 Task: Find connections with filter location Osny with filter topic #communitywith filter profile language French with filter current company TIBCO with filter school Dr. Virendra Swarup Institute of Computer Studies, Kanpur with filter industry Airlines and Aviation with filter service category Financial Advisory with filter keywords title Controller
Action: Mouse moved to (521, 93)
Screenshot: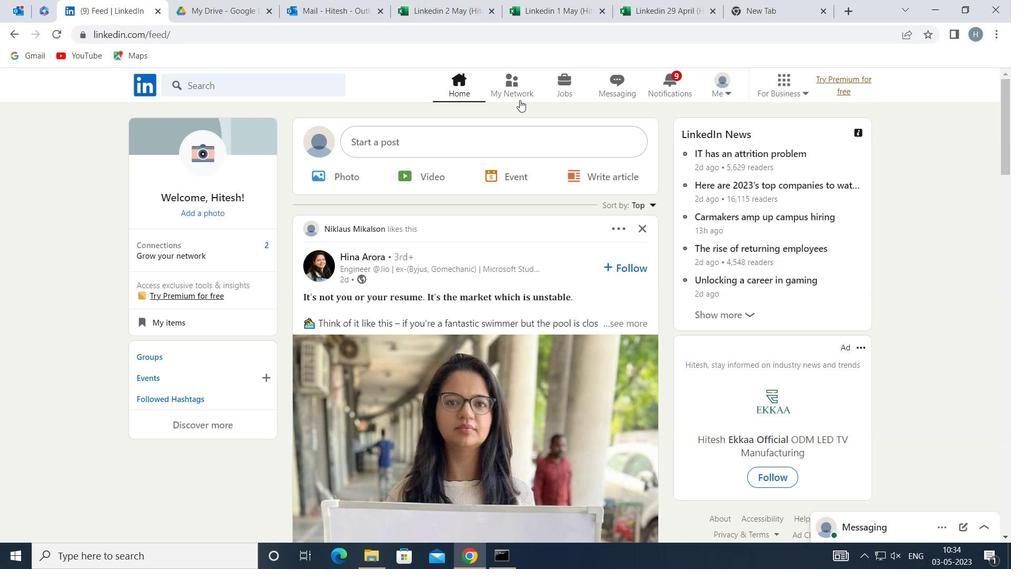 
Action: Mouse pressed left at (521, 93)
Screenshot: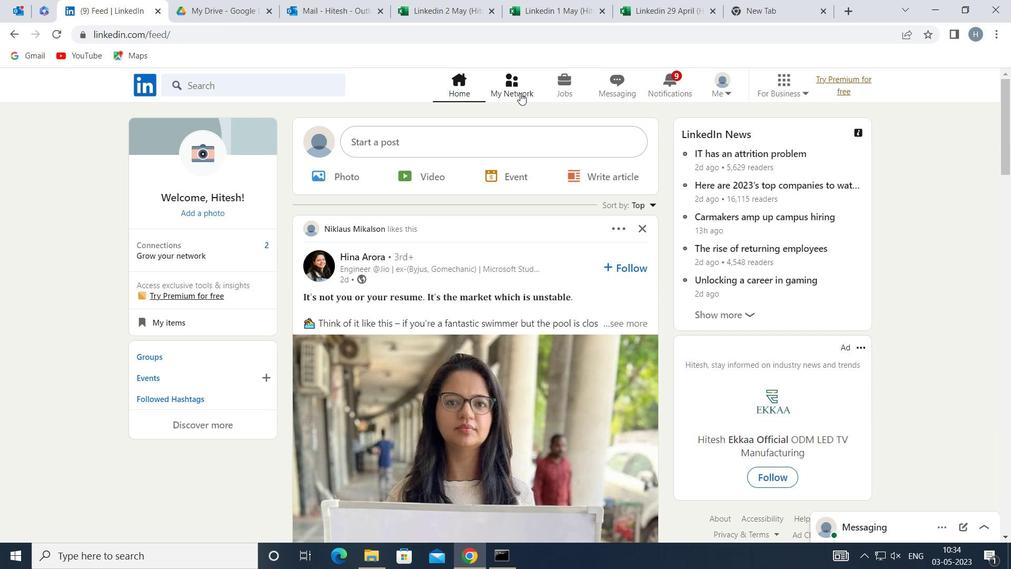 
Action: Mouse moved to (290, 154)
Screenshot: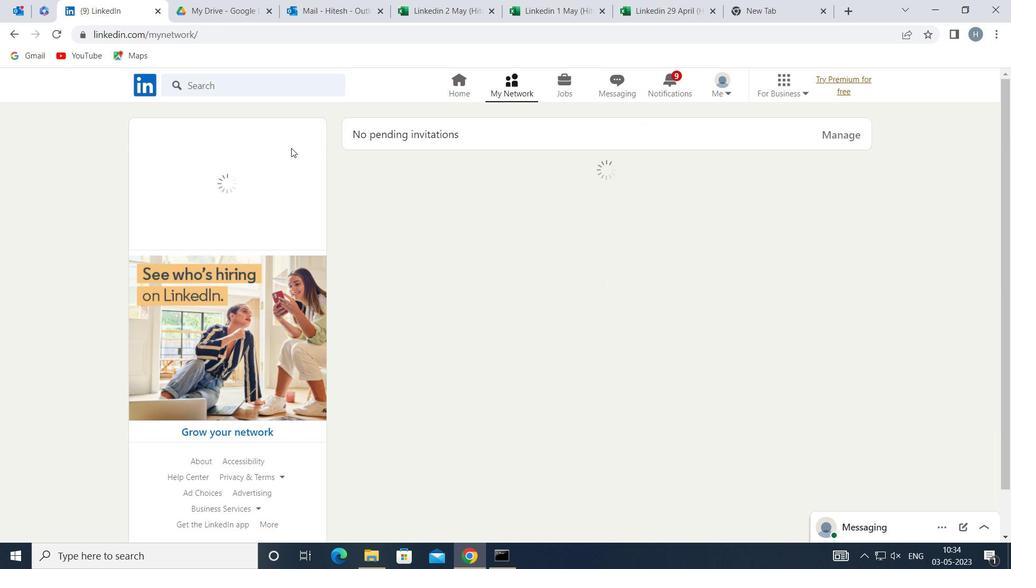 
Action: Mouse pressed left at (290, 154)
Screenshot: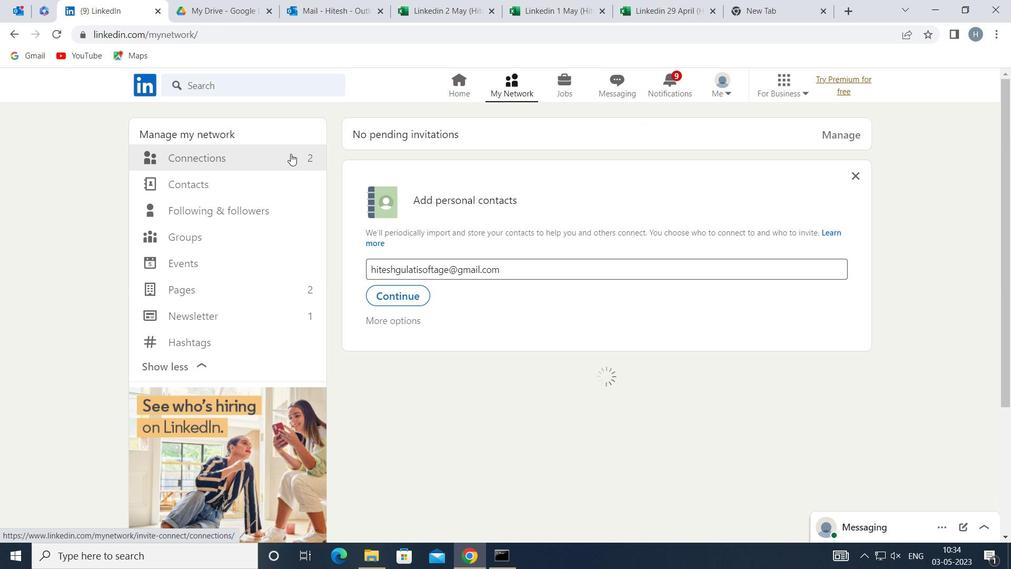 
Action: Mouse moved to (595, 155)
Screenshot: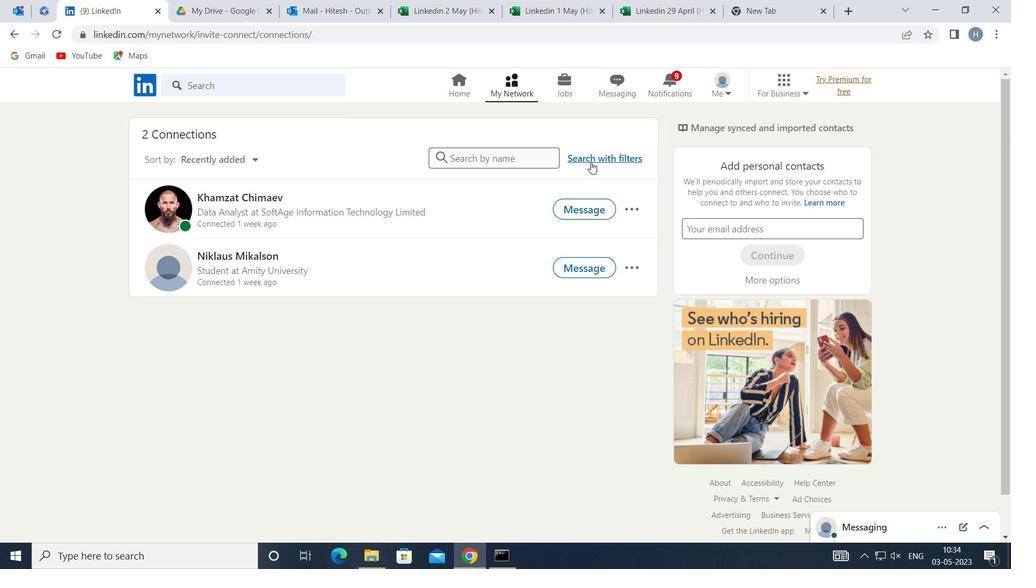 
Action: Mouse pressed left at (595, 155)
Screenshot: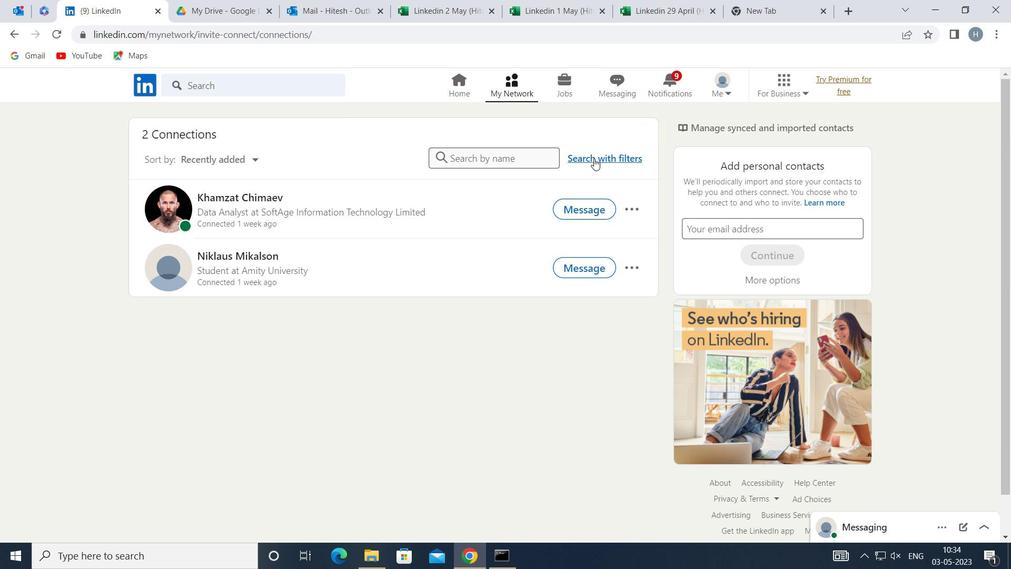 
Action: Mouse moved to (555, 123)
Screenshot: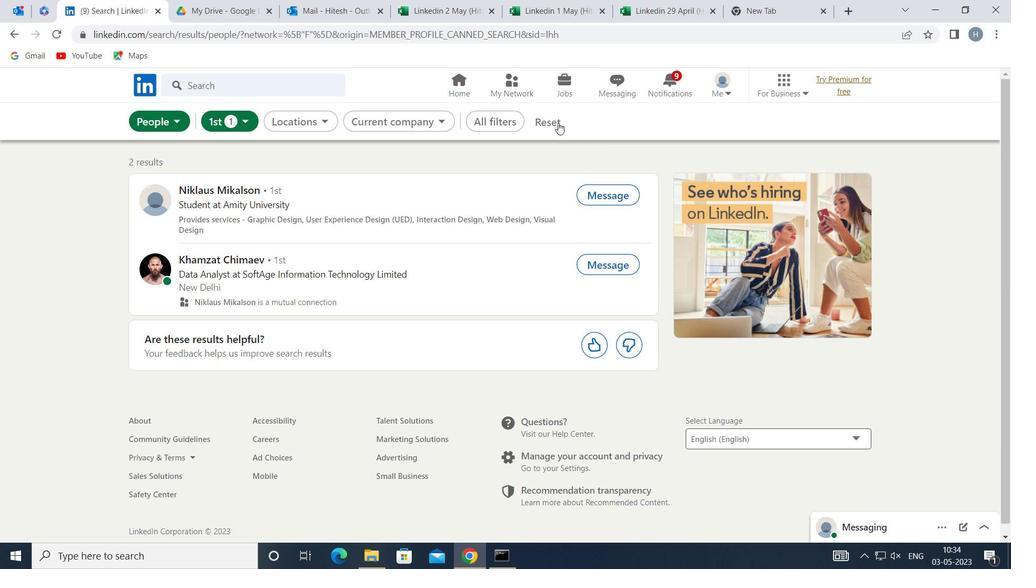 
Action: Mouse pressed left at (555, 123)
Screenshot: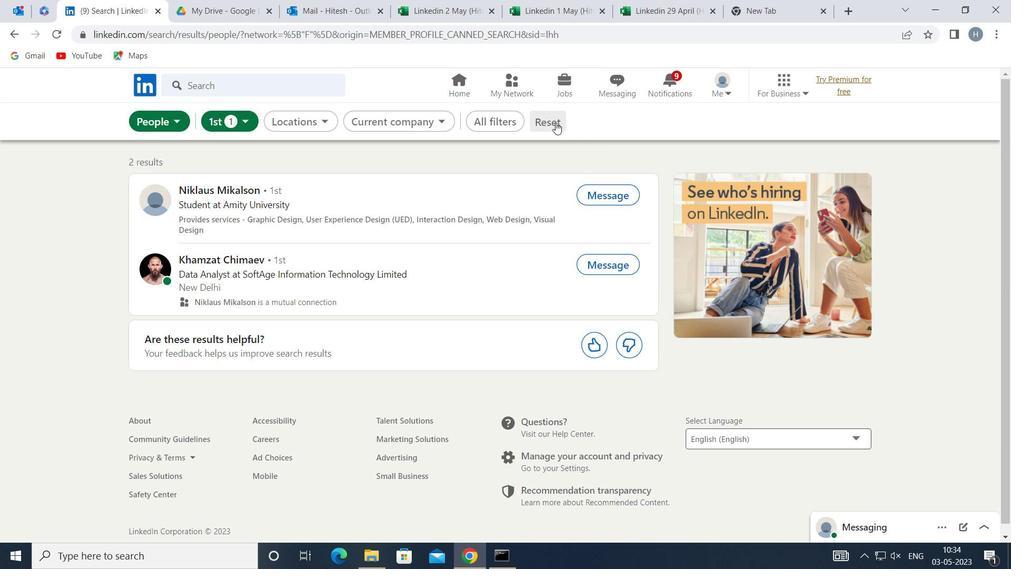 
Action: Mouse moved to (544, 121)
Screenshot: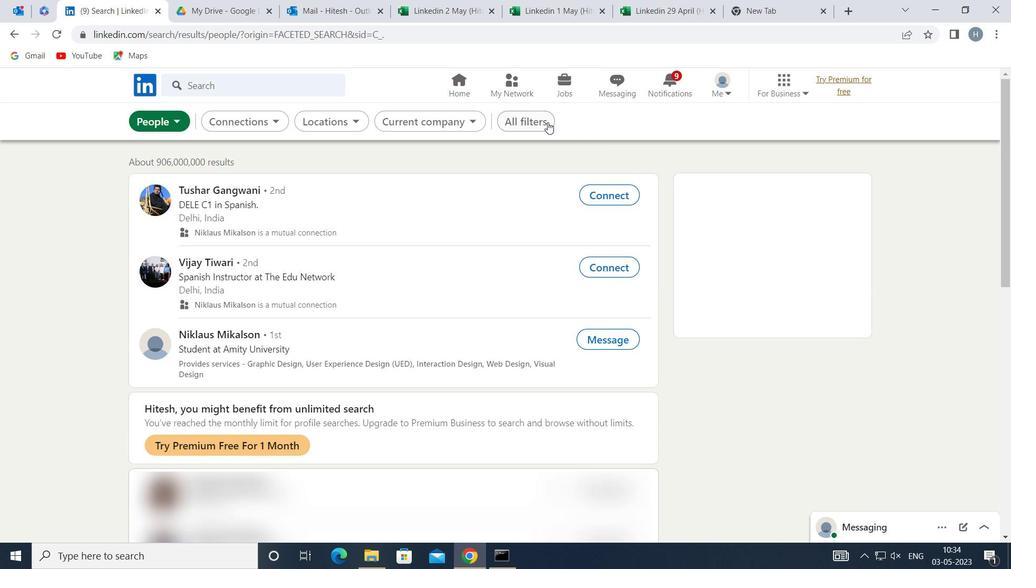 
Action: Mouse pressed left at (544, 121)
Screenshot: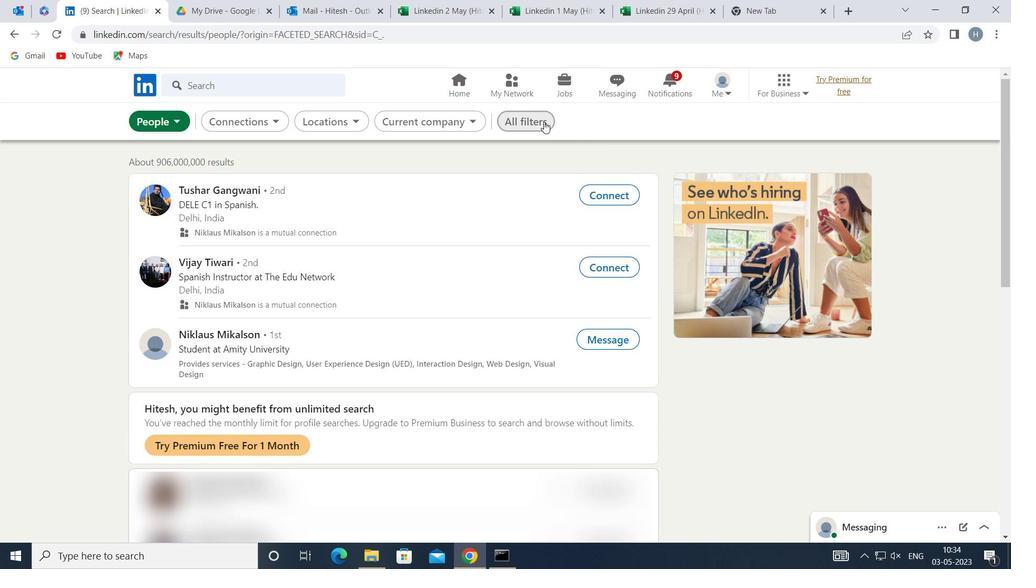 
Action: Mouse moved to (770, 274)
Screenshot: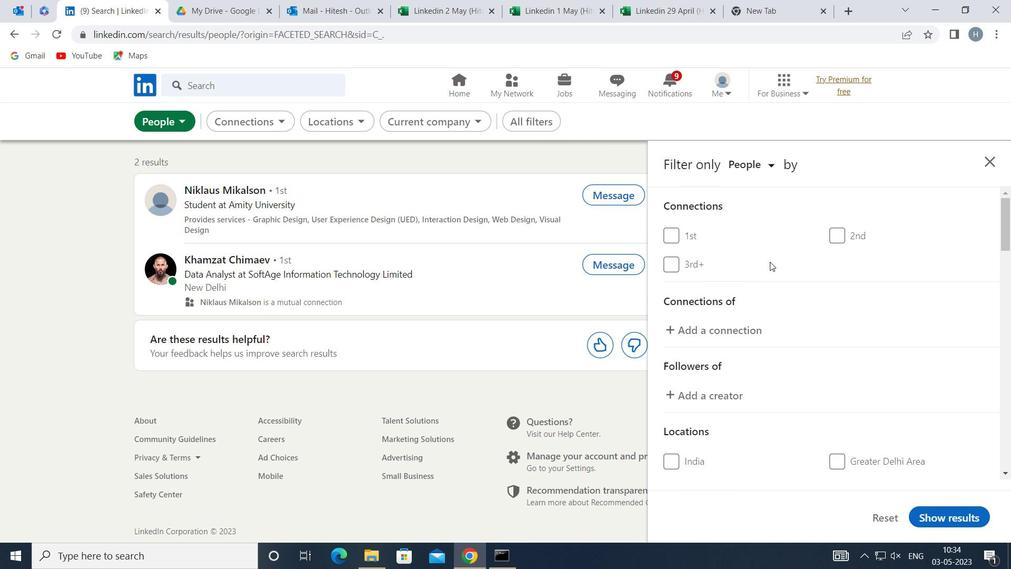 
Action: Mouse scrolled (770, 273) with delta (0, 0)
Screenshot: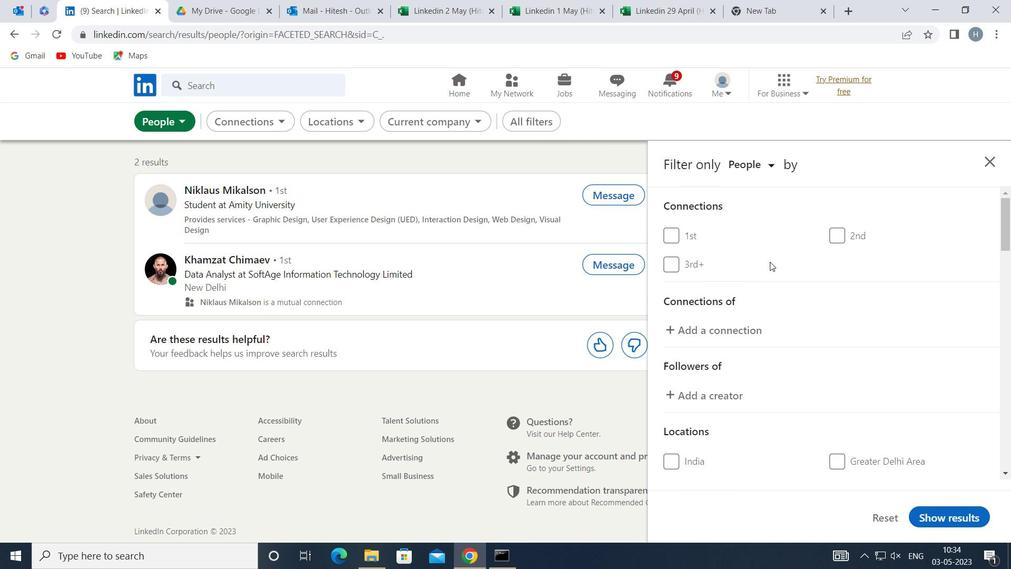 
Action: Mouse moved to (771, 276)
Screenshot: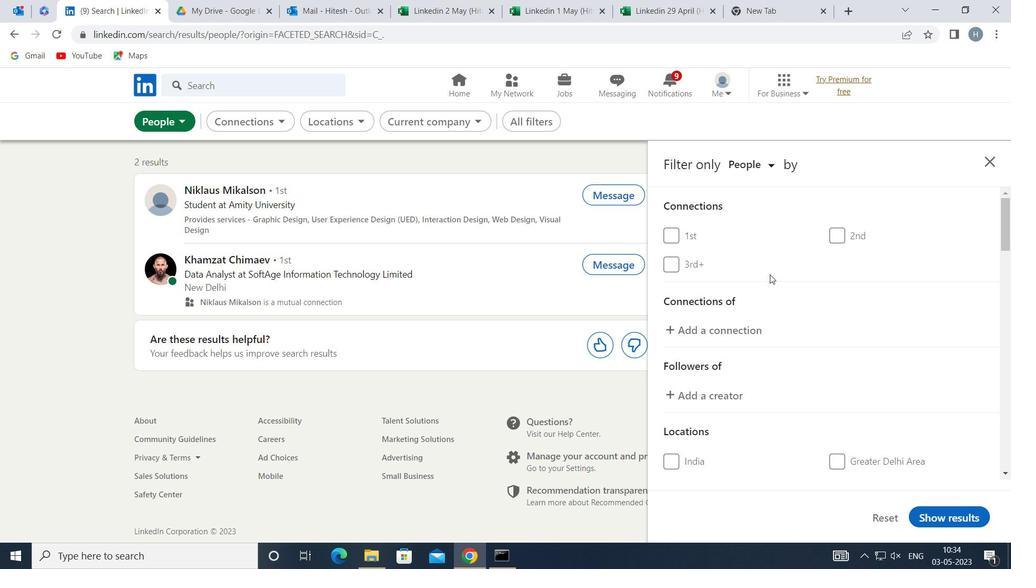 
Action: Mouse scrolled (771, 276) with delta (0, 0)
Screenshot: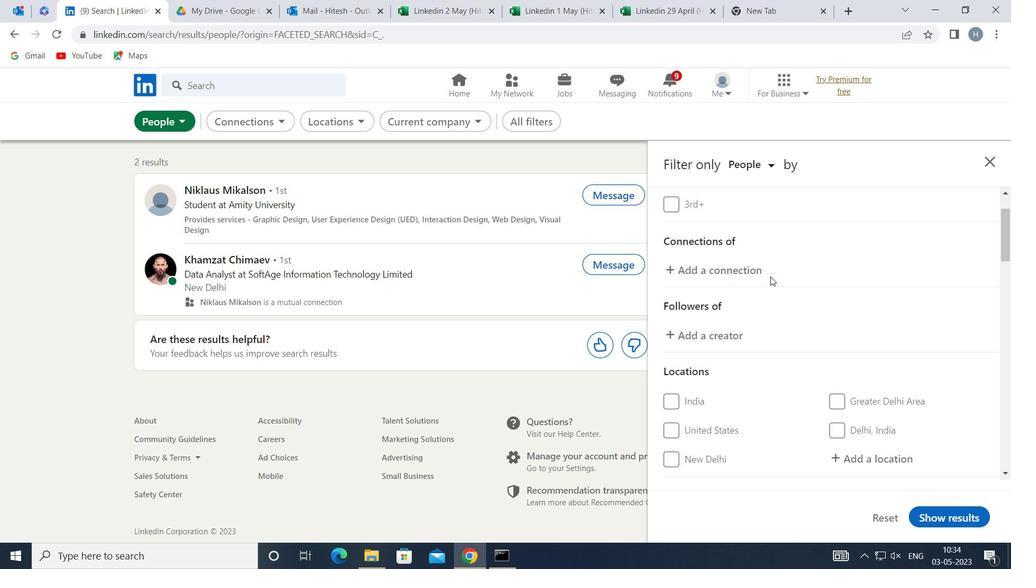 
Action: Mouse moved to (864, 390)
Screenshot: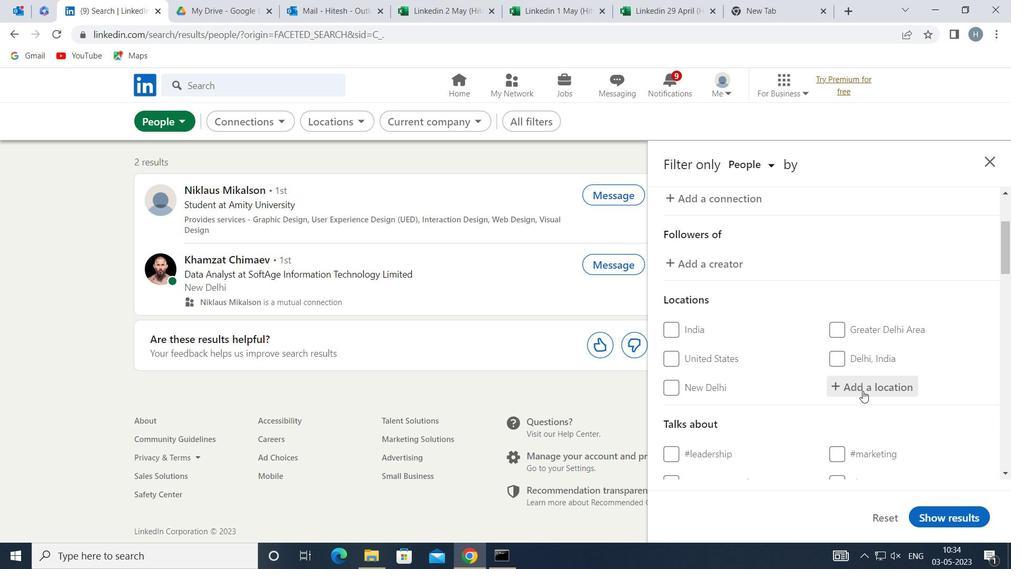 
Action: Mouse pressed left at (864, 390)
Screenshot: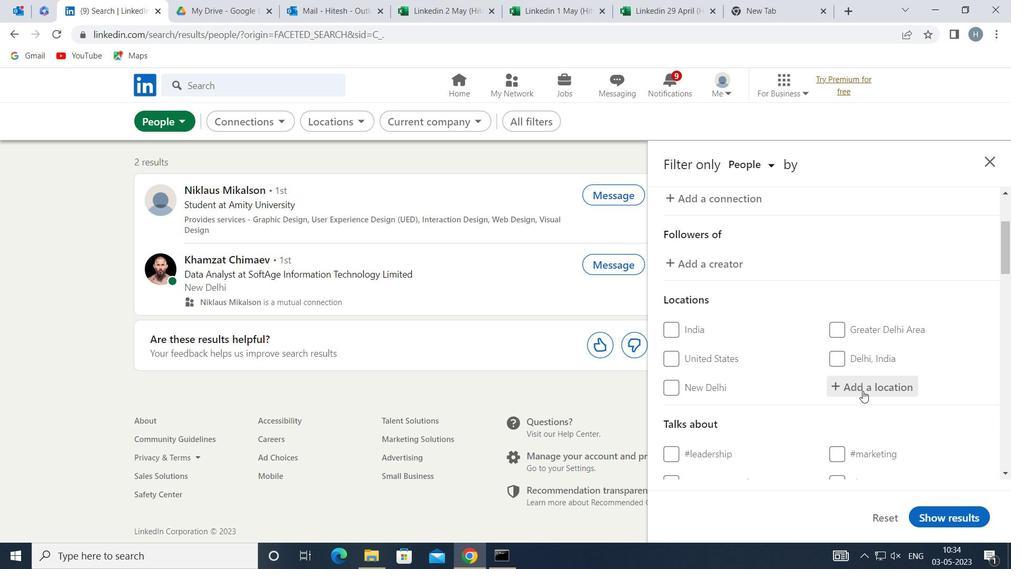 
Action: Mouse moved to (857, 388)
Screenshot: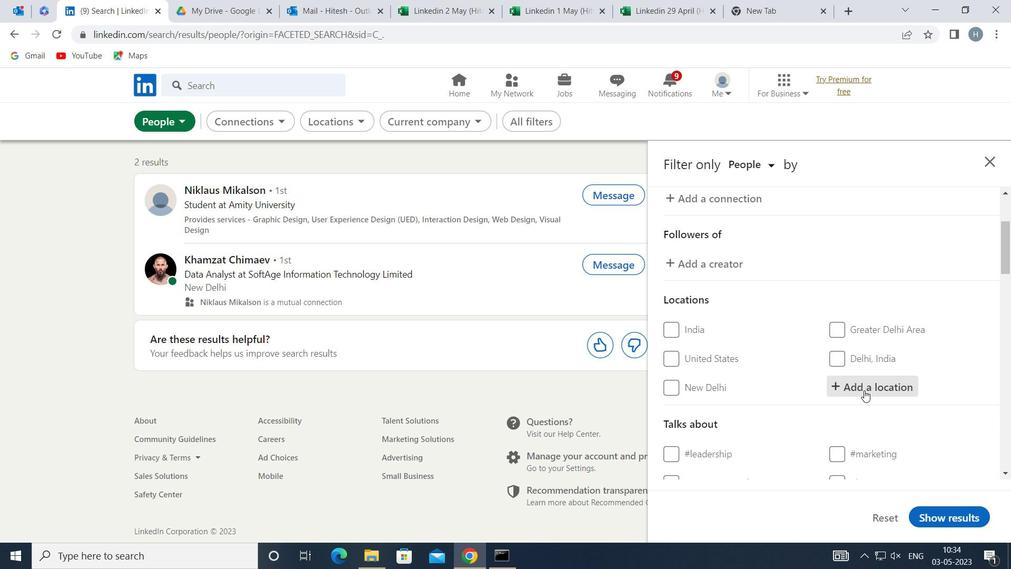 
Action: Key pressed <Key.shift>OSNY
Screenshot: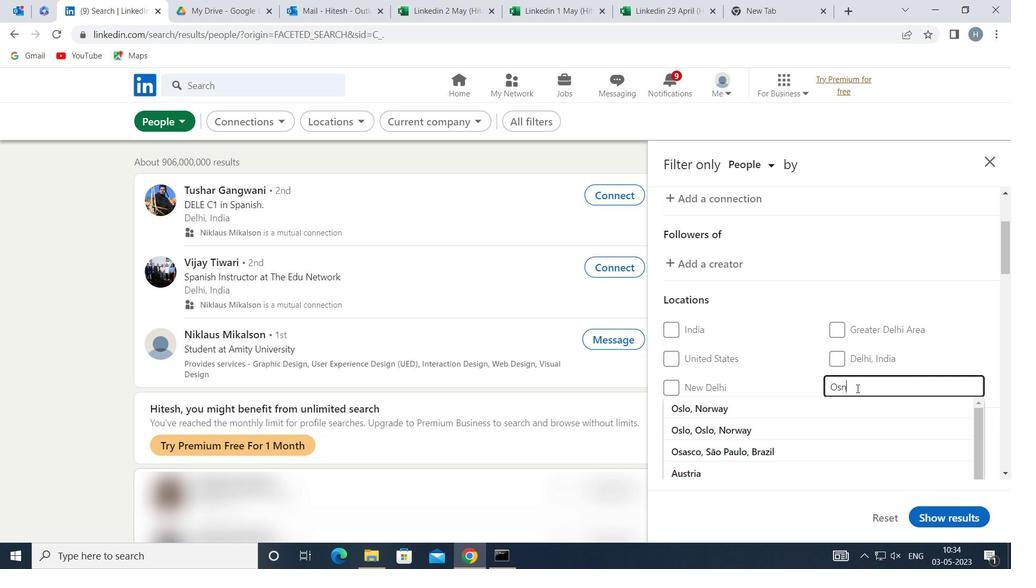 
Action: Mouse moved to (847, 401)
Screenshot: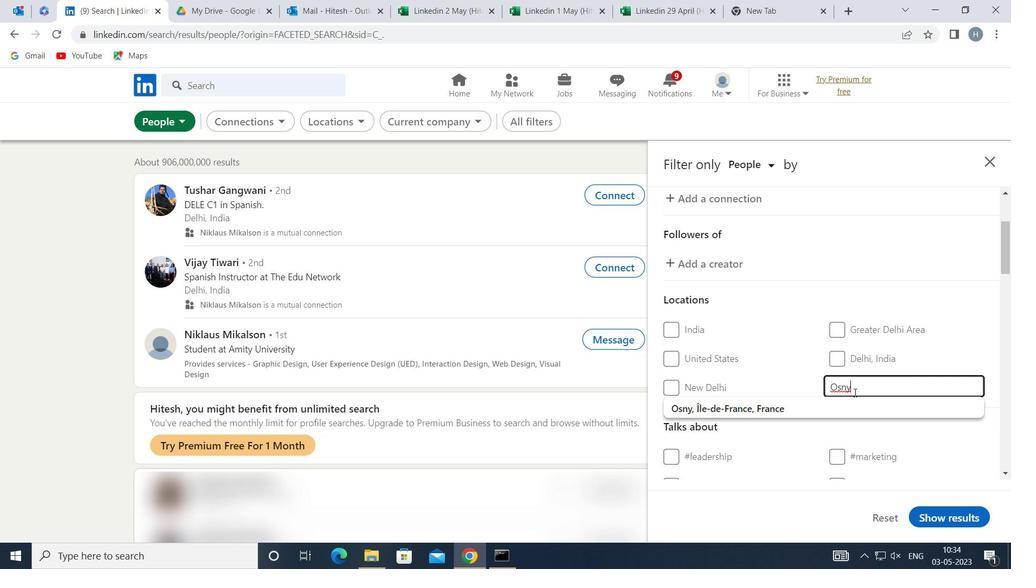 
Action: Mouse pressed left at (847, 401)
Screenshot: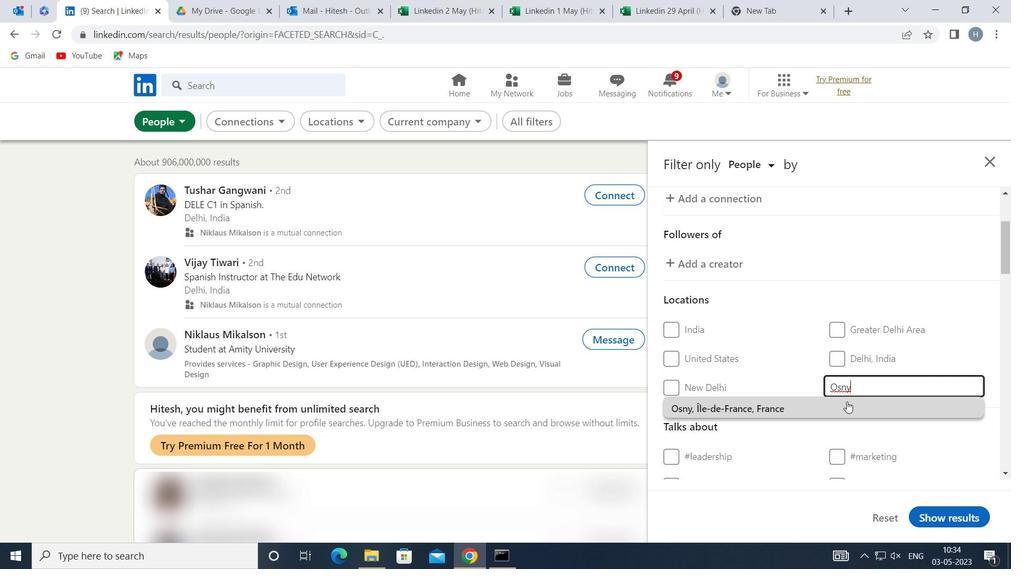 
Action: Mouse moved to (843, 387)
Screenshot: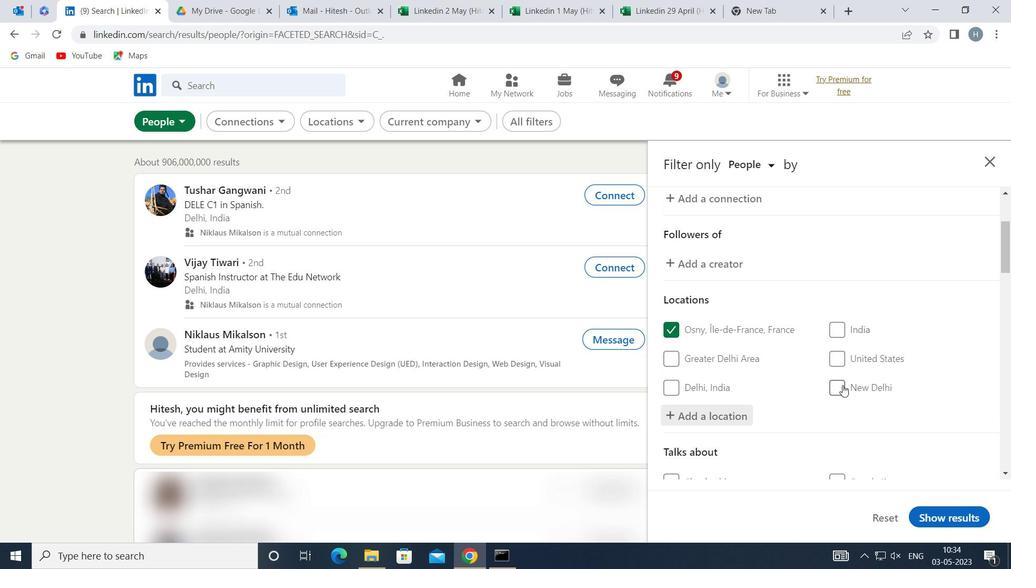 
Action: Mouse scrolled (843, 386) with delta (0, 0)
Screenshot: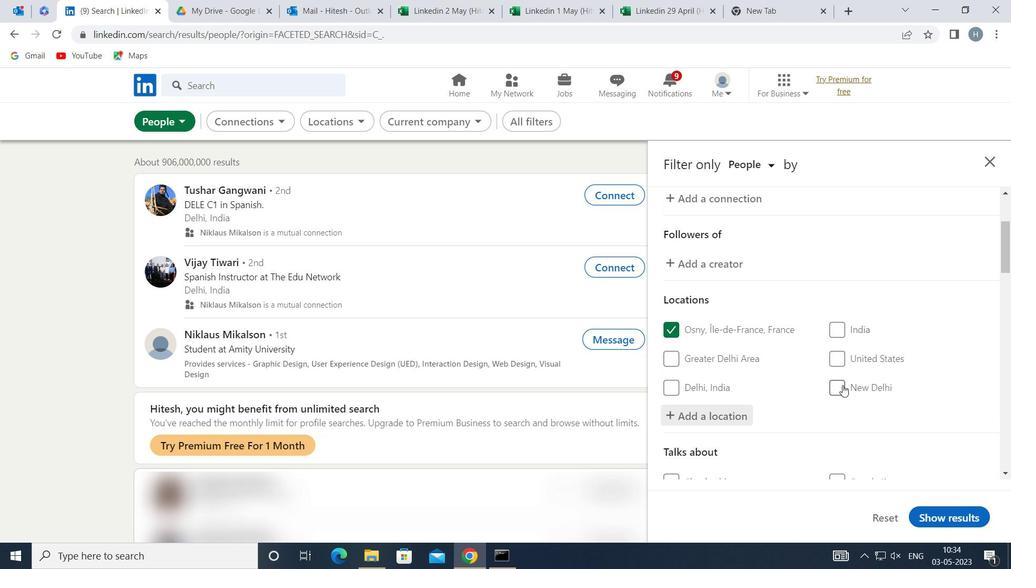 
Action: Mouse moved to (843, 387)
Screenshot: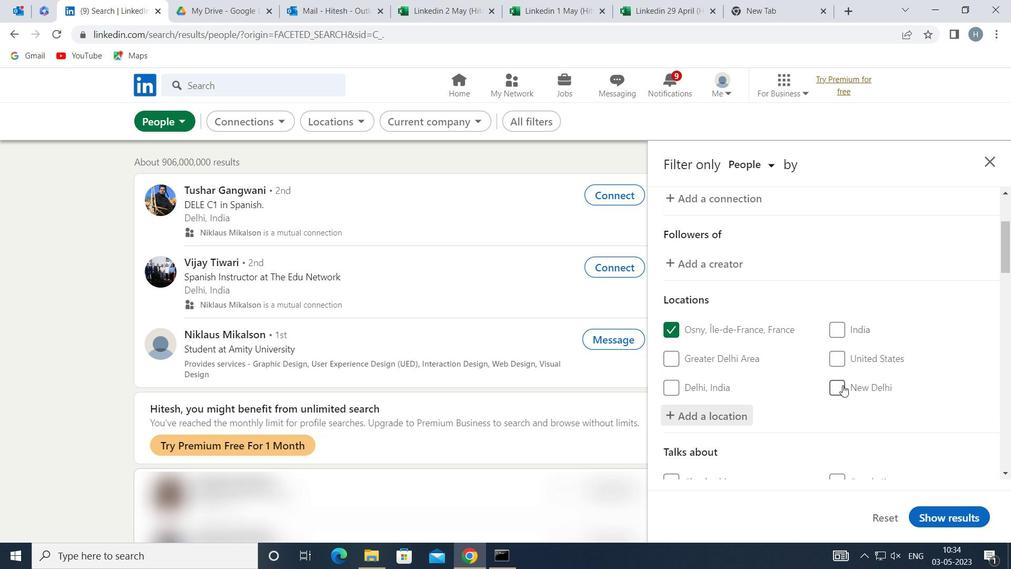 
Action: Mouse scrolled (843, 387) with delta (0, 0)
Screenshot: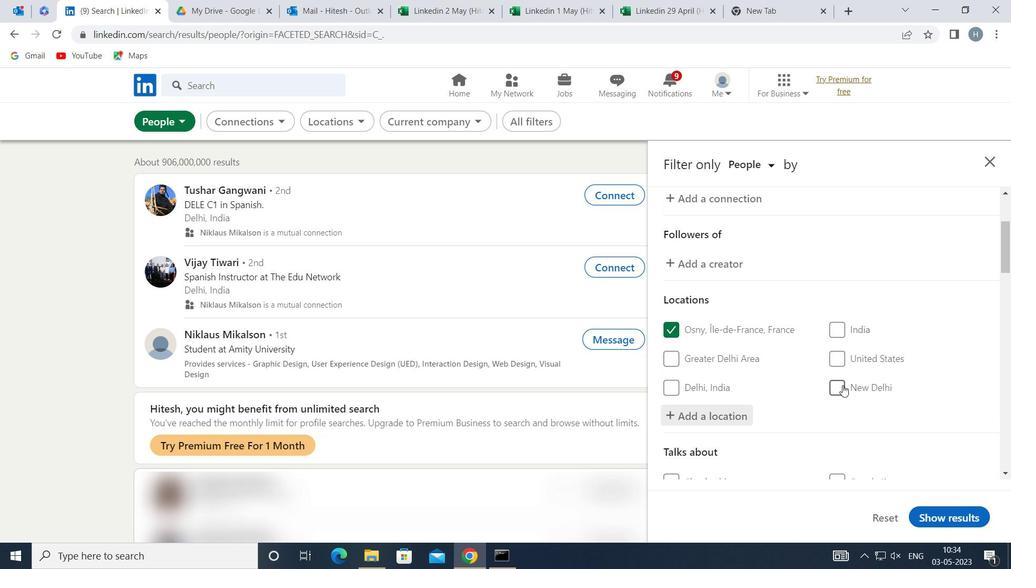 
Action: Mouse moved to (874, 404)
Screenshot: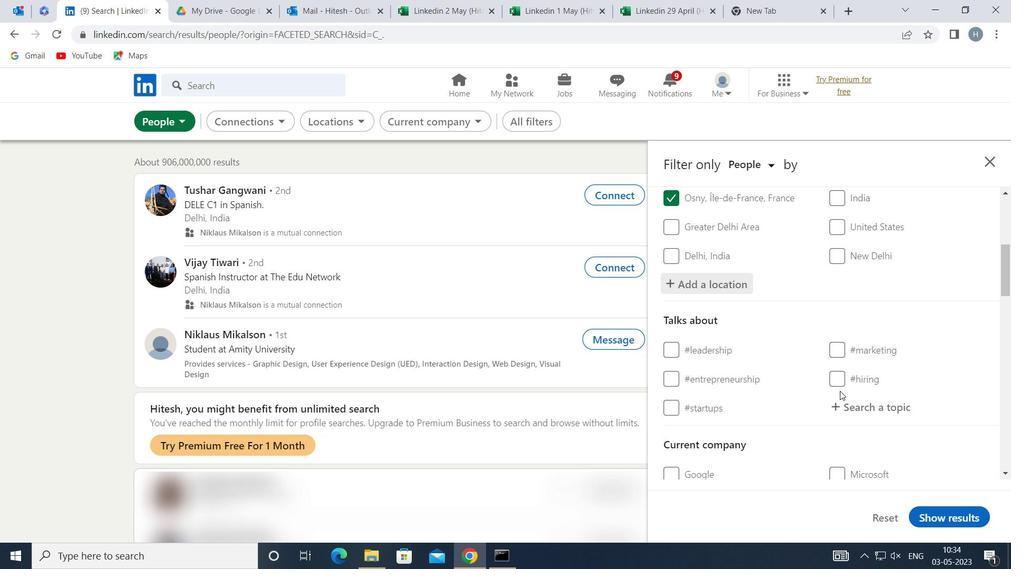 
Action: Mouse pressed left at (874, 404)
Screenshot: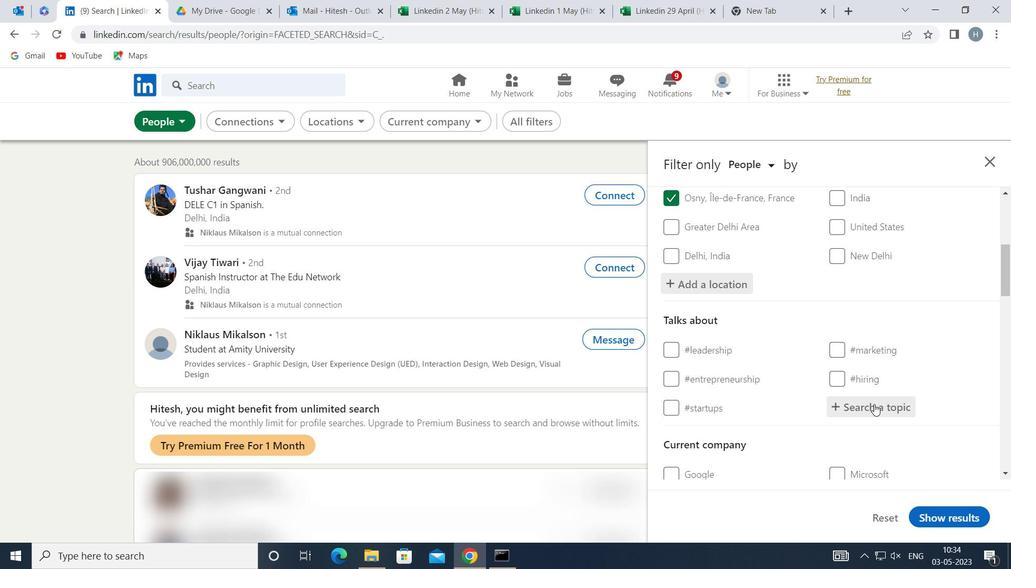 
Action: Mouse moved to (874, 399)
Screenshot: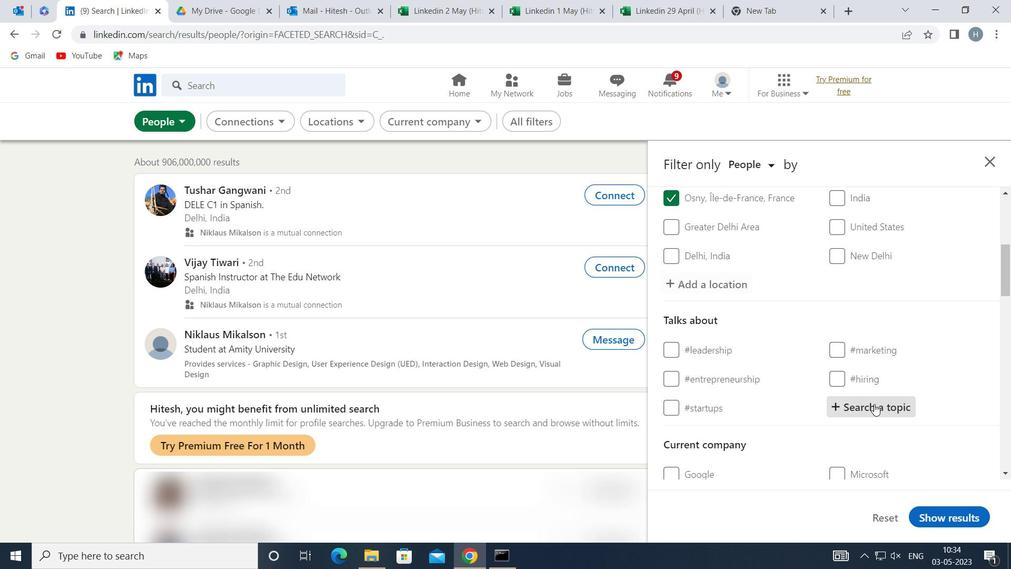 
Action: Key pressed <Key.shift>COMMUNITY
Screenshot: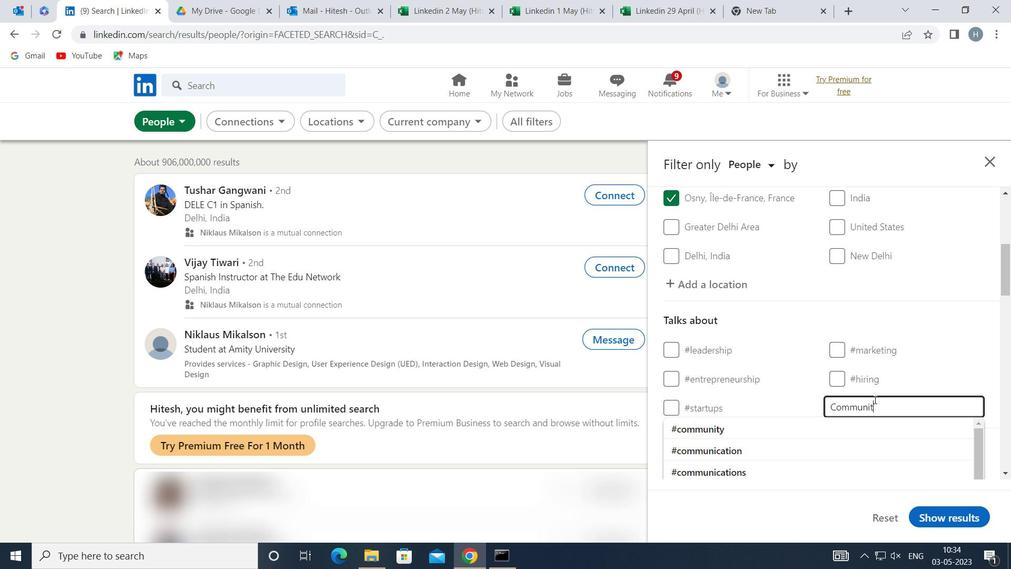
Action: Mouse moved to (854, 421)
Screenshot: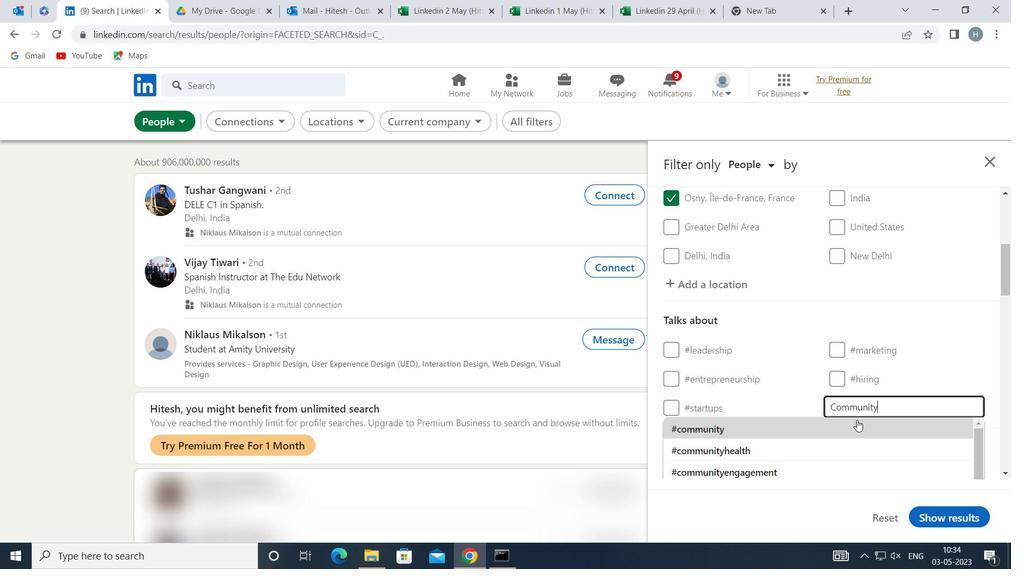 
Action: Mouse pressed left at (854, 421)
Screenshot: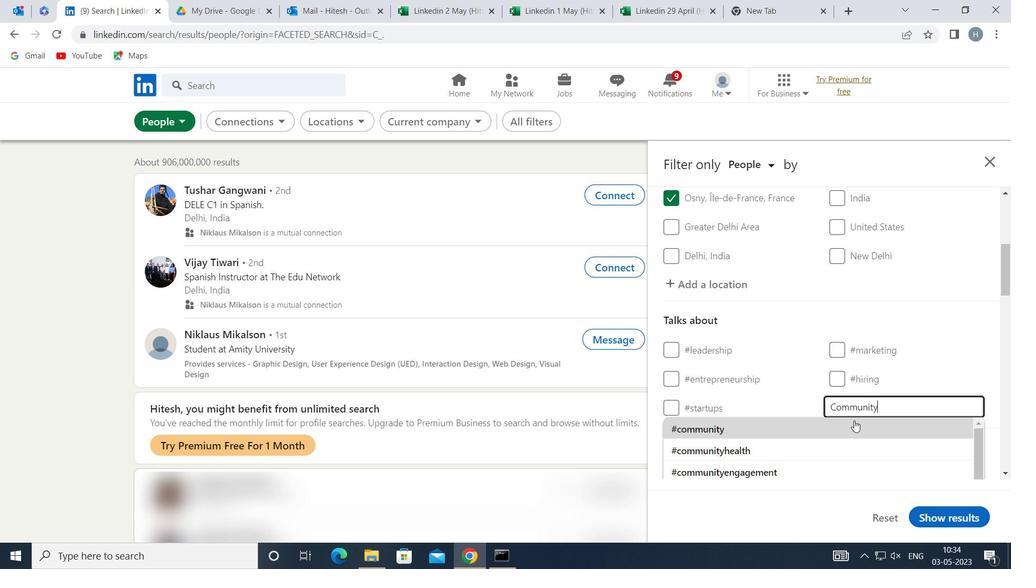 
Action: Mouse moved to (800, 390)
Screenshot: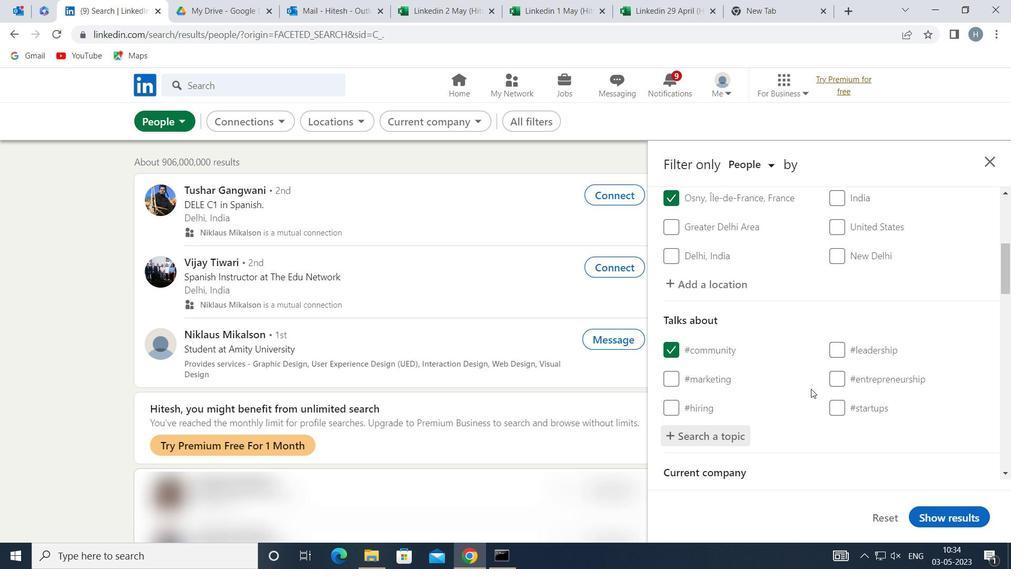 
Action: Mouse scrolled (800, 390) with delta (0, 0)
Screenshot: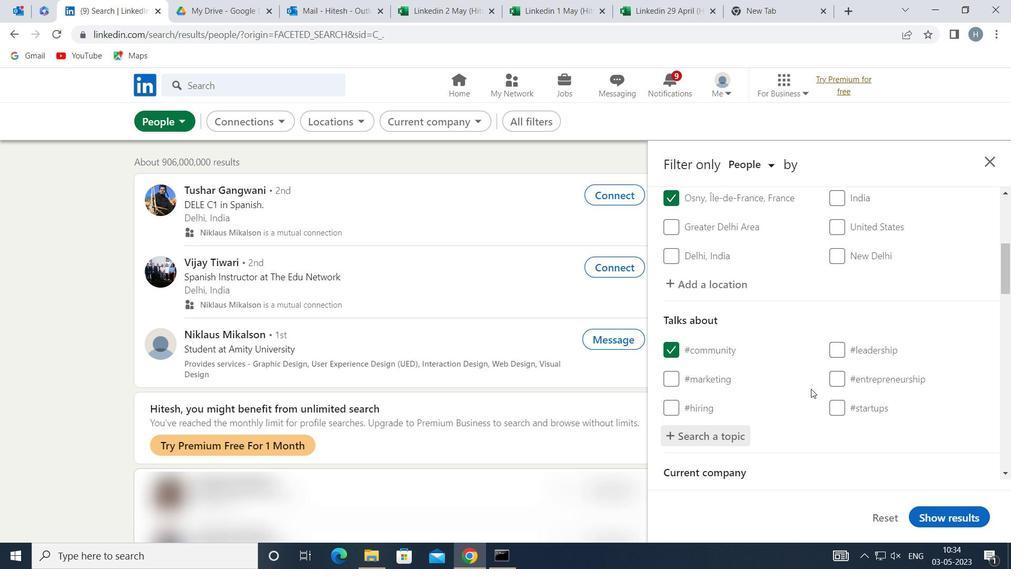 
Action: Mouse moved to (799, 392)
Screenshot: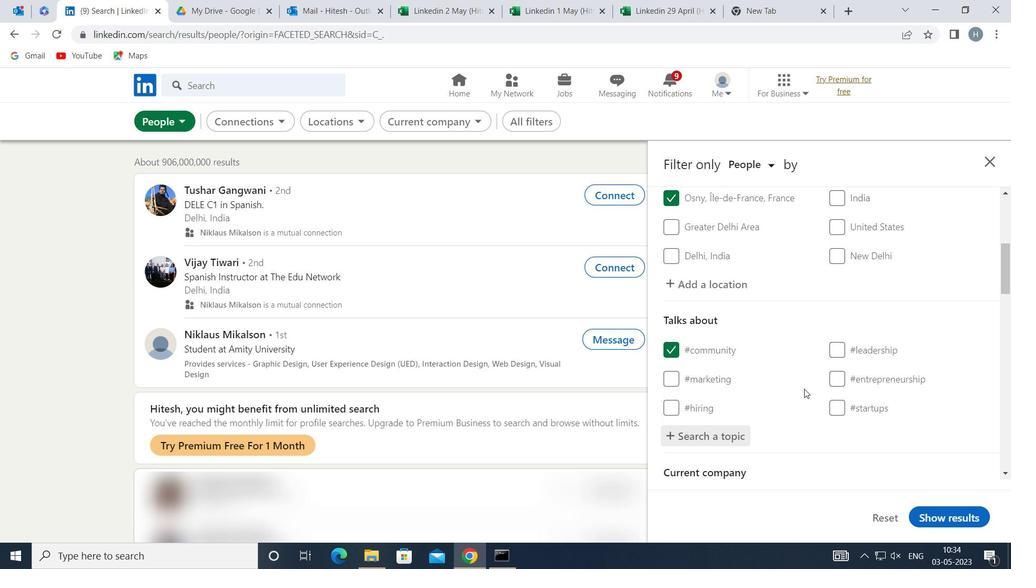 
Action: Mouse scrolled (799, 391) with delta (0, 0)
Screenshot: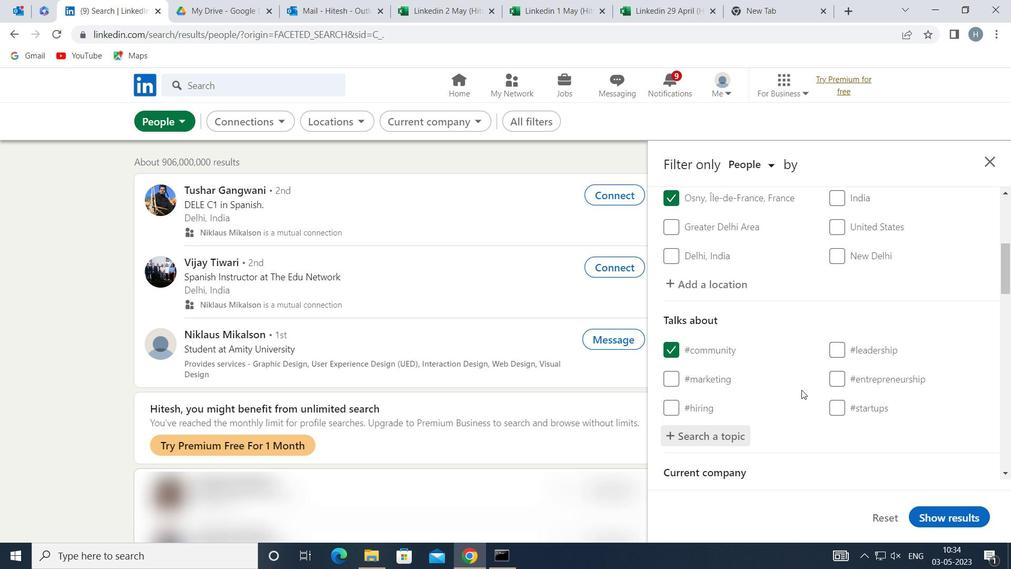 
Action: Mouse moved to (799, 390)
Screenshot: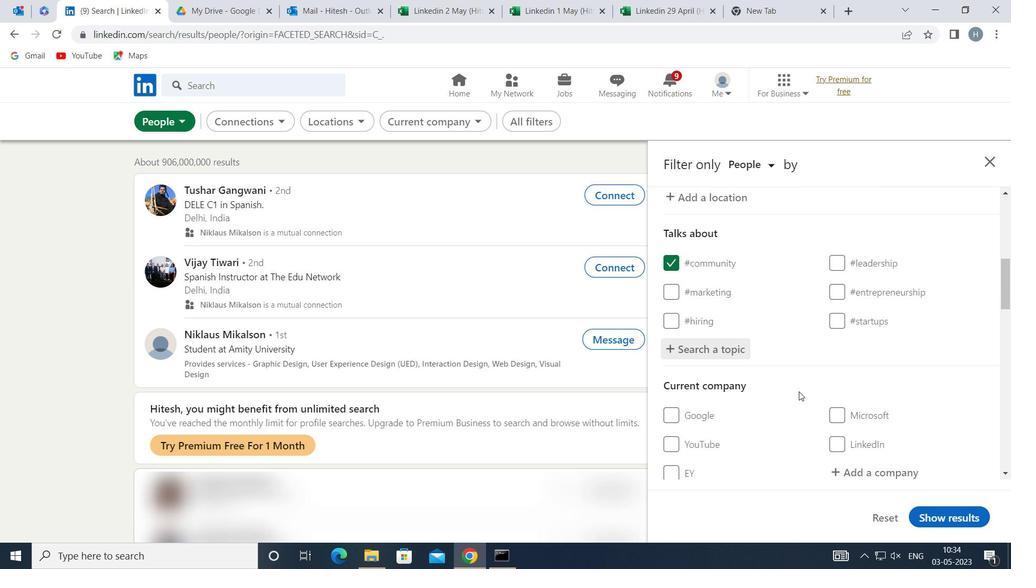 
Action: Mouse scrolled (799, 390) with delta (0, 0)
Screenshot: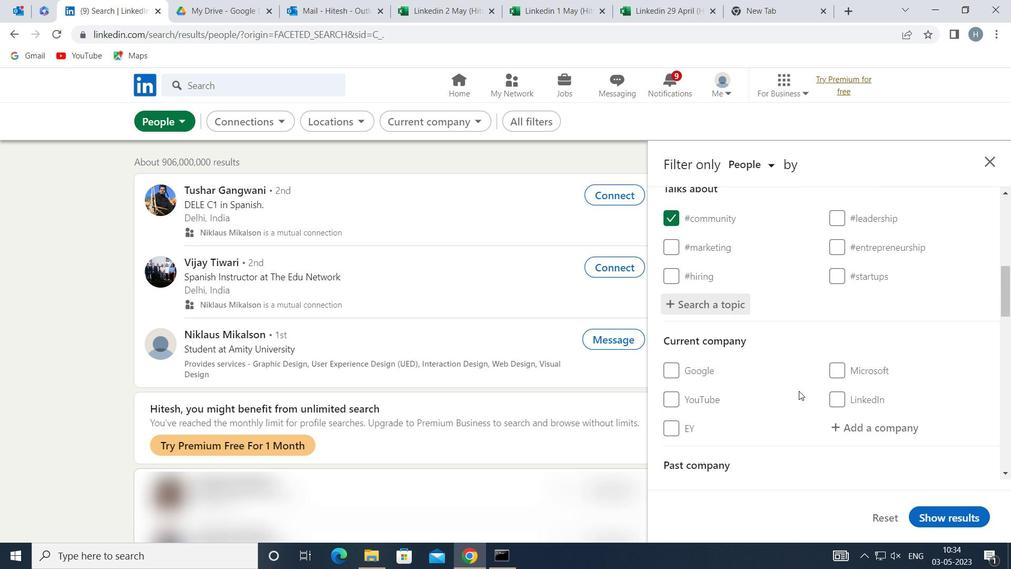 
Action: Mouse scrolled (799, 390) with delta (0, 0)
Screenshot: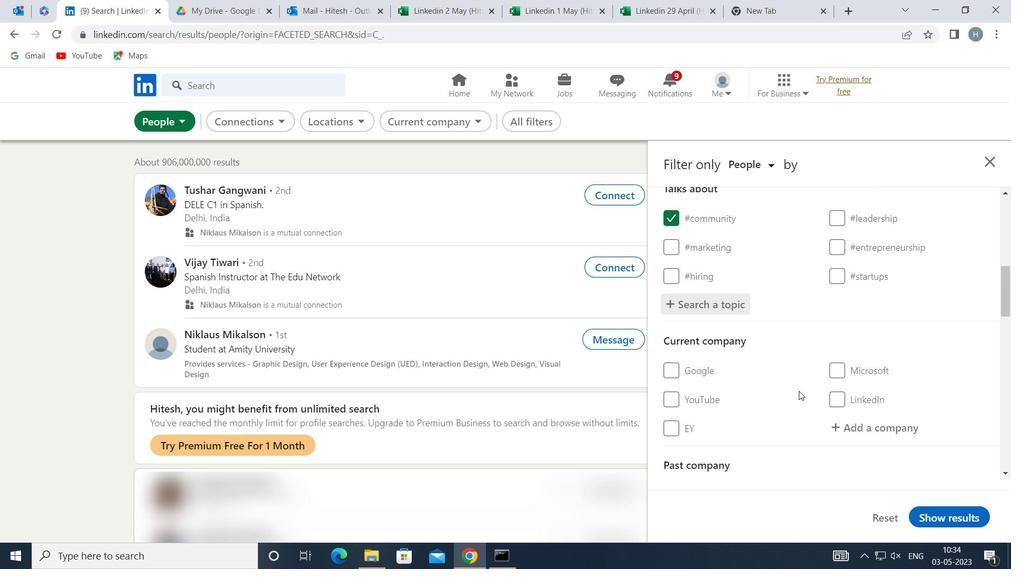
Action: Mouse scrolled (799, 390) with delta (0, 0)
Screenshot: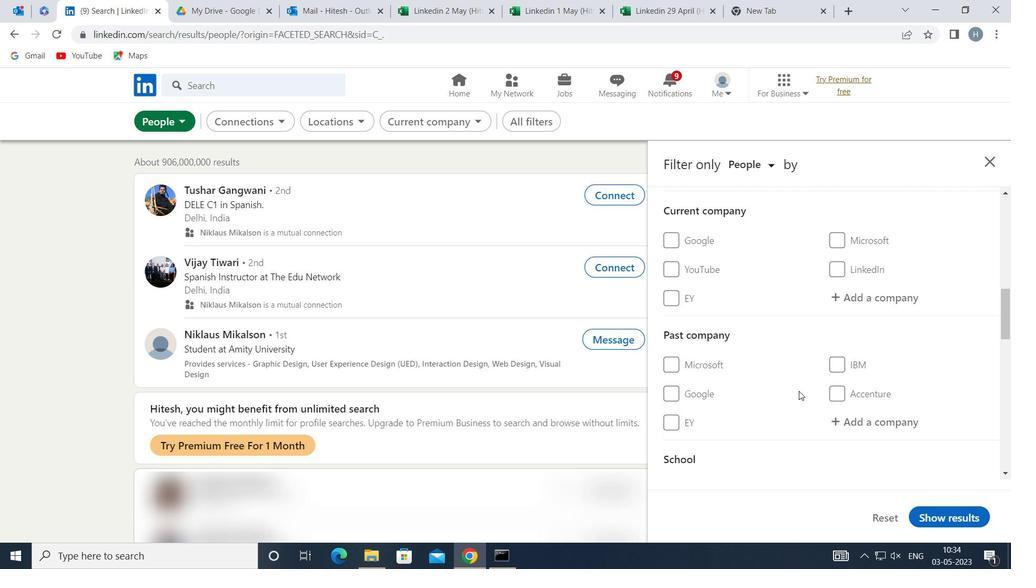 
Action: Mouse scrolled (799, 390) with delta (0, 0)
Screenshot: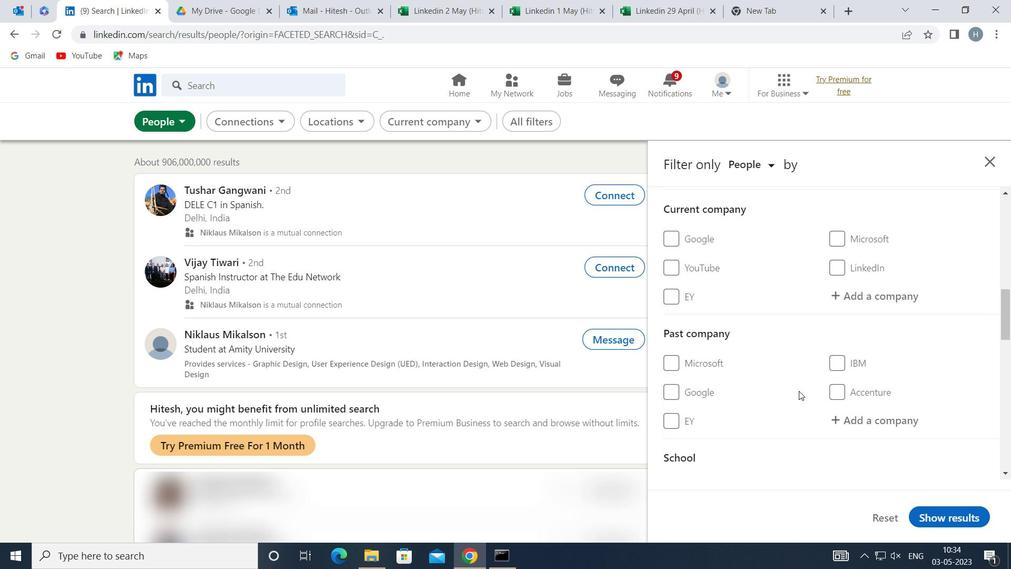 
Action: Mouse scrolled (799, 390) with delta (0, 0)
Screenshot: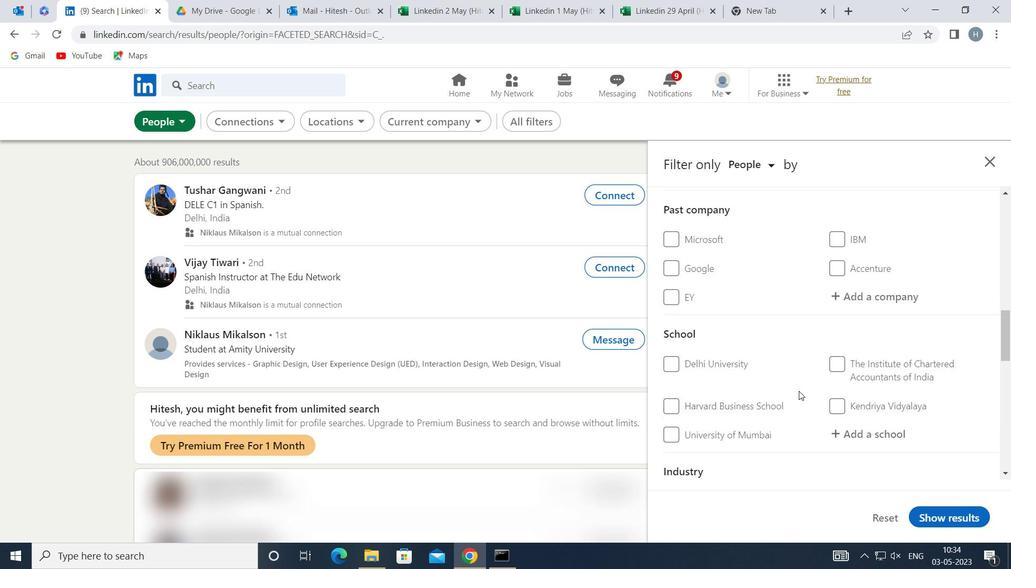 
Action: Mouse scrolled (799, 390) with delta (0, 0)
Screenshot: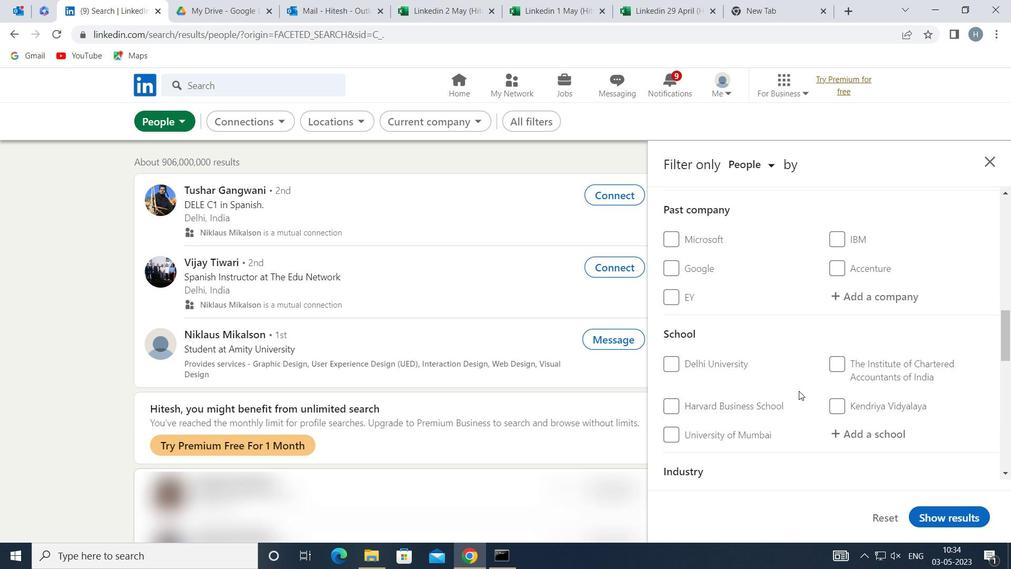 
Action: Mouse scrolled (799, 390) with delta (0, 0)
Screenshot: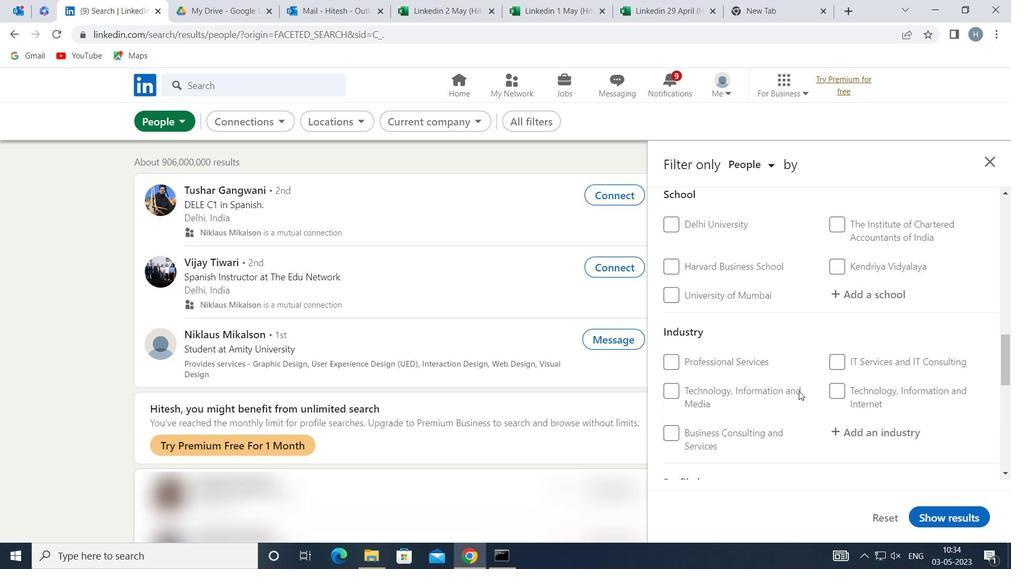 
Action: Mouse scrolled (799, 390) with delta (0, 0)
Screenshot: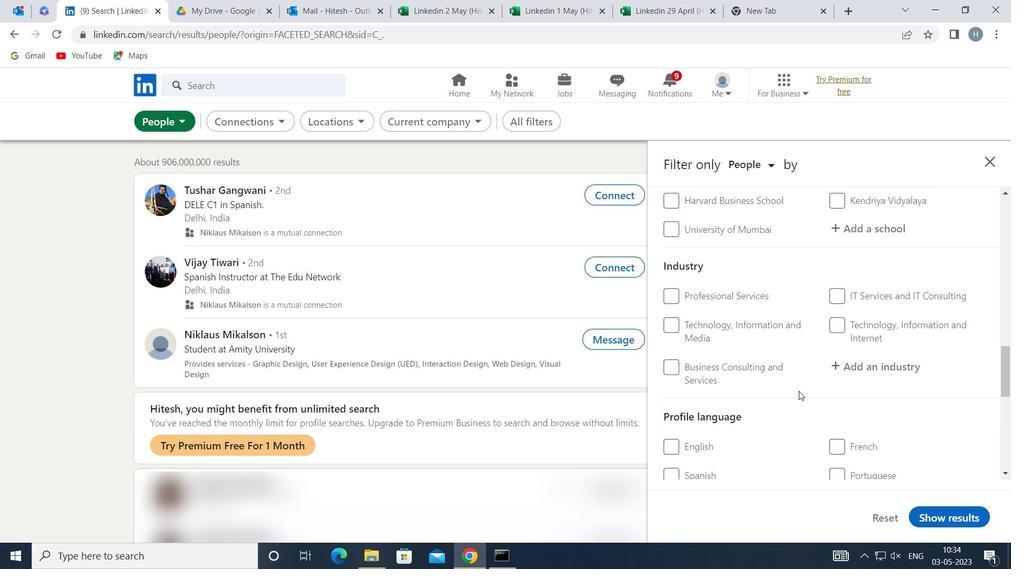 
Action: Mouse moved to (837, 381)
Screenshot: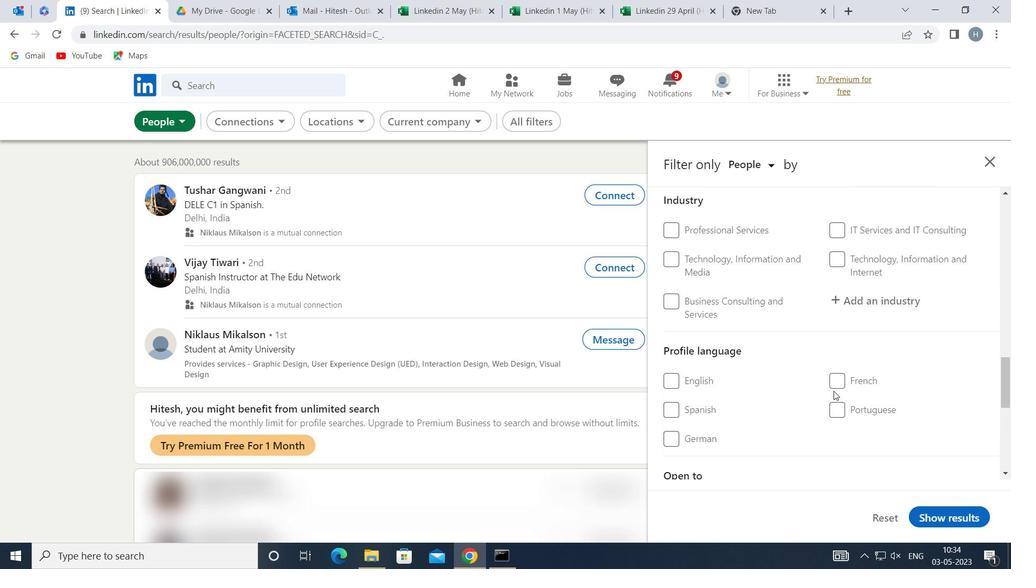 
Action: Mouse pressed left at (837, 381)
Screenshot: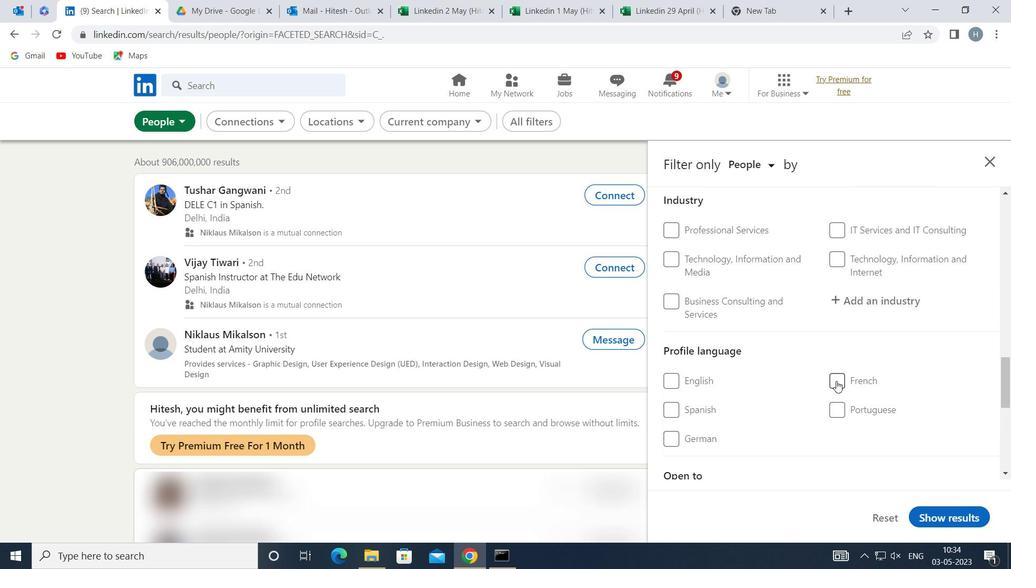 
Action: Mouse moved to (804, 396)
Screenshot: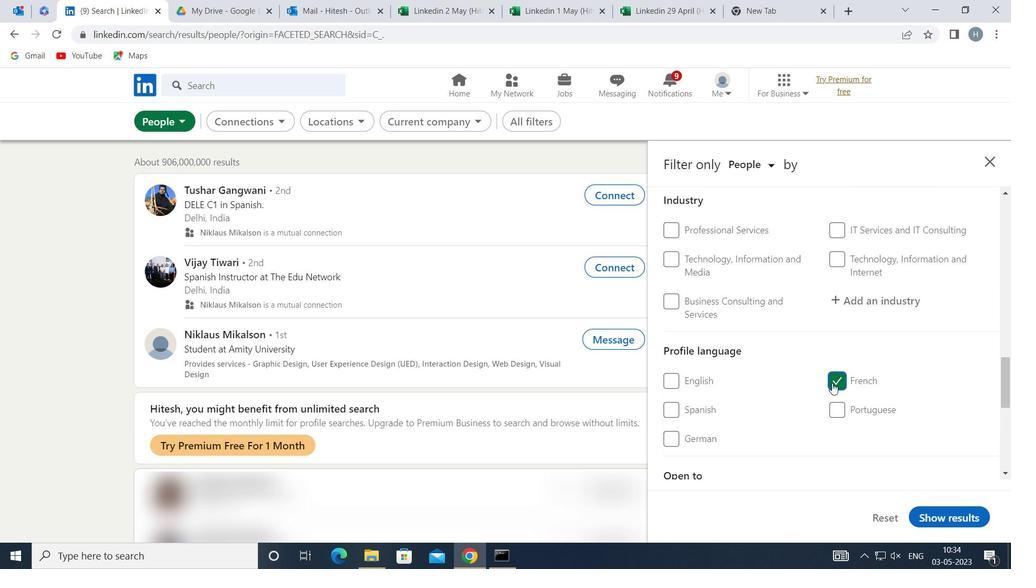 
Action: Mouse scrolled (804, 397) with delta (0, 0)
Screenshot: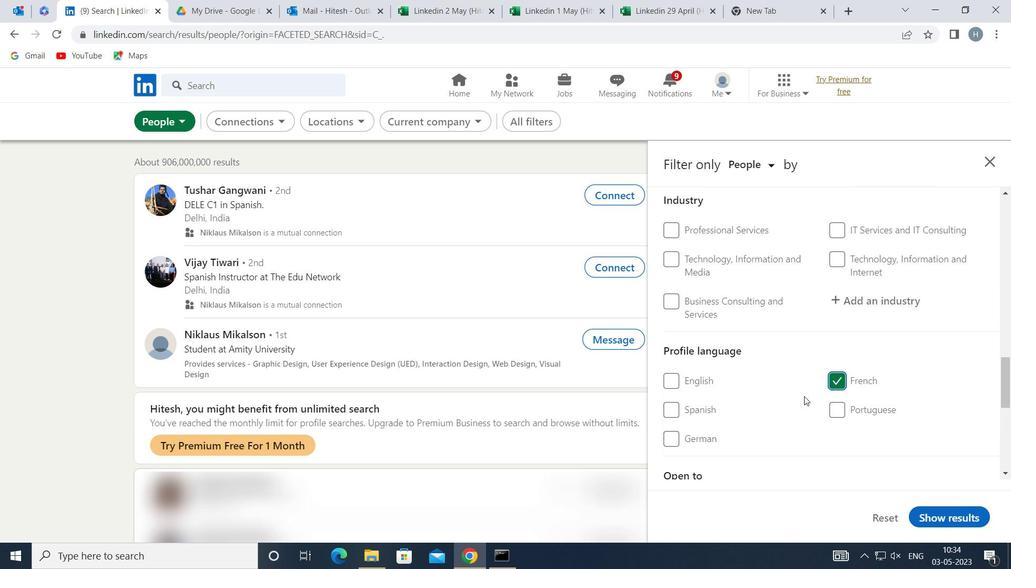 
Action: Mouse moved to (803, 395)
Screenshot: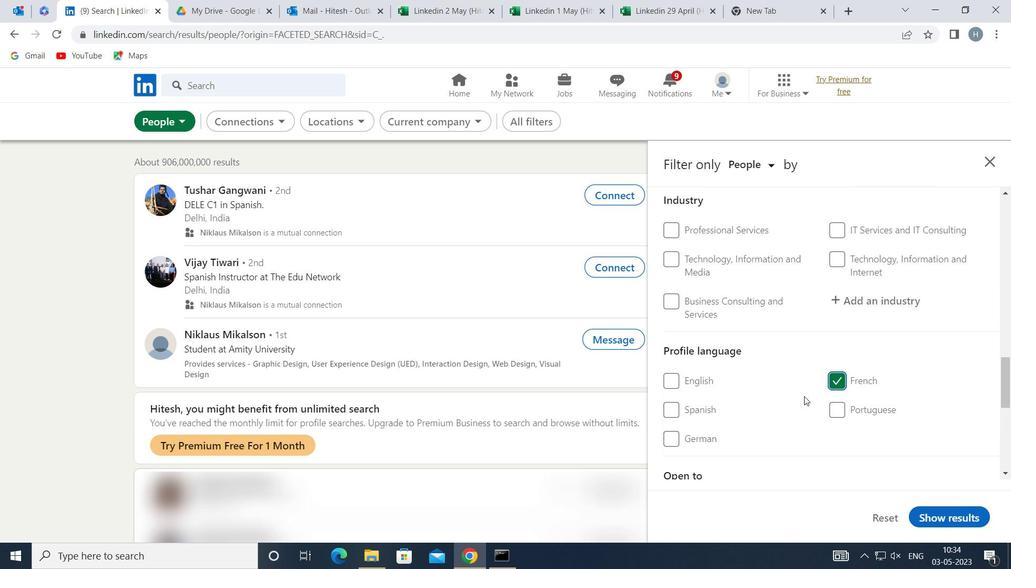 
Action: Mouse scrolled (803, 396) with delta (0, 0)
Screenshot: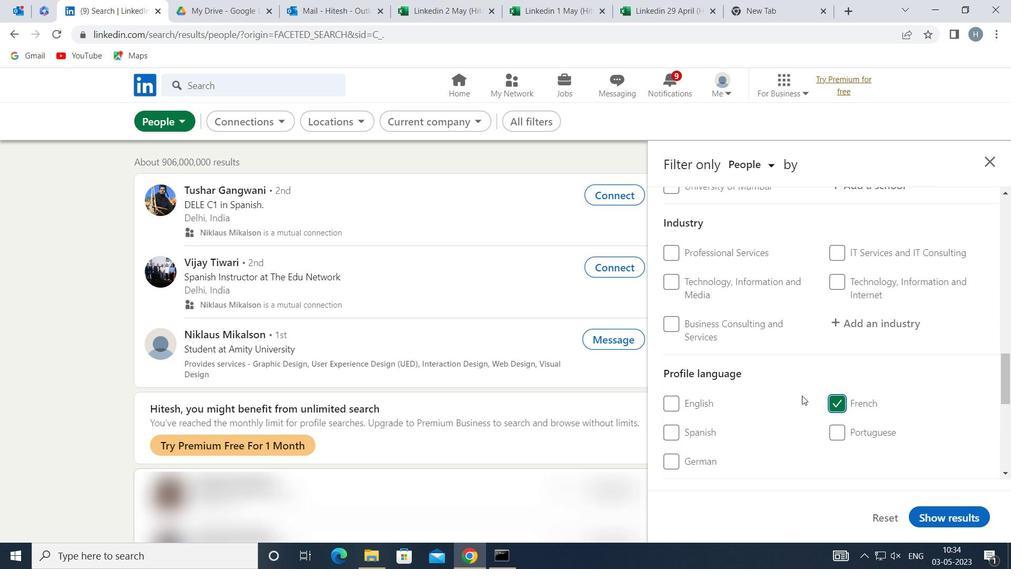 
Action: Mouse scrolled (803, 396) with delta (0, 0)
Screenshot: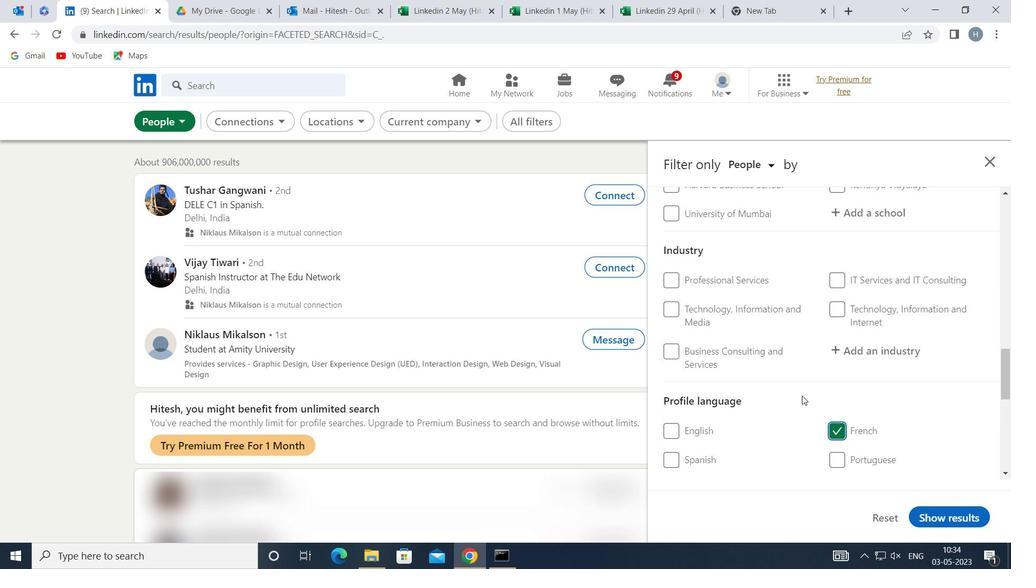 
Action: Mouse moved to (800, 395)
Screenshot: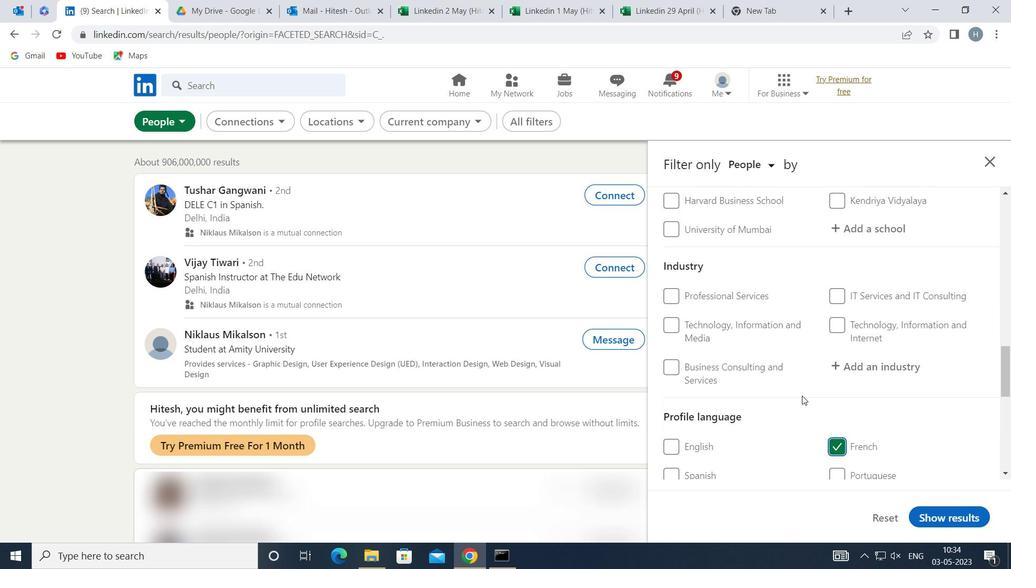 
Action: Mouse scrolled (800, 396) with delta (0, 0)
Screenshot: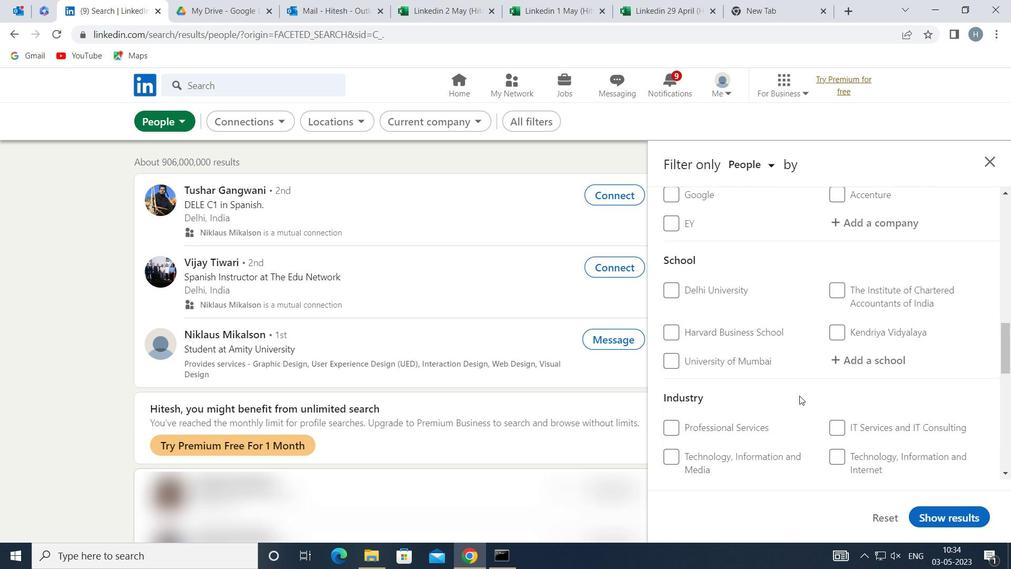 
Action: Mouse scrolled (800, 396) with delta (0, 0)
Screenshot: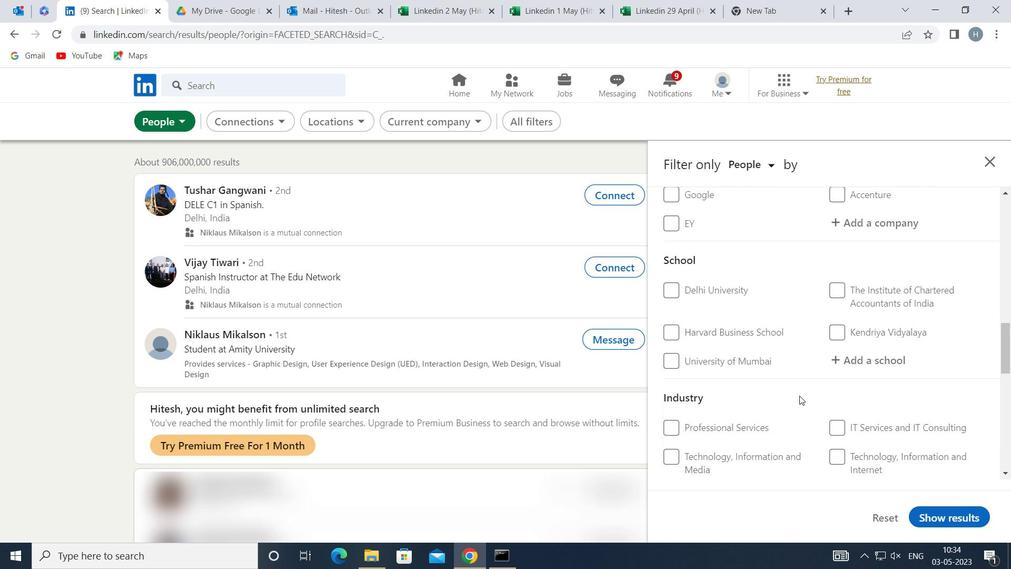 
Action: Mouse scrolled (800, 396) with delta (0, 0)
Screenshot: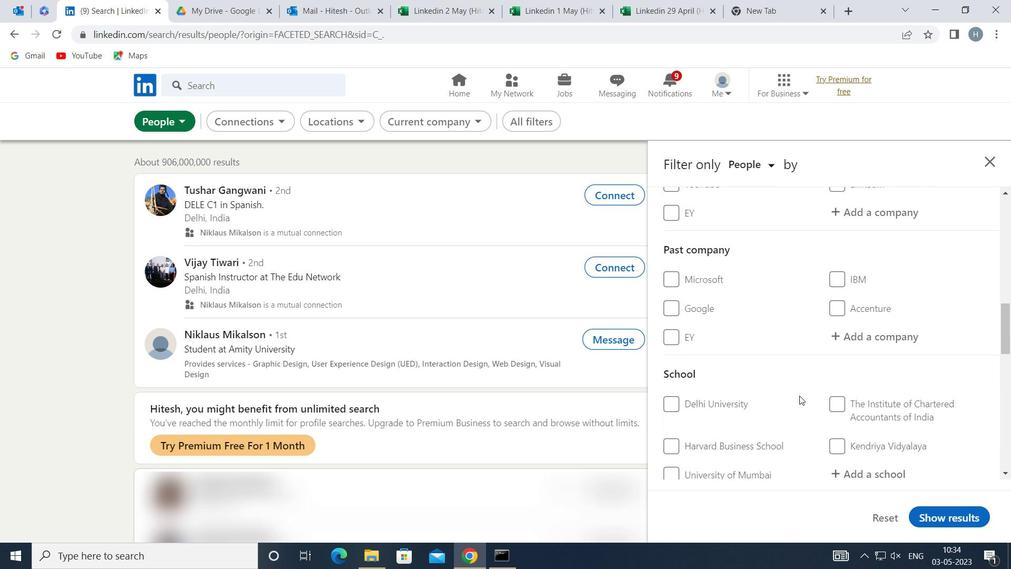 
Action: Mouse scrolled (800, 396) with delta (0, 0)
Screenshot: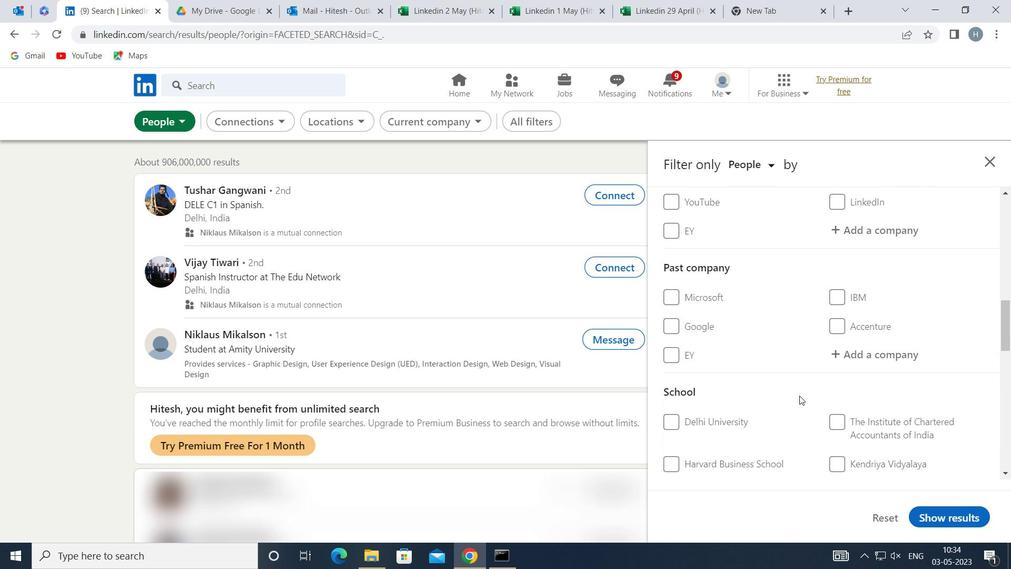 
Action: Mouse scrolled (800, 396) with delta (0, 0)
Screenshot: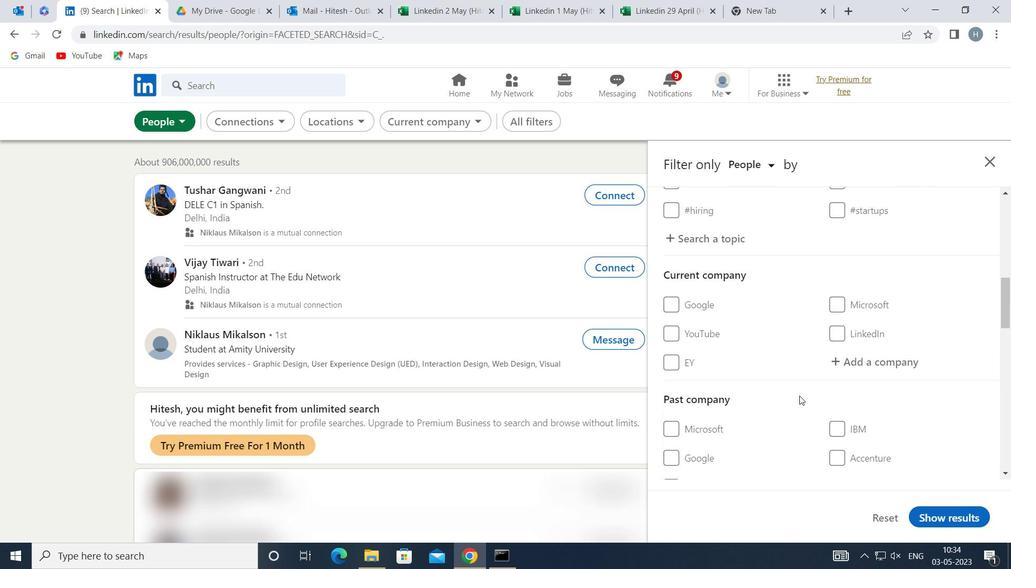
Action: Mouse scrolled (800, 396) with delta (0, 0)
Screenshot: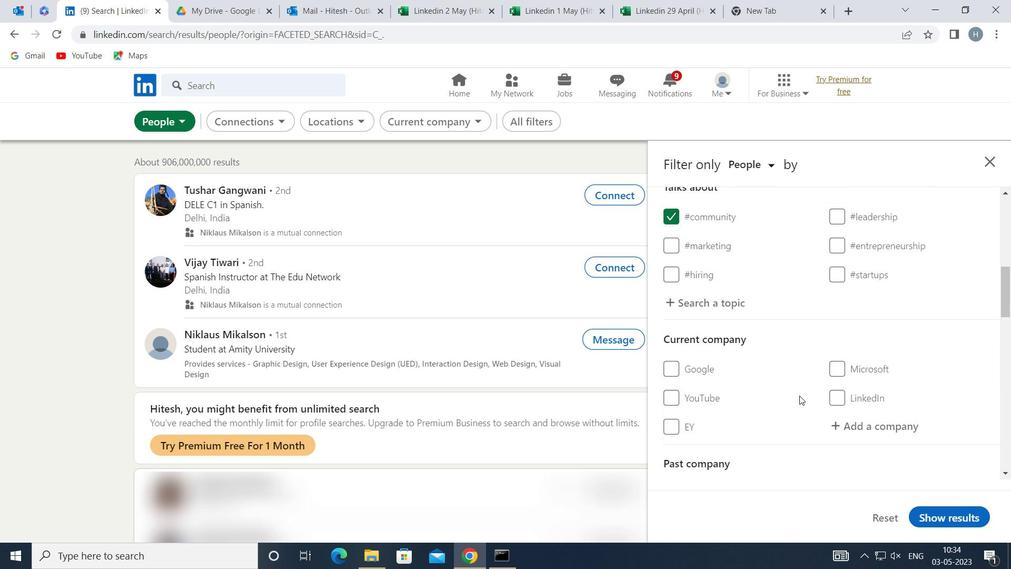 
Action: Mouse scrolled (800, 396) with delta (0, 0)
Screenshot: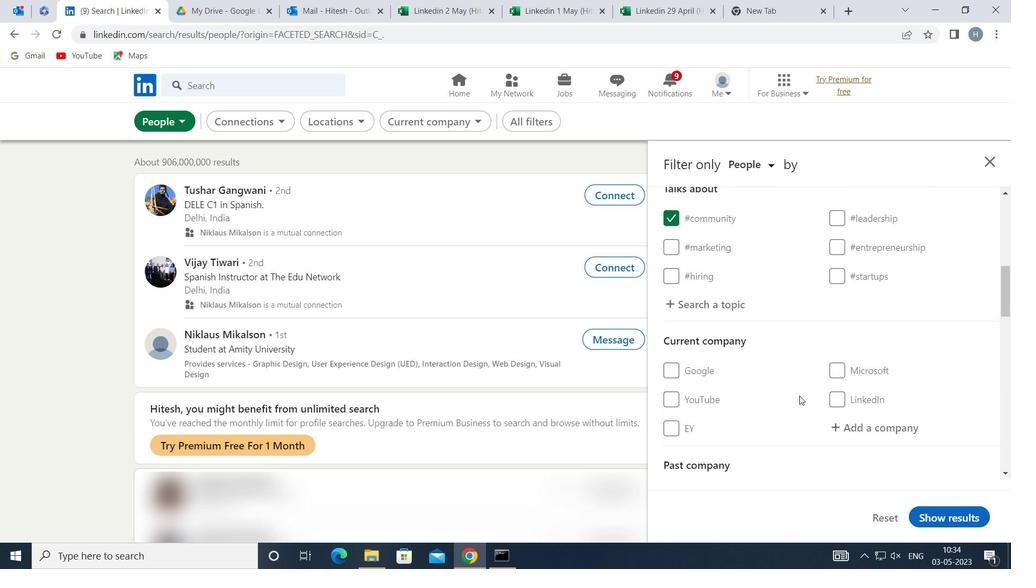 
Action: Mouse scrolled (800, 395) with delta (0, 0)
Screenshot: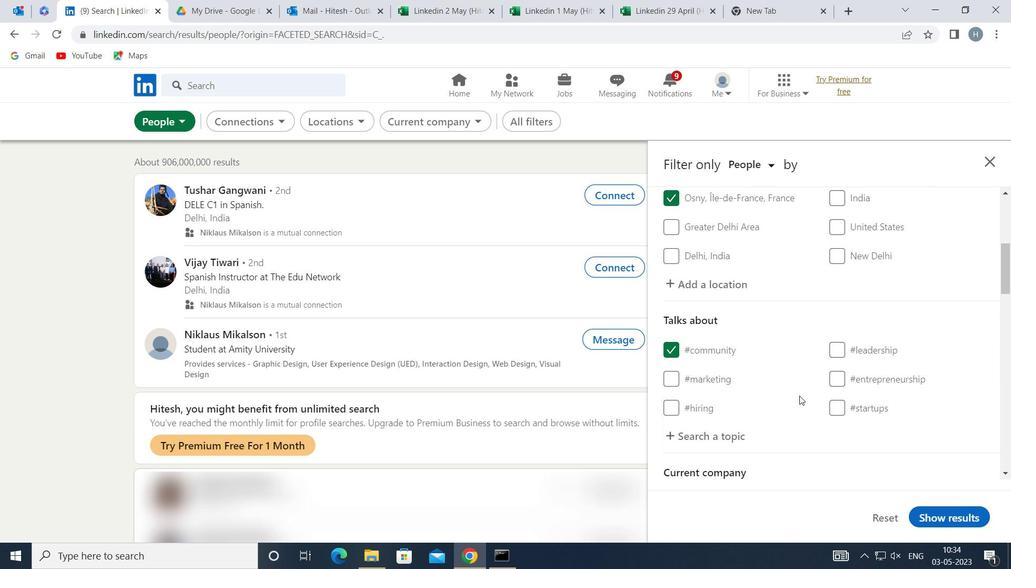 
Action: Mouse scrolled (800, 395) with delta (0, 0)
Screenshot: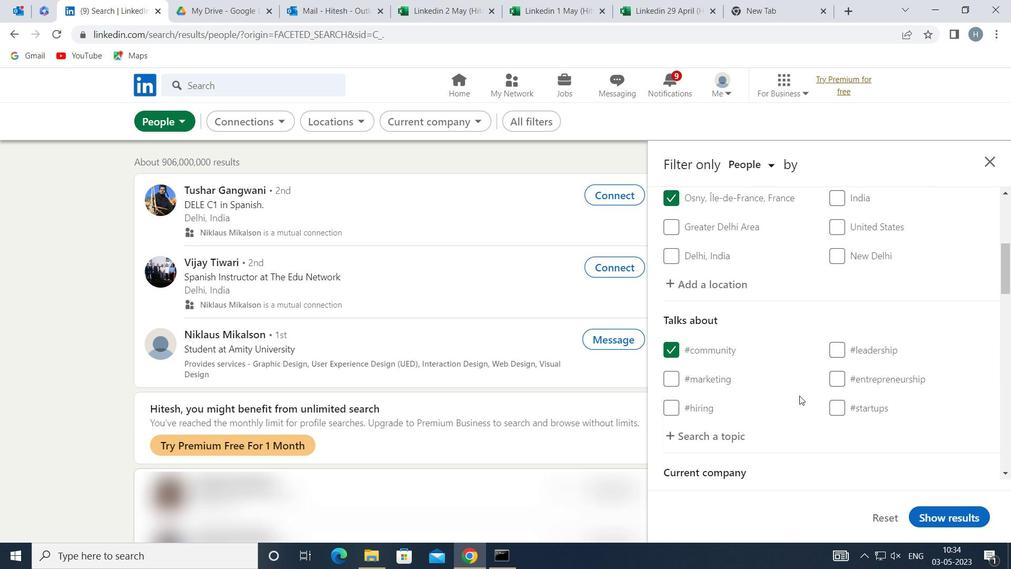 
Action: Mouse moved to (866, 427)
Screenshot: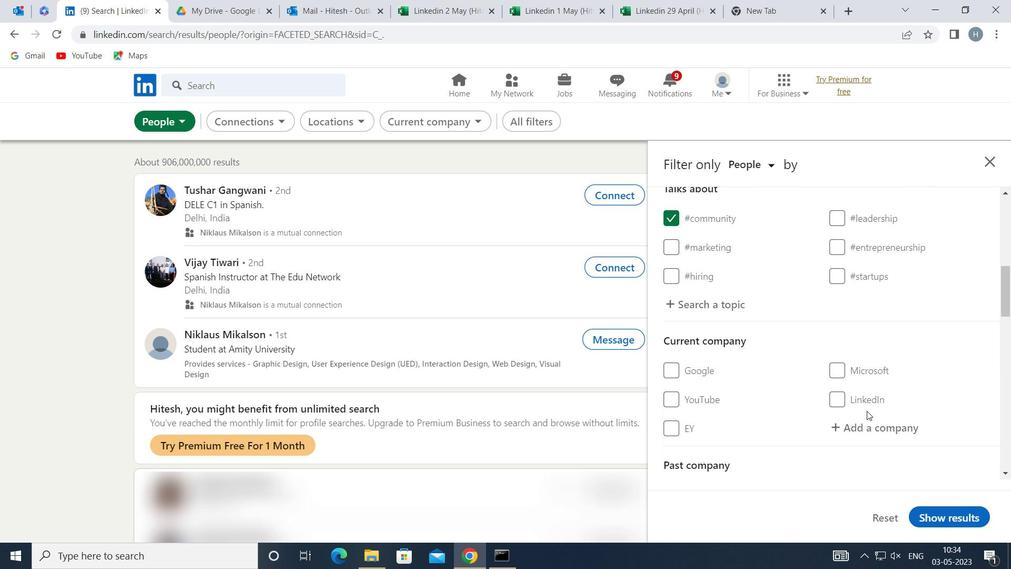 
Action: Mouse pressed left at (866, 427)
Screenshot: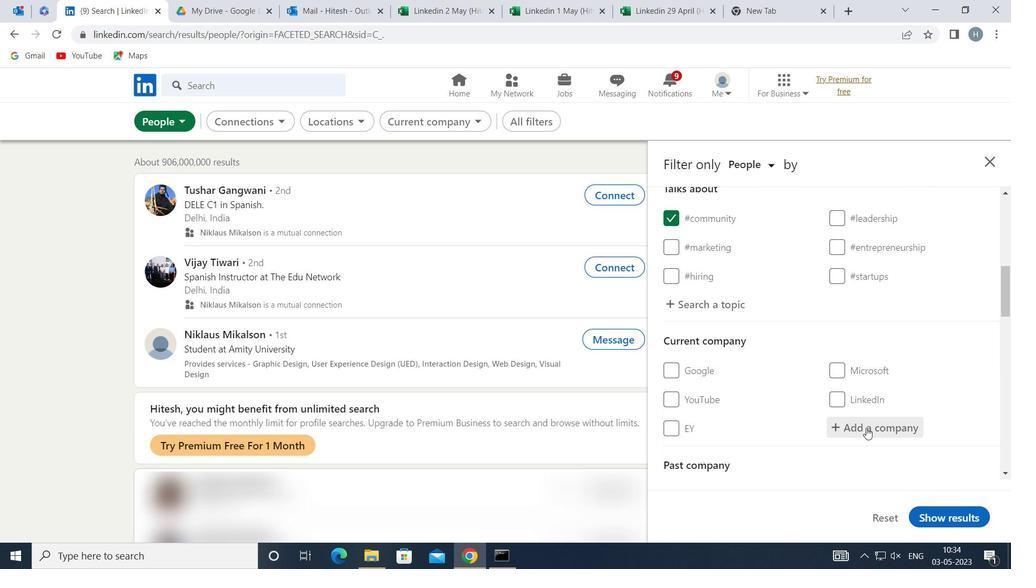 
Action: Mouse moved to (862, 426)
Screenshot: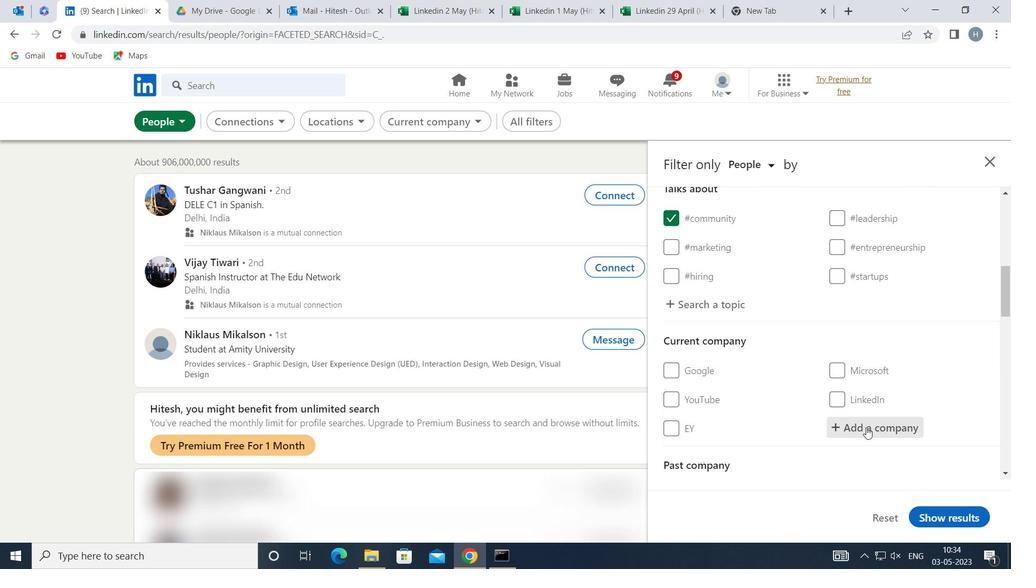 
Action: Key pressed <Key.shift>TIBCO
Screenshot: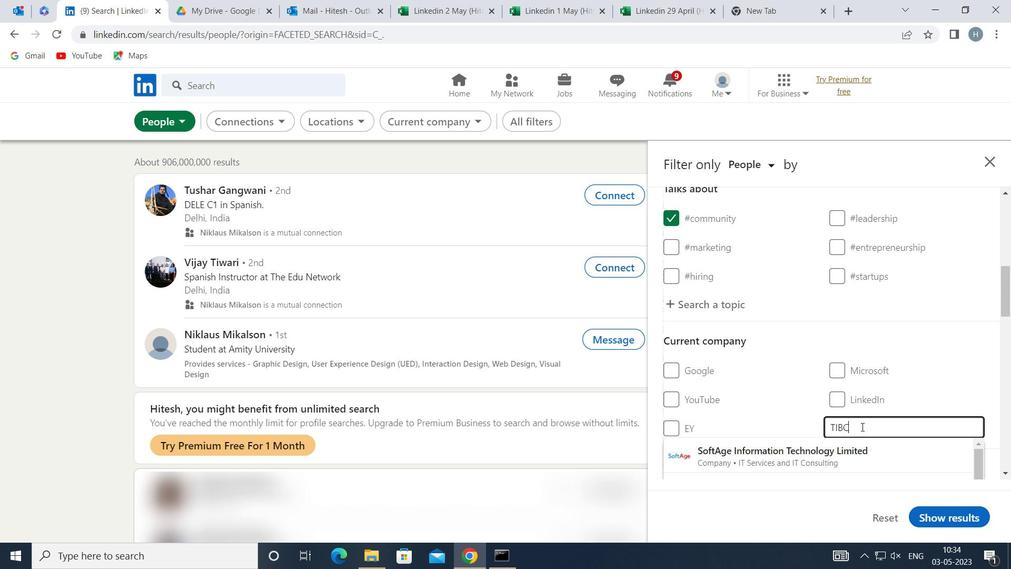 
Action: Mouse moved to (800, 445)
Screenshot: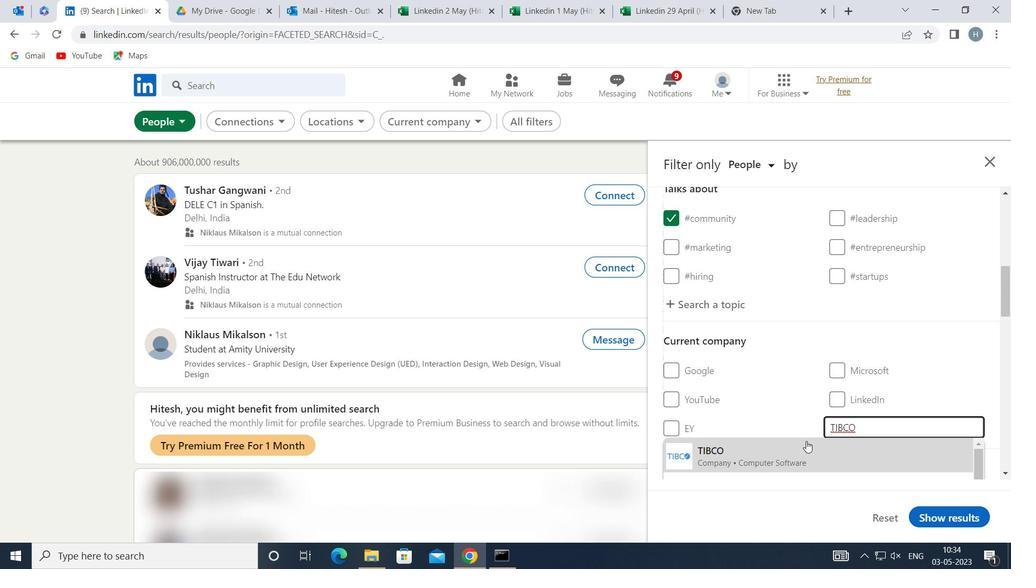 
Action: Mouse pressed left at (800, 445)
Screenshot: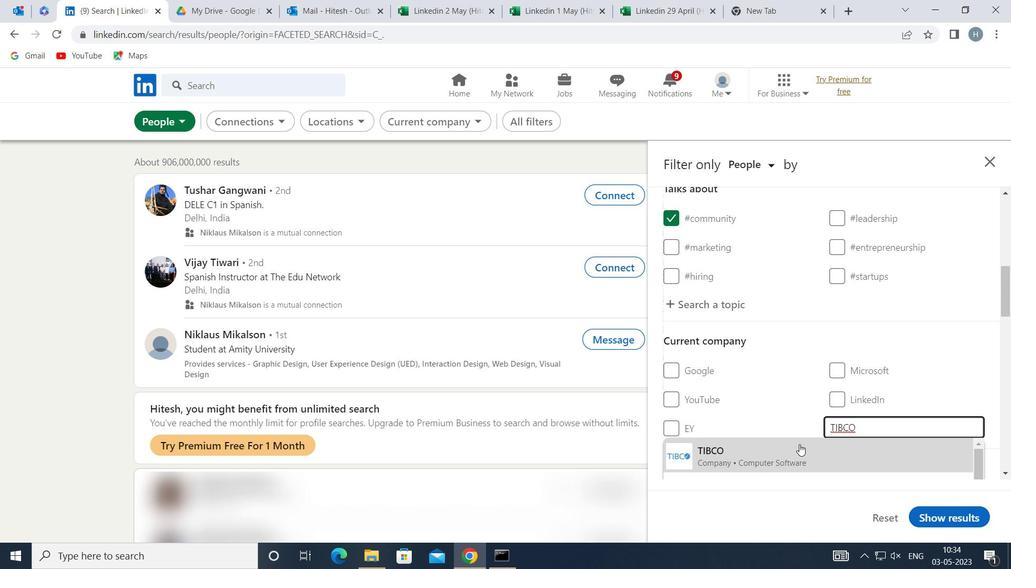 
Action: Mouse moved to (805, 415)
Screenshot: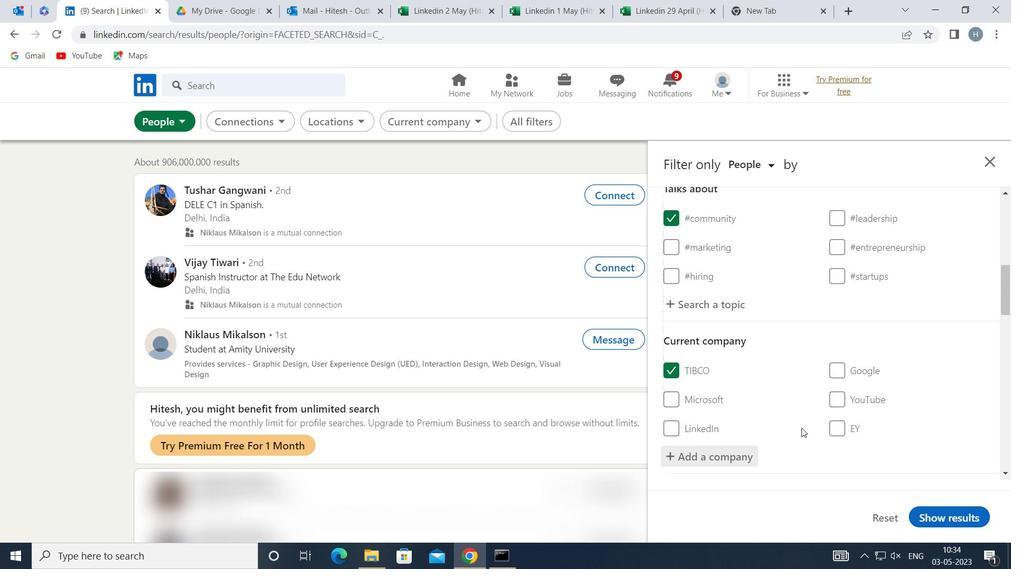 
Action: Mouse scrolled (805, 414) with delta (0, 0)
Screenshot: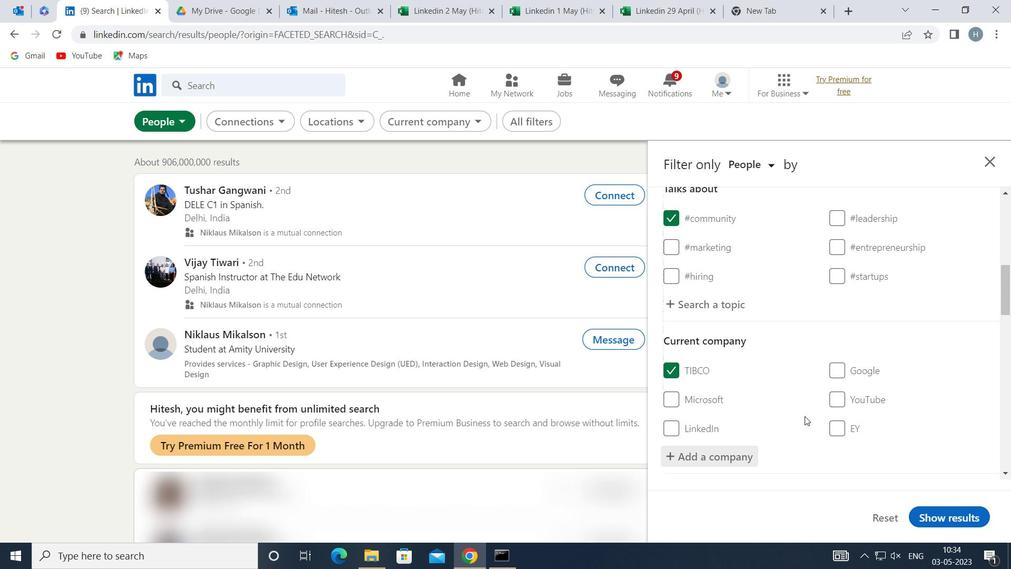 
Action: Mouse scrolled (805, 414) with delta (0, 0)
Screenshot: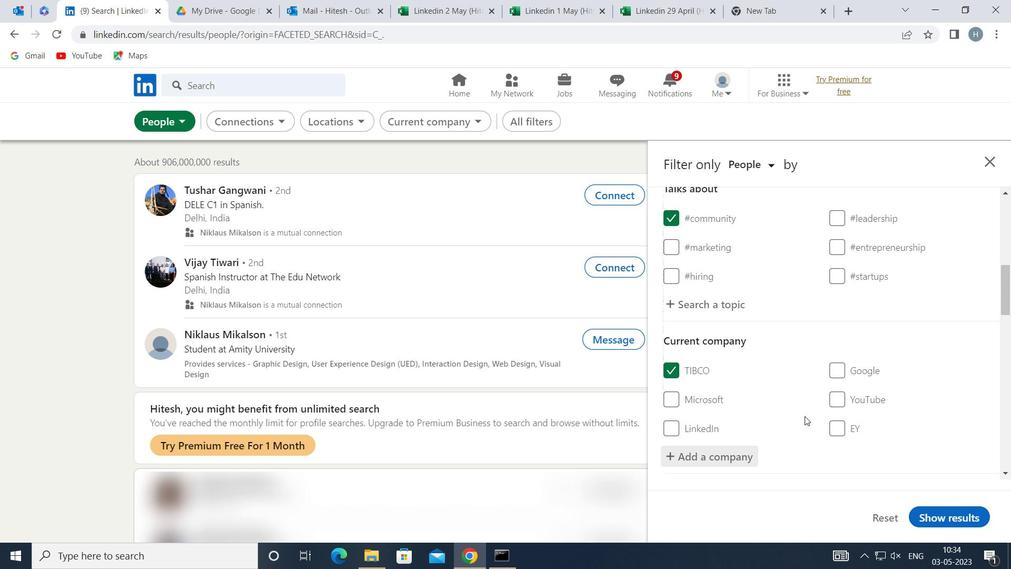 
Action: Mouse scrolled (805, 414) with delta (0, 0)
Screenshot: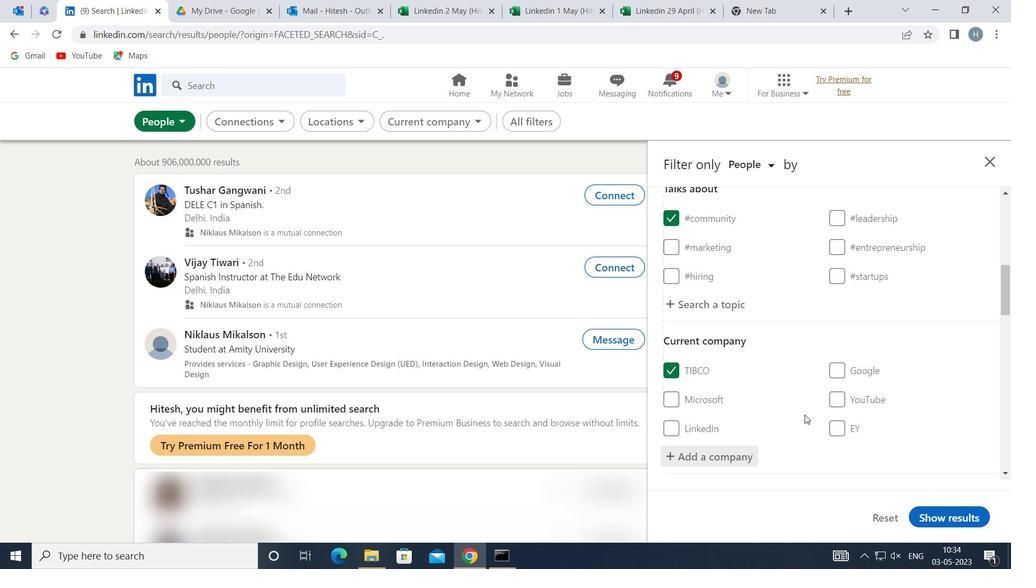 
Action: Mouse moved to (806, 414)
Screenshot: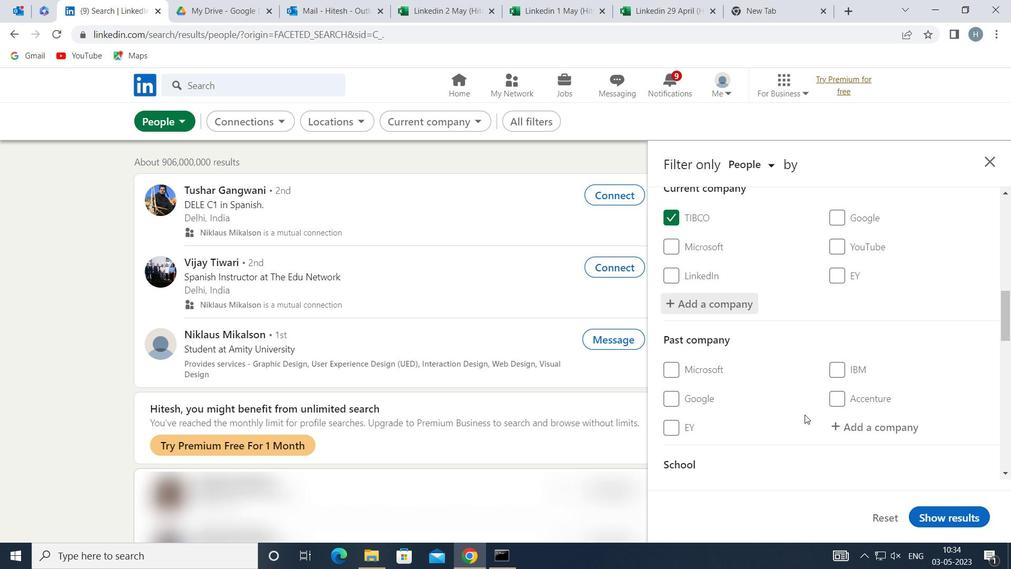 
Action: Mouse scrolled (806, 413) with delta (0, 0)
Screenshot: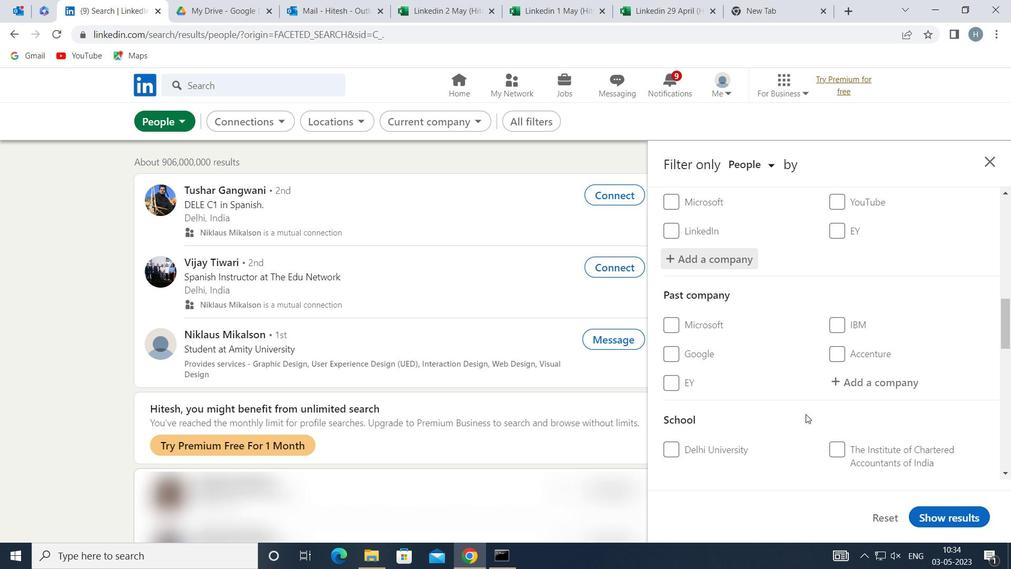 
Action: Mouse moved to (846, 341)
Screenshot: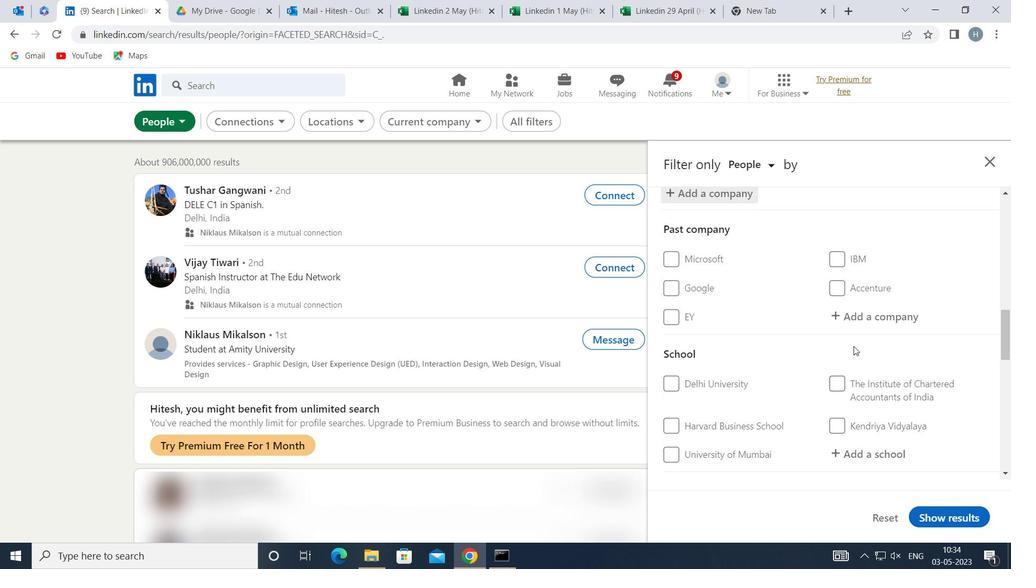 
Action: Mouse scrolled (846, 340) with delta (0, 0)
Screenshot: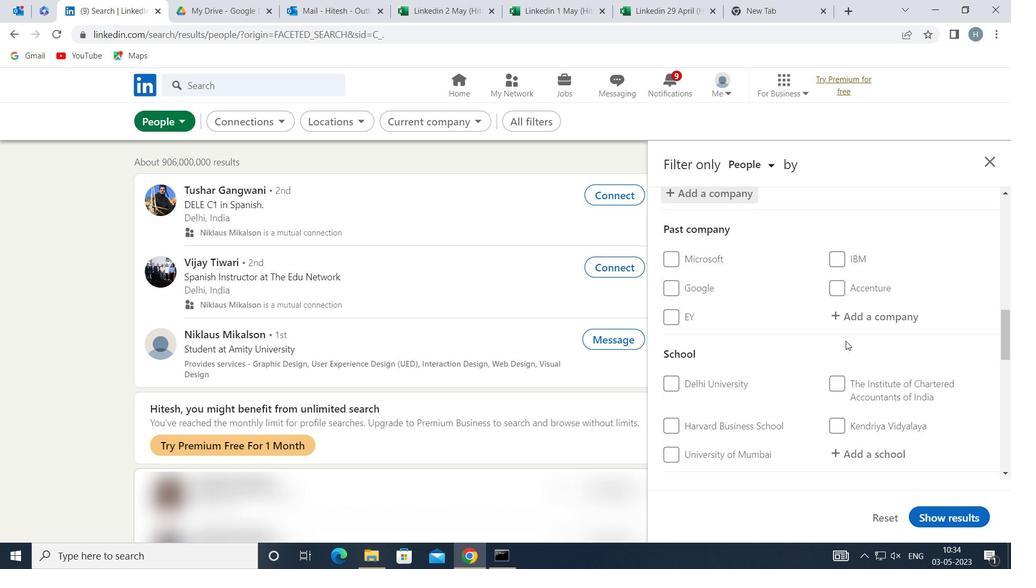 
Action: Mouse moved to (886, 386)
Screenshot: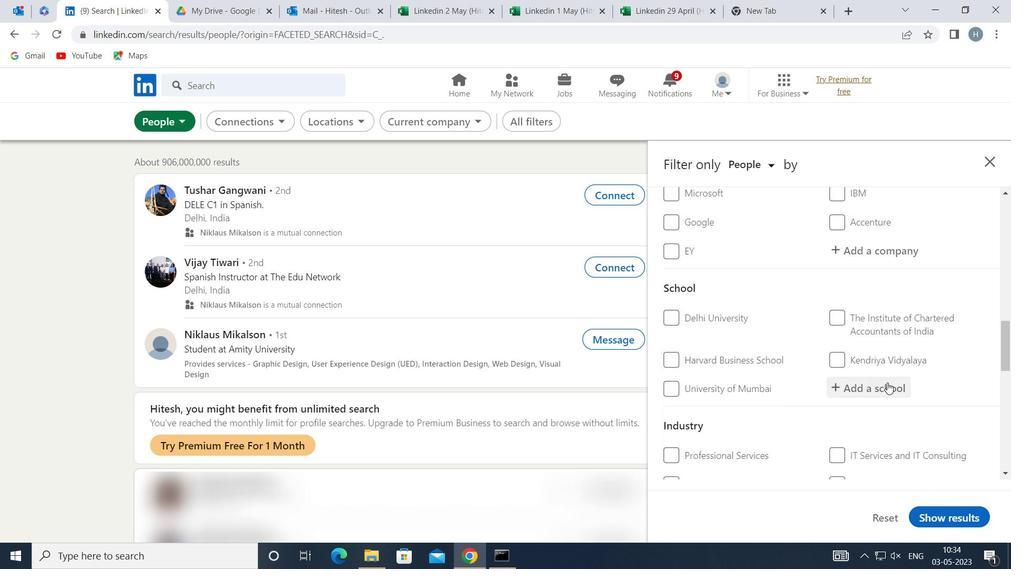 
Action: Mouse pressed left at (886, 386)
Screenshot: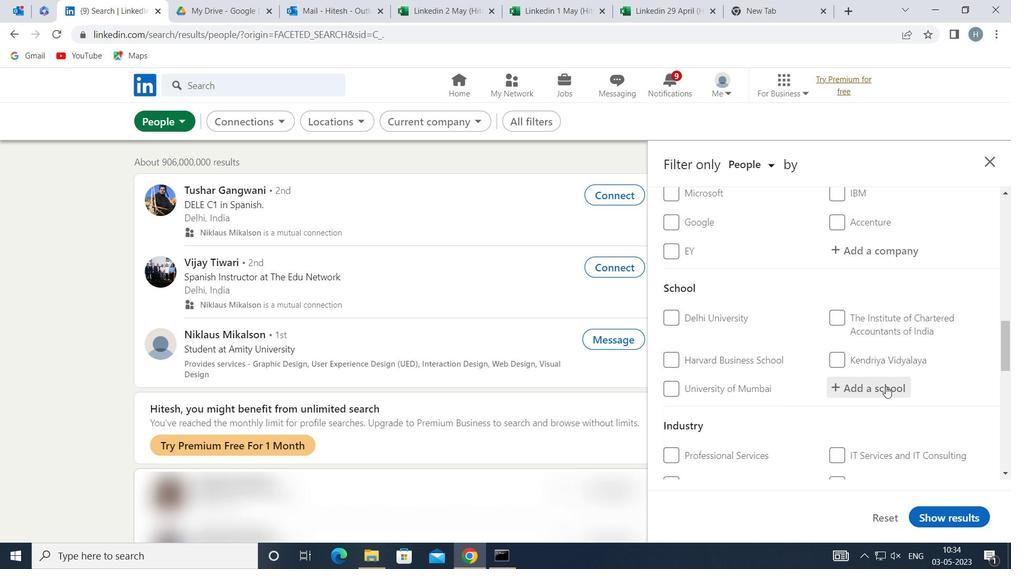 
Action: Mouse moved to (882, 385)
Screenshot: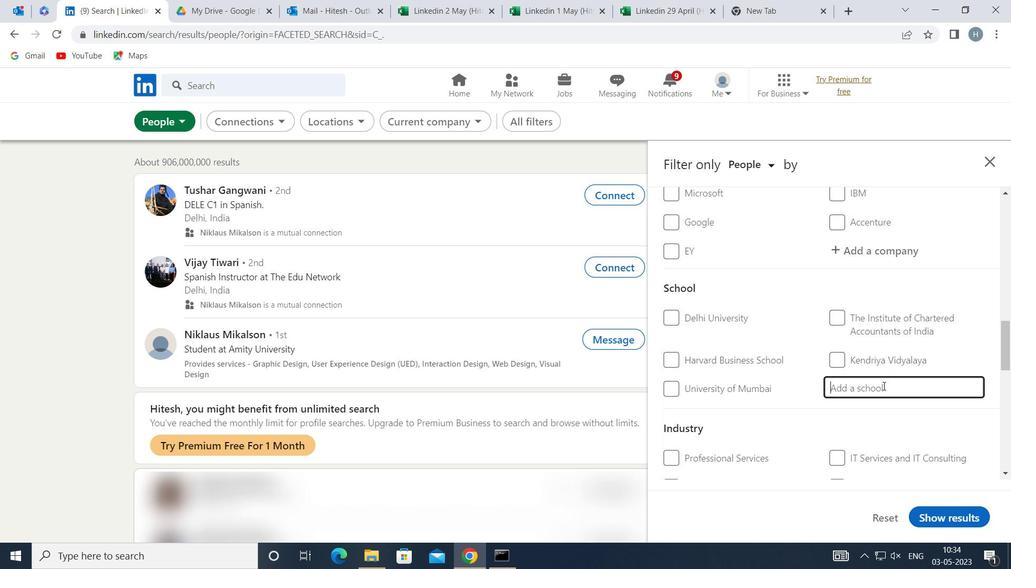 
Action: Key pressed <Key.shift>DR<Key.space><Key.shift>VIRENDRA<Key.space><Key.shift>SW
Screenshot: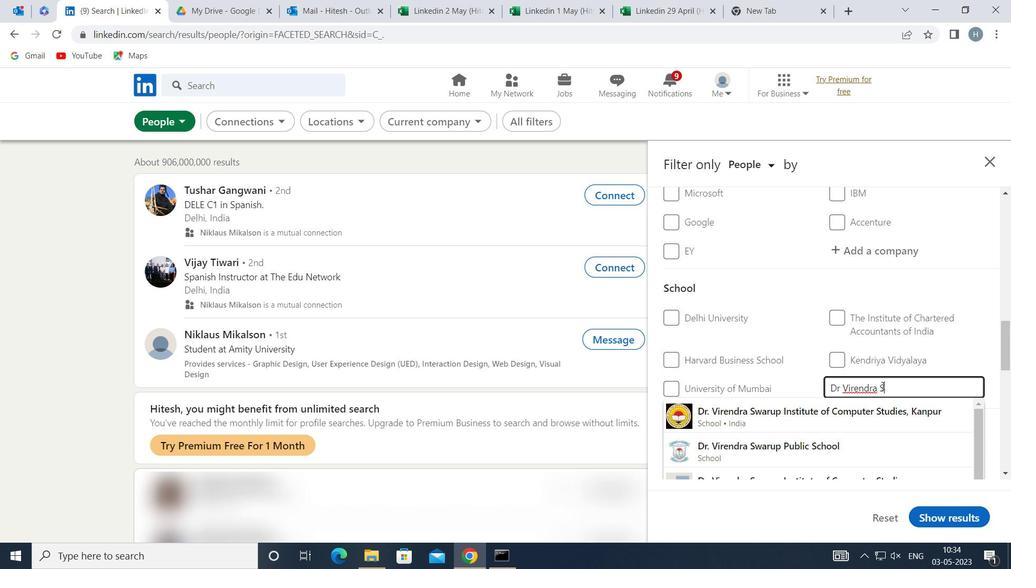 
Action: Mouse moved to (882, 384)
Screenshot: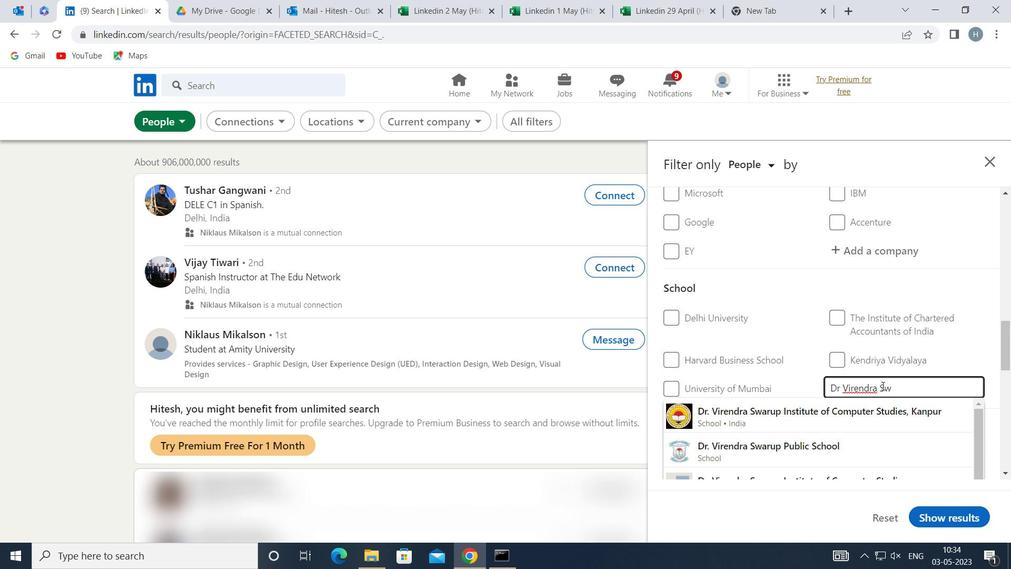 
Action: Key pressed ARUP<Key.space><Key.shift>INSTITUTE<Key.space>OF
Screenshot: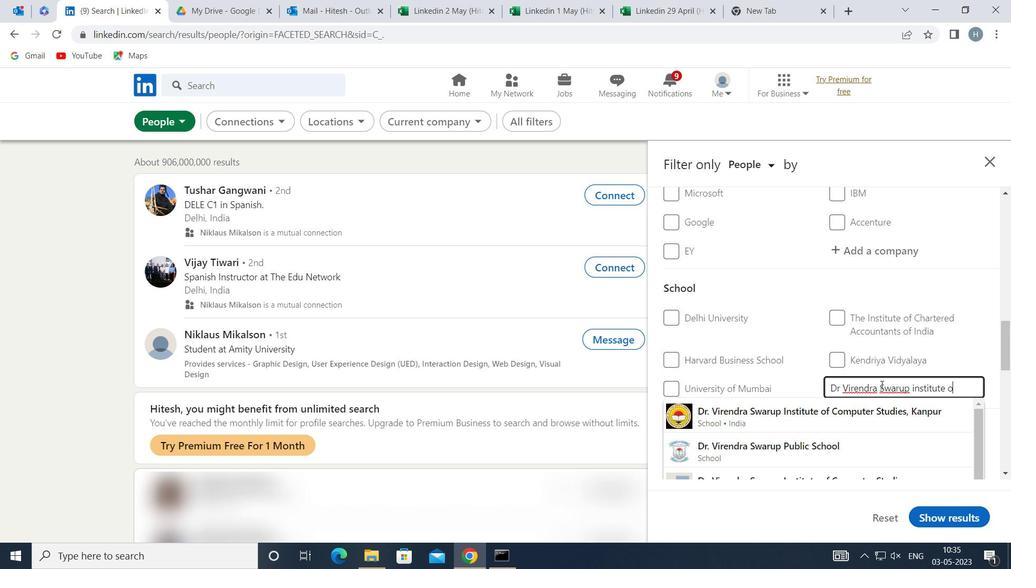 
Action: Mouse moved to (863, 409)
Screenshot: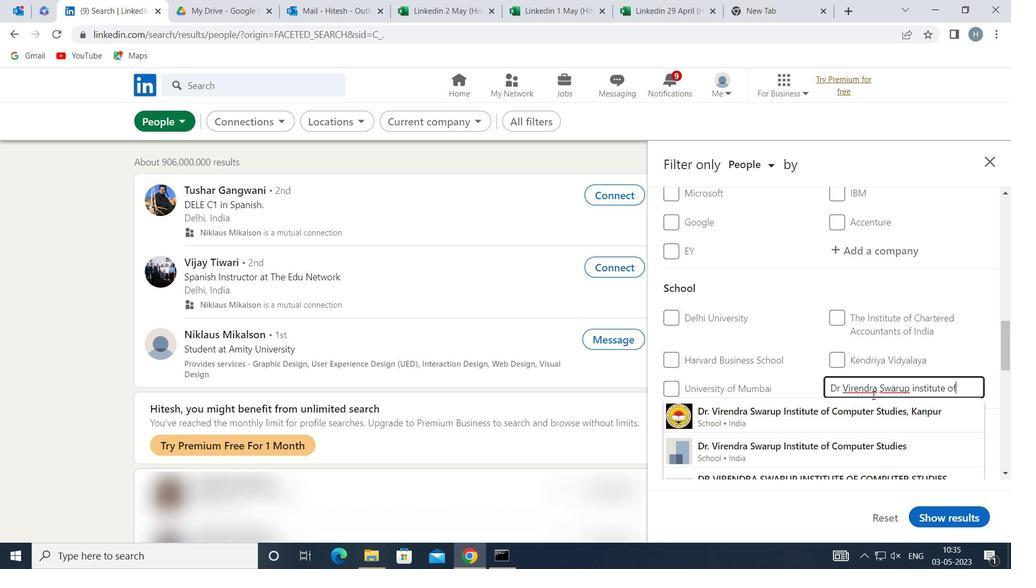 
Action: Mouse pressed left at (863, 409)
Screenshot: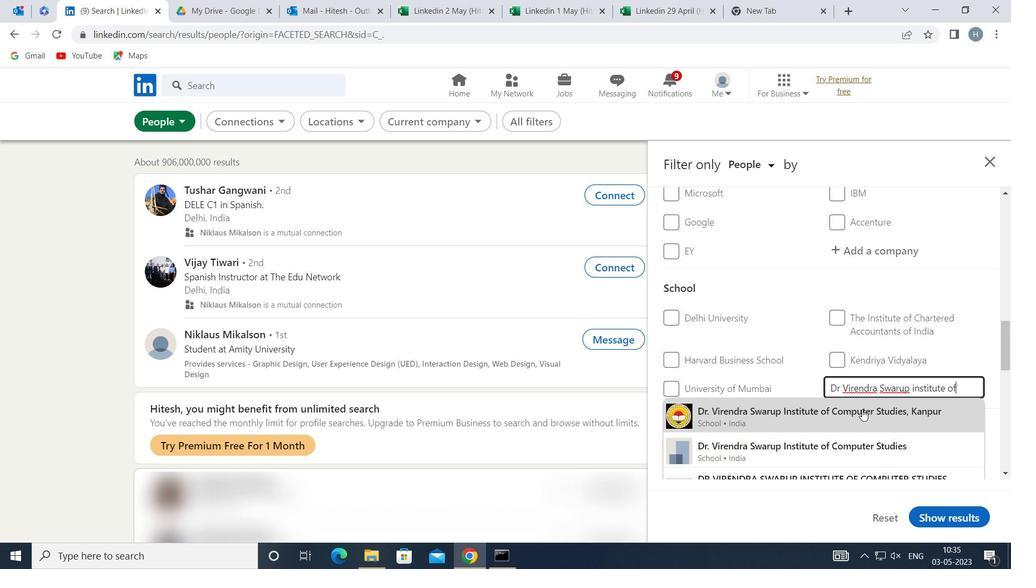 
Action: Mouse moved to (819, 379)
Screenshot: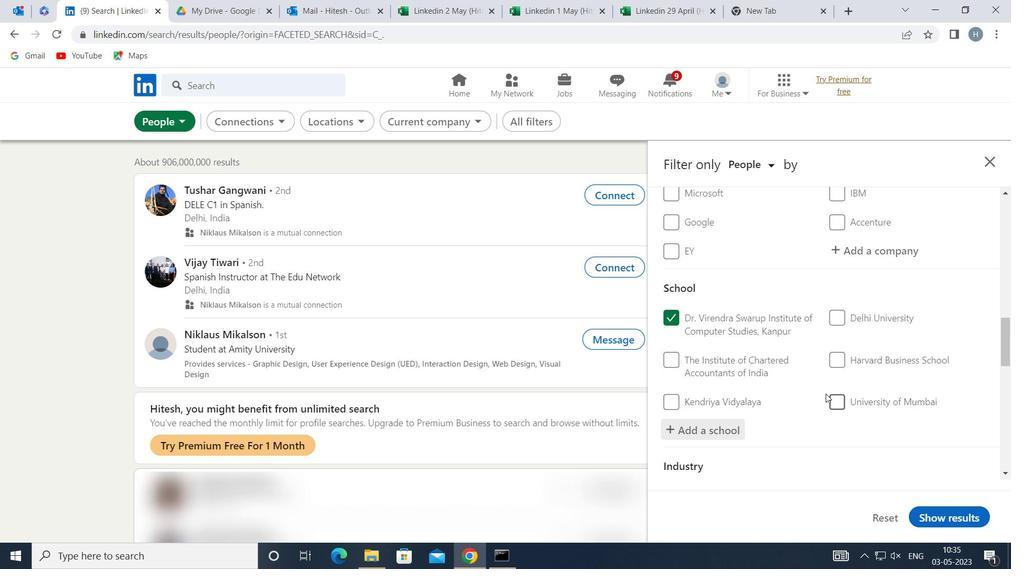 
Action: Mouse scrolled (819, 378) with delta (0, 0)
Screenshot: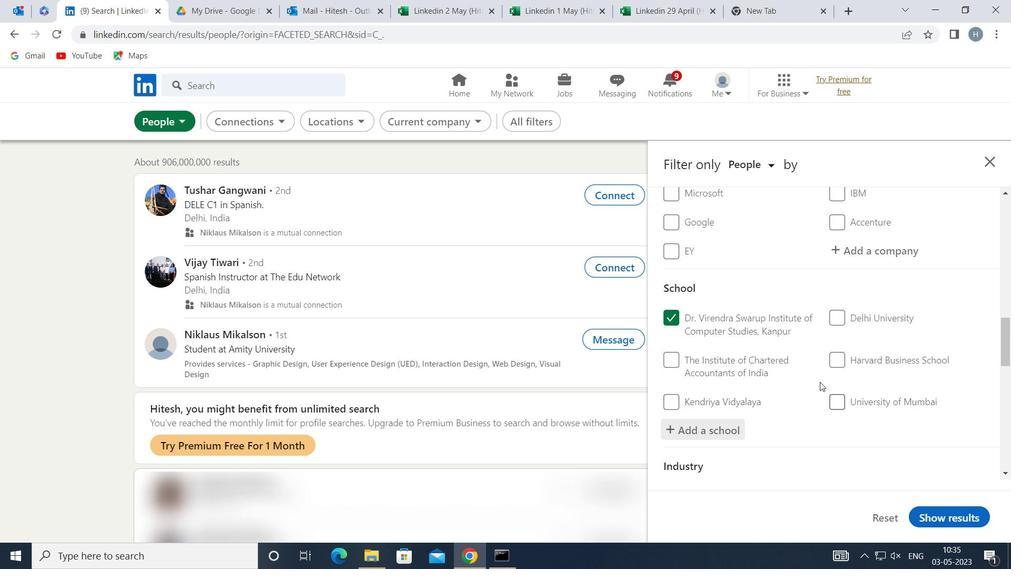 
Action: Mouse scrolled (819, 378) with delta (0, 0)
Screenshot: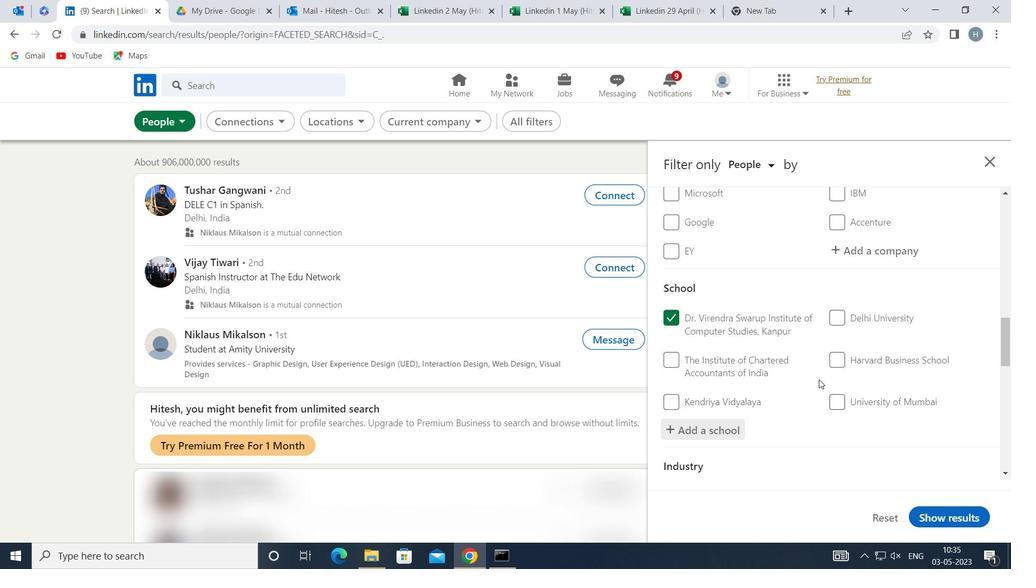 
Action: Mouse moved to (818, 373)
Screenshot: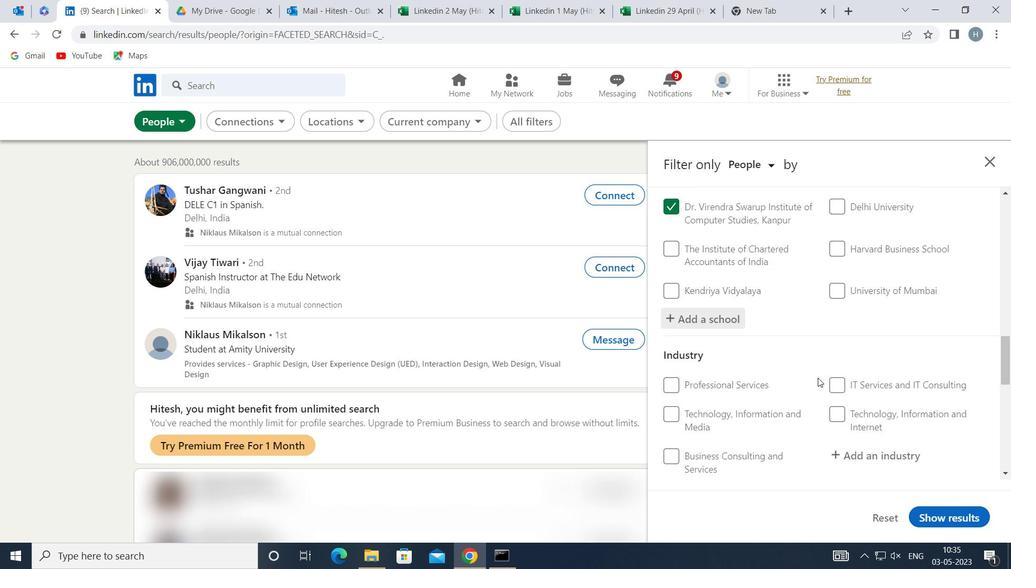 
Action: Mouse scrolled (818, 373) with delta (0, 0)
Screenshot: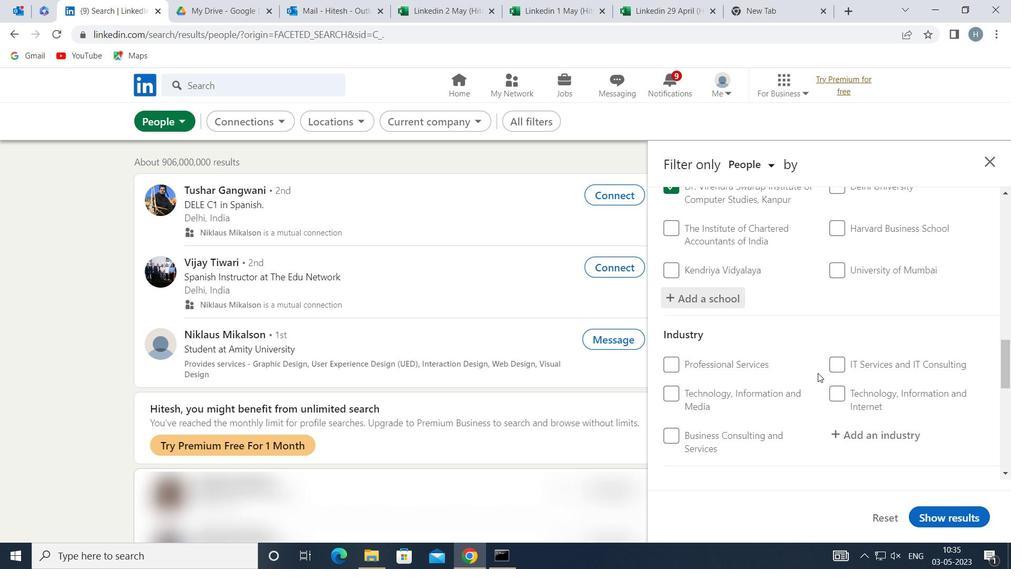 
Action: Mouse moved to (883, 366)
Screenshot: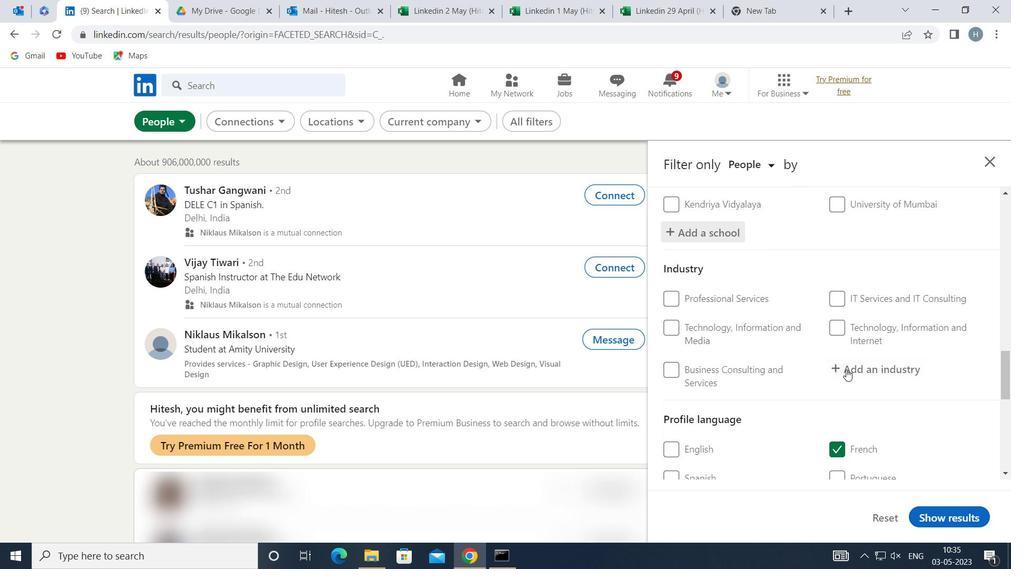 
Action: Mouse pressed left at (883, 366)
Screenshot: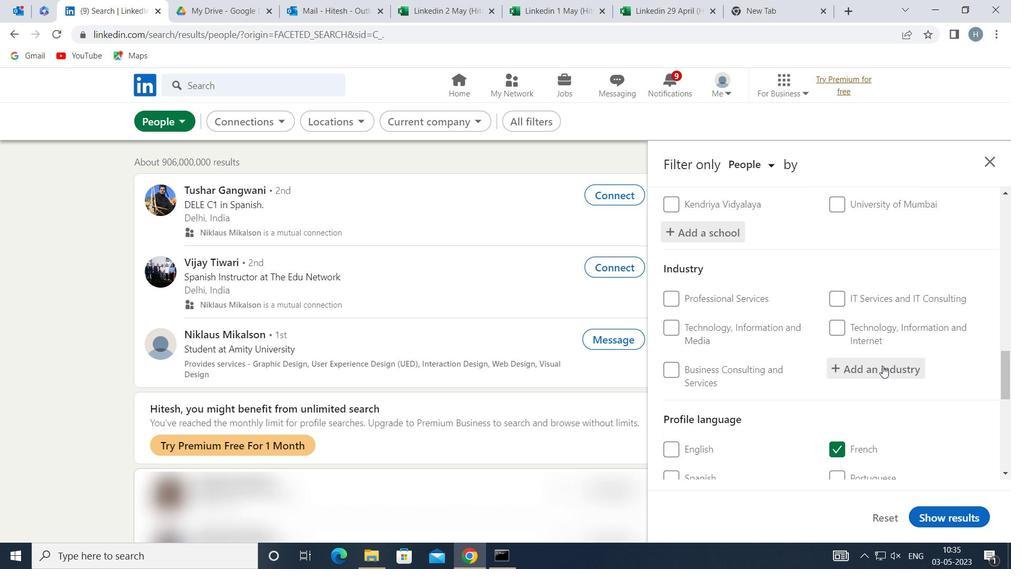
Action: Key pressed <Key.shift>AIRLINES<Key.space>
Screenshot: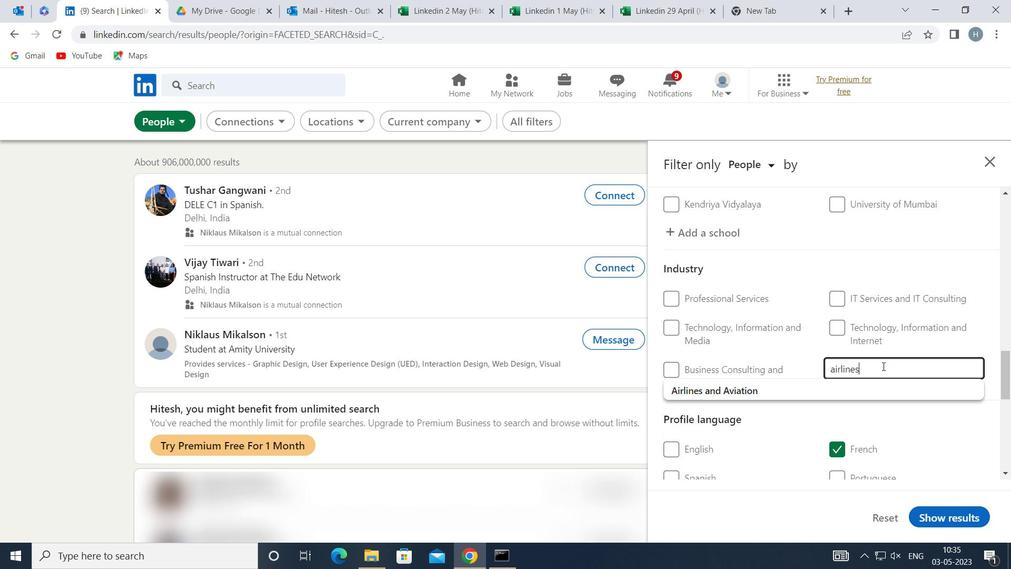 
Action: Mouse moved to (805, 381)
Screenshot: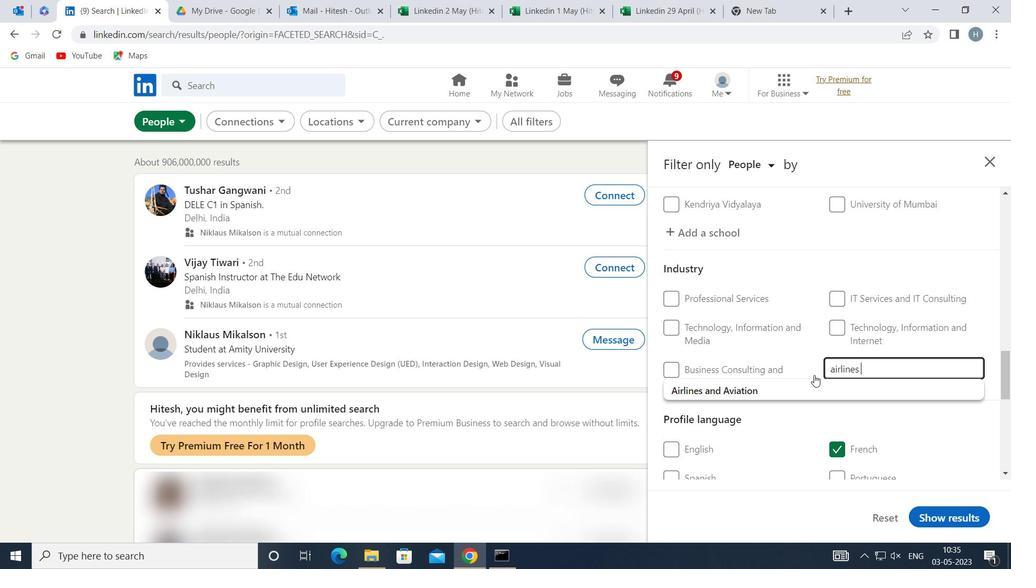 
Action: Mouse pressed left at (805, 381)
Screenshot: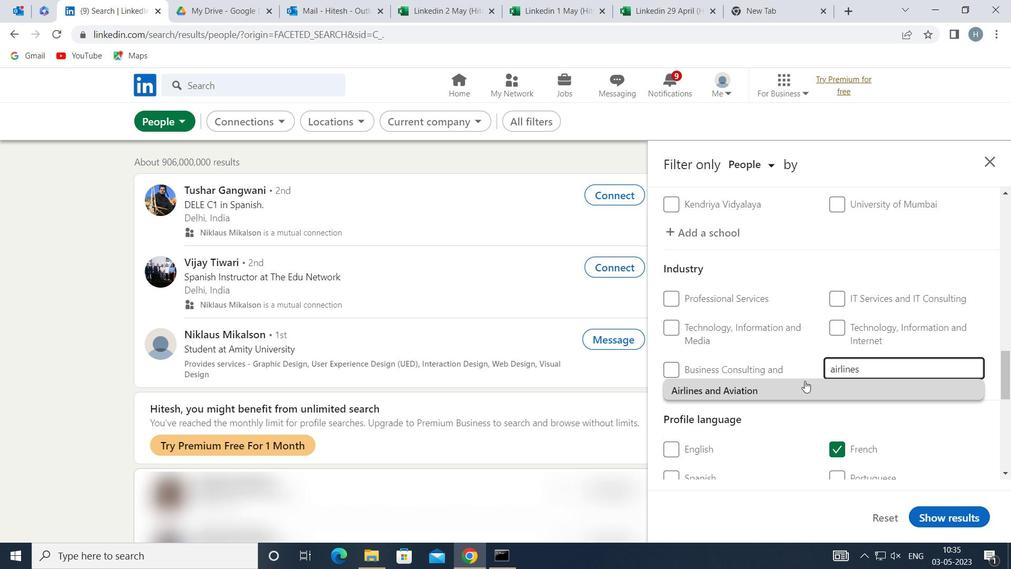 
Action: Mouse moved to (805, 382)
Screenshot: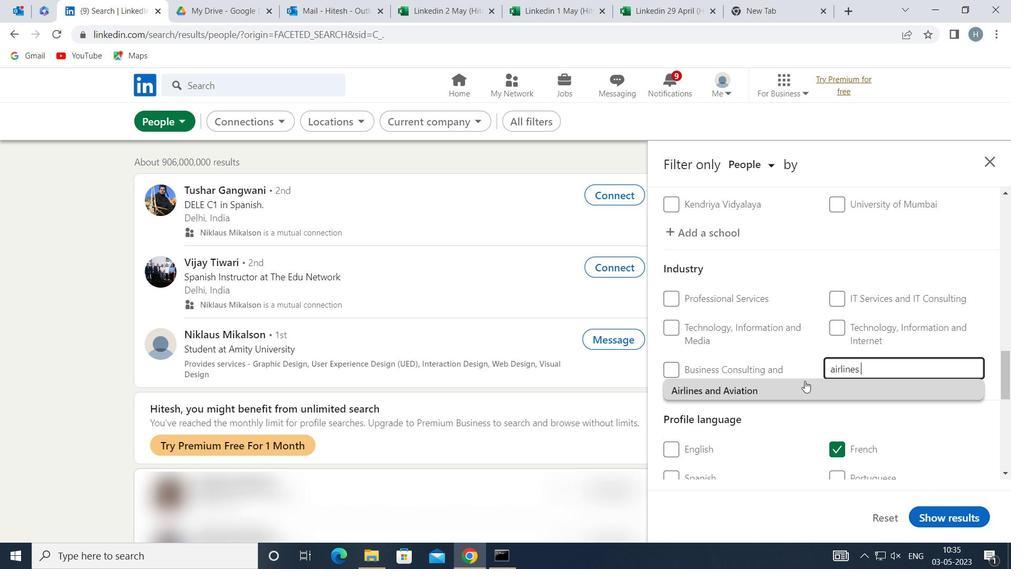 
Action: Mouse scrolled (805, 381) with delta (0, 0)
Screenshot: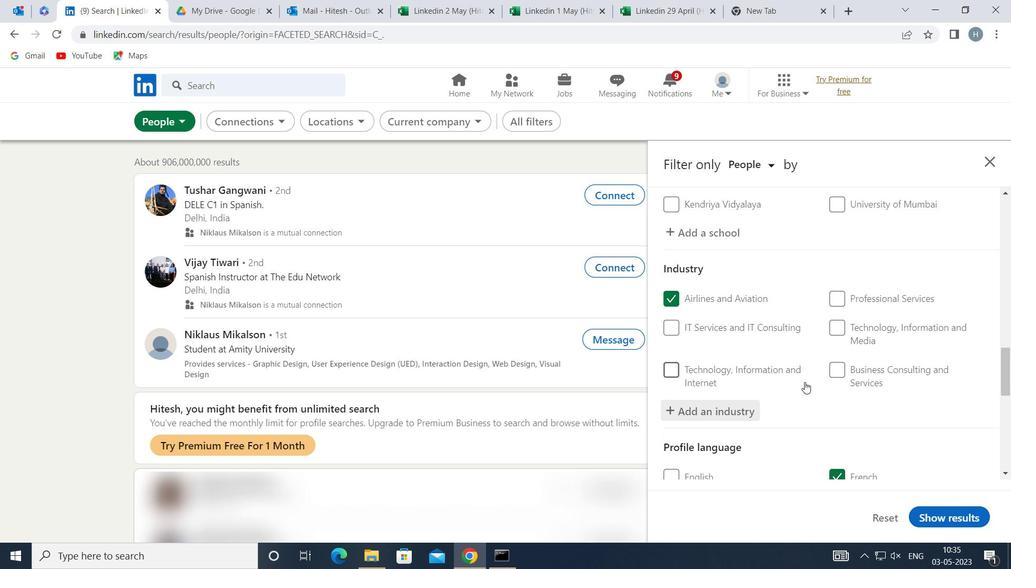 
Action: Mouse moved to (801, 377)
Screenshot: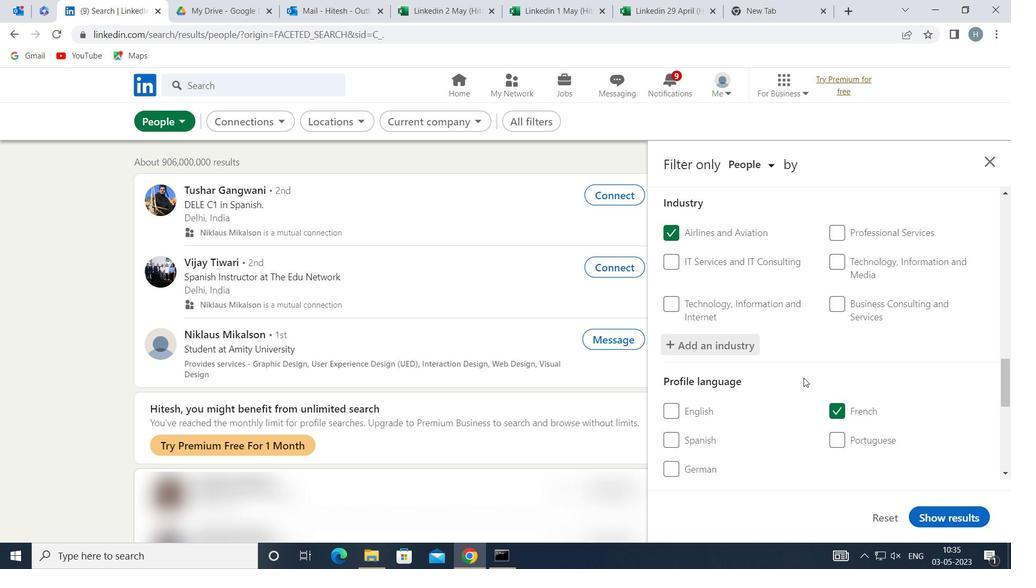 
Action: Mouse scrolled (801, 377) with delta (0, 0)
Screenshot: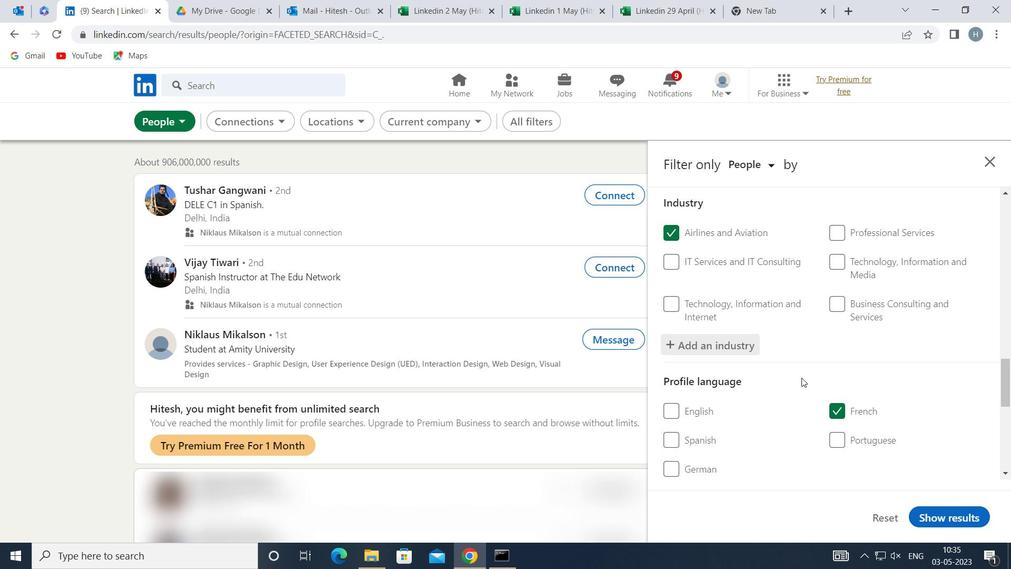 
Action: Mouse scrolled (801, 377) with delta (0, 0)
Screenshot: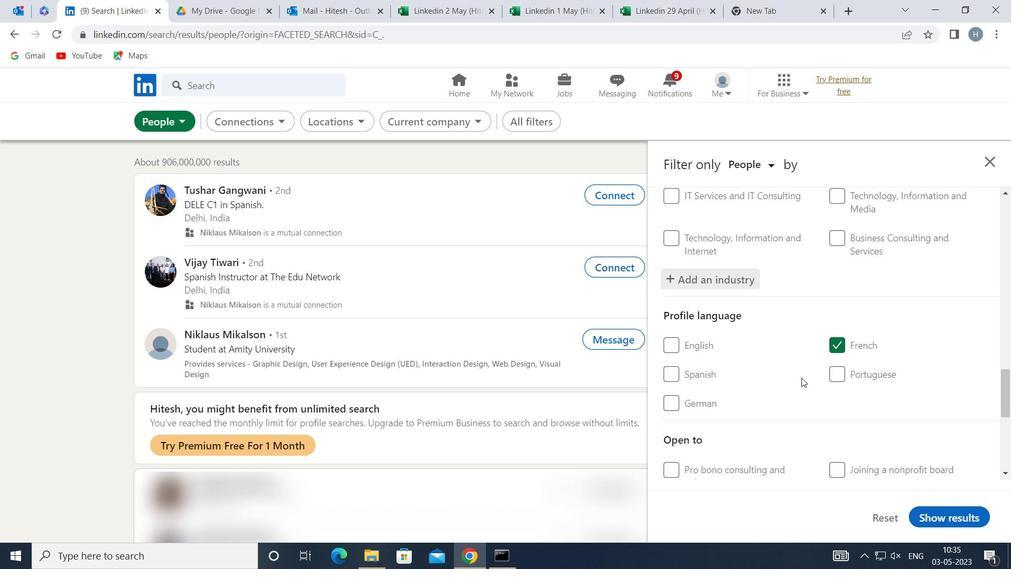 
Action: Mouse scrolled (801, 377) with delta (0, 0)
Screenshot: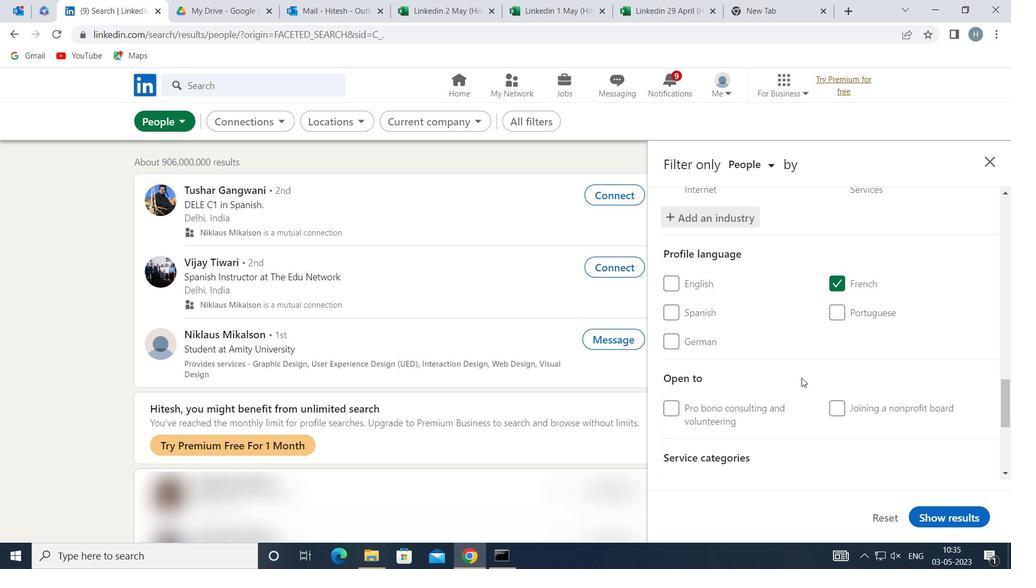 
Action: Mouse scrolled (801, 377) with delta (0, 0)
Screenshot: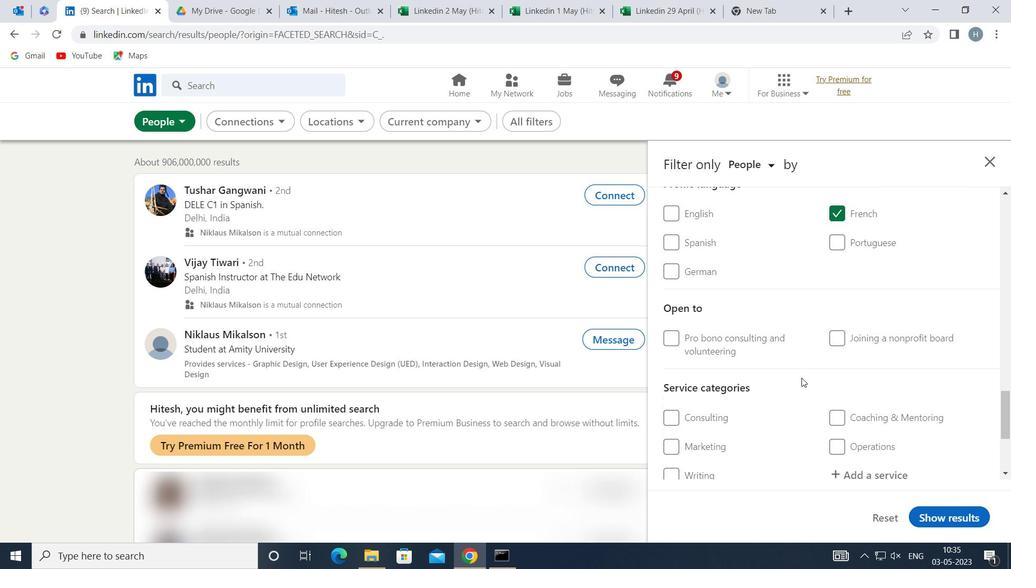 
Action: Mouse scrolled (801, 377) with delta (0, 0)
Screenshot: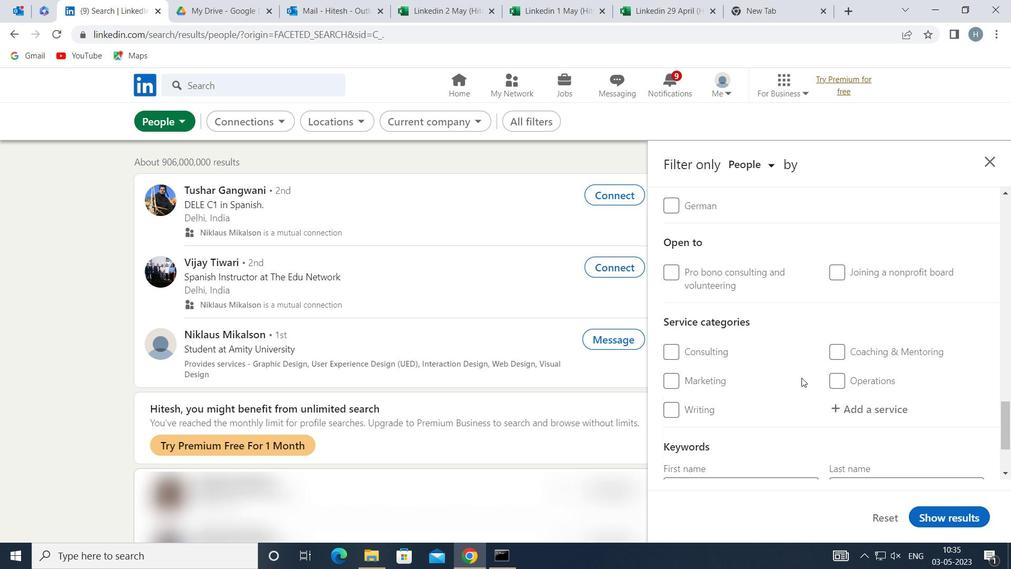 
Action: Mouse moved to (871, 341)
Screenshot: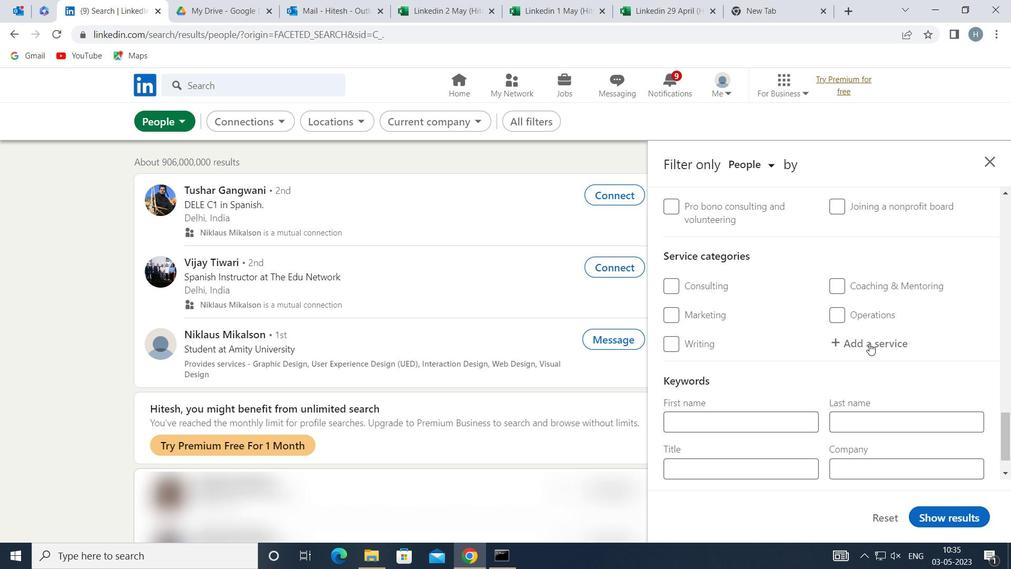 
Action: Mouse pressed left at (871, 341)
Screenshot: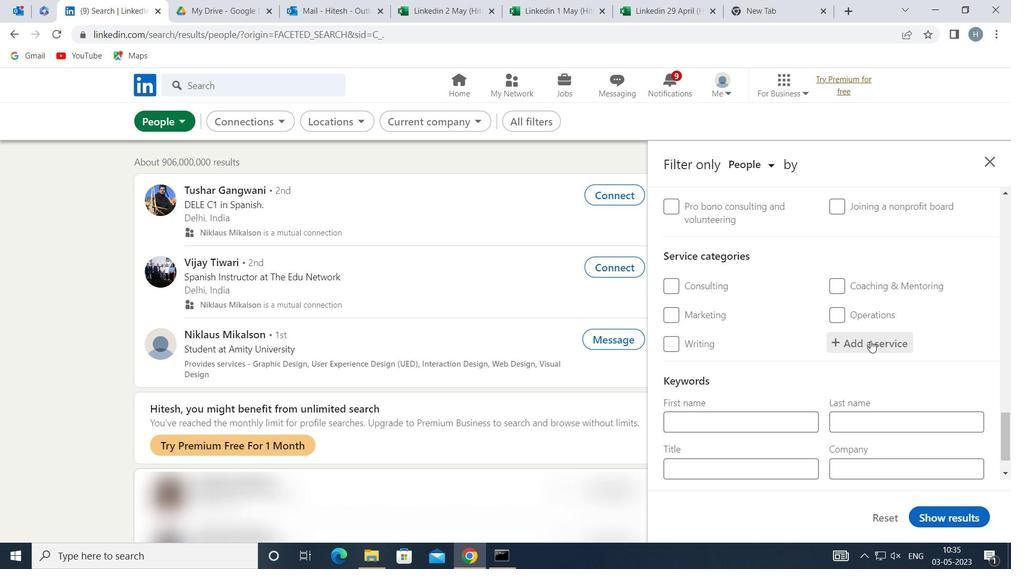 
Action: Key pressed <Key.shift>FINANCIAAL<Key.backspace><Key.backspace>L<Key.space><Key.shift>ADVI
Screenshot: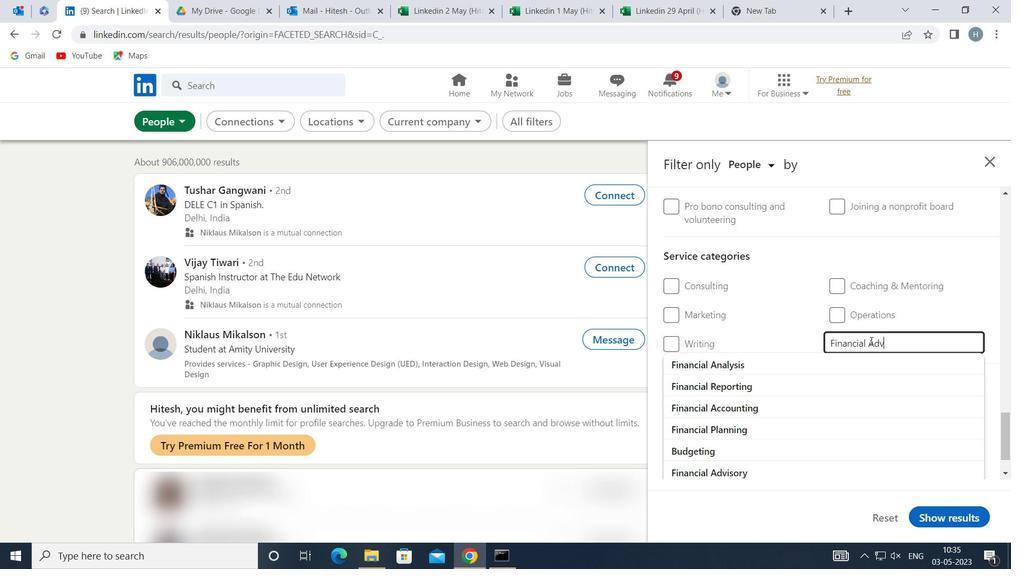 
Action: Mouse moved to (850, 367)
Screenshot: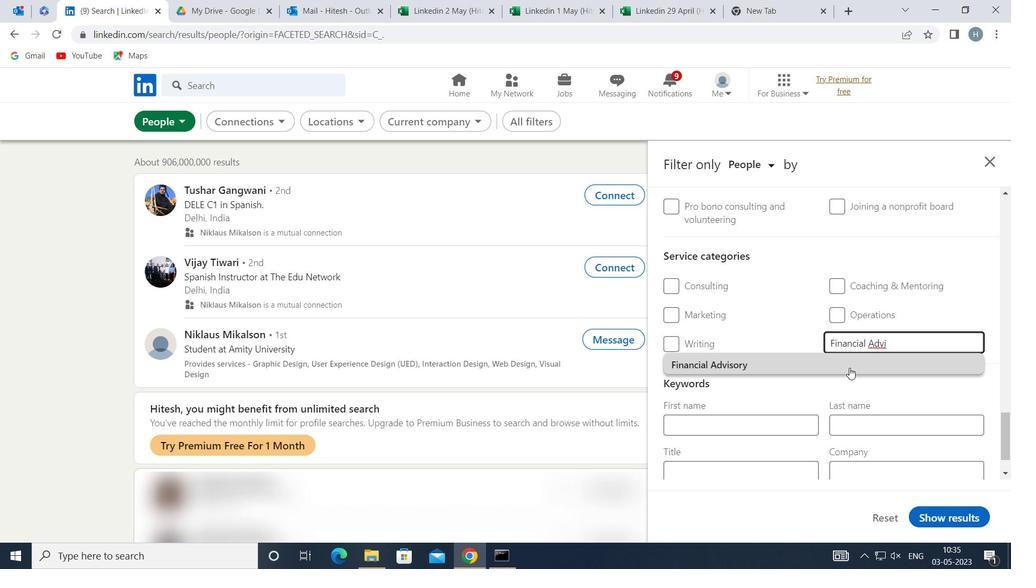 
Action: Mouse pressed left at (850, 367)
Screenshot: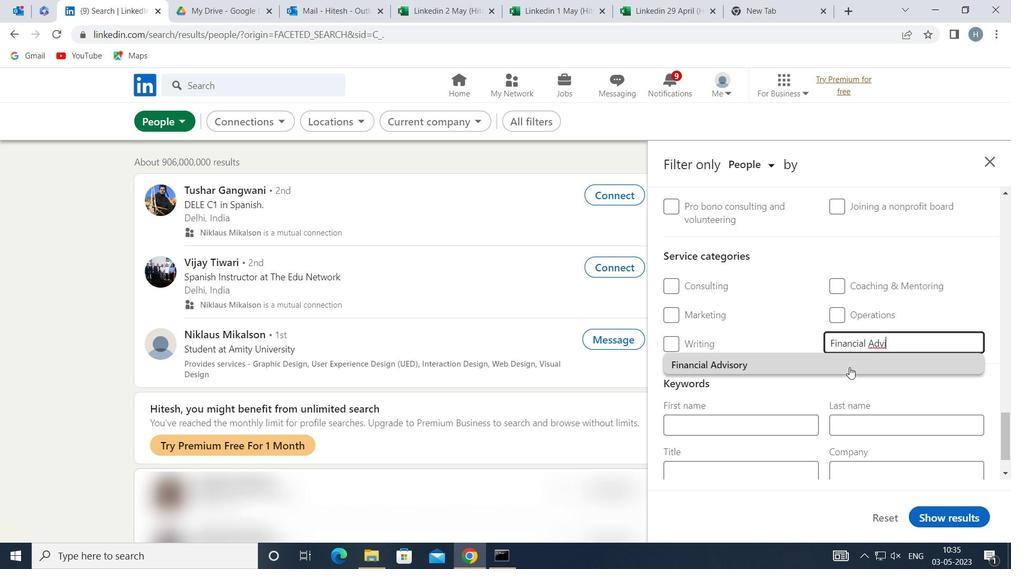 
Action: Mouse moved to (836, 372)
Screenshot: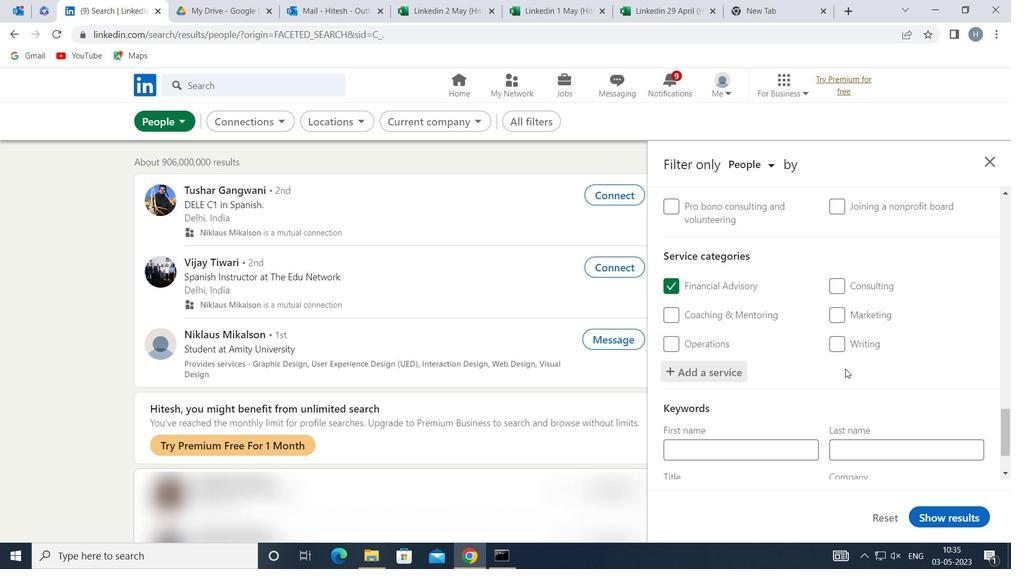 
Action: Mouse scrolled (836, 371) with delta (0, 0)
Screenshot: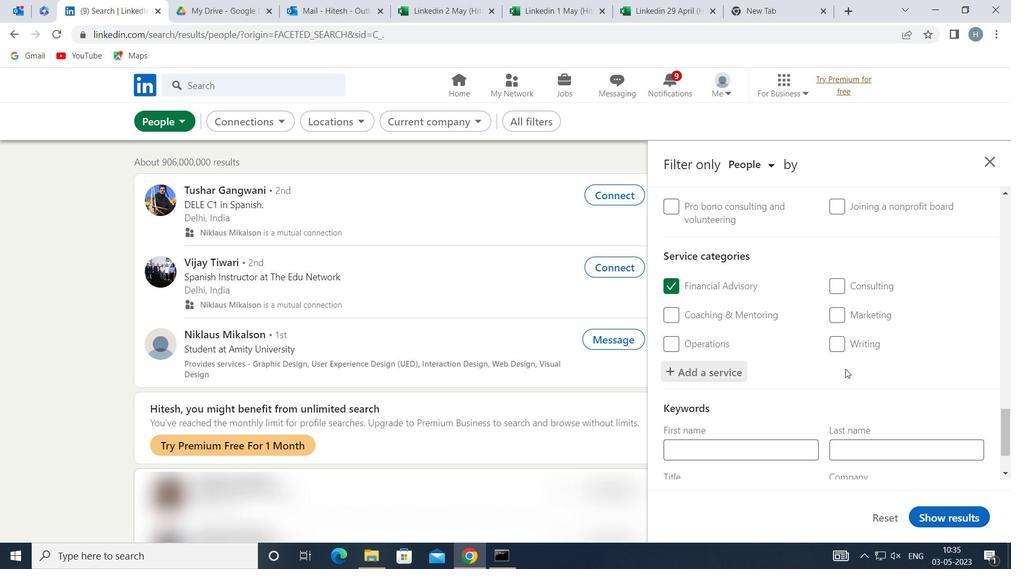 
Action: Mouse scrolled (836, 371) with delta (0, 0)
Screenshot: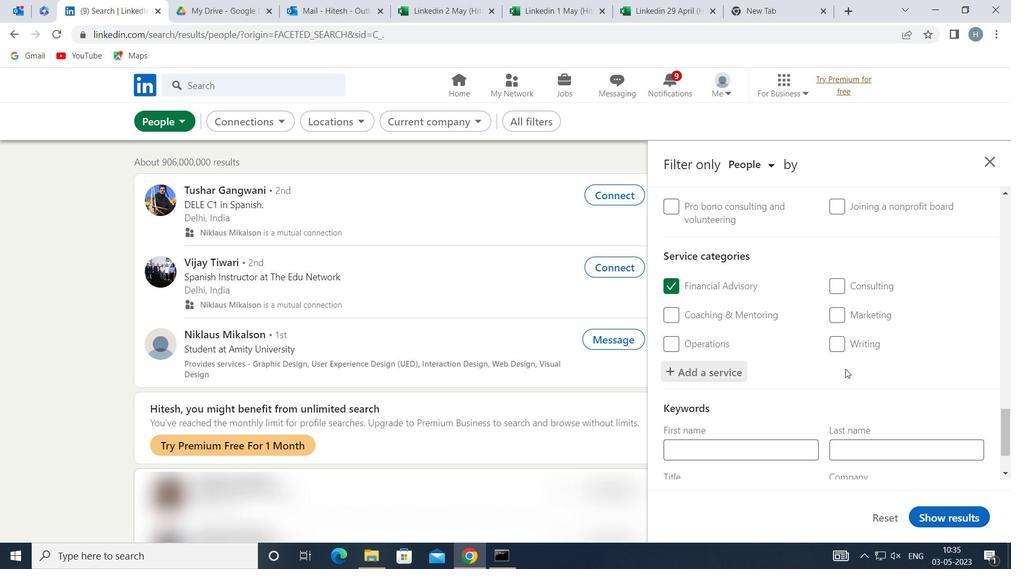 
Action: Mouse scrolled (836, 371) with delta (0, 0)
Screenshot: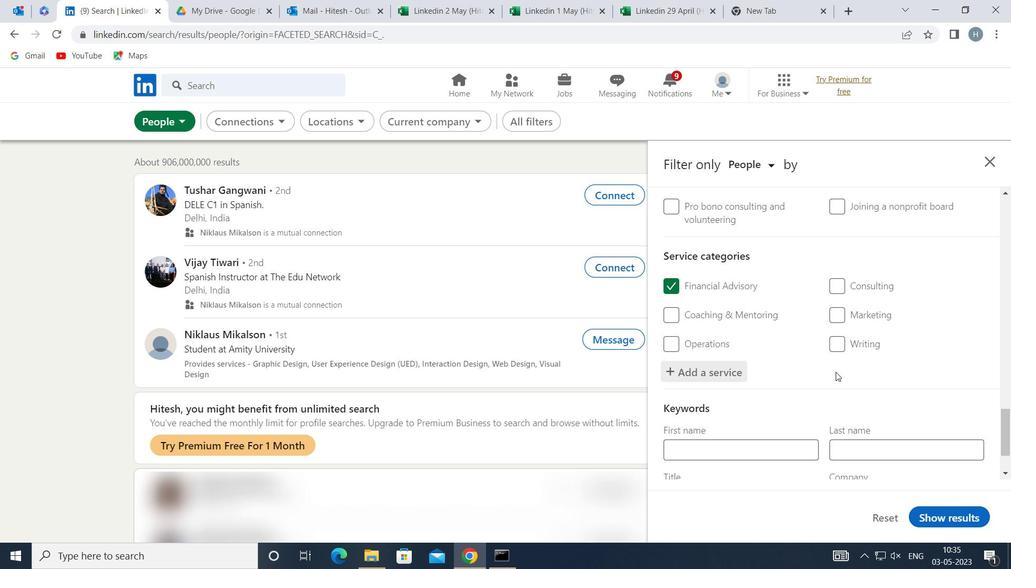 
Action: Mouse moved to (834, 375)
Screenshot: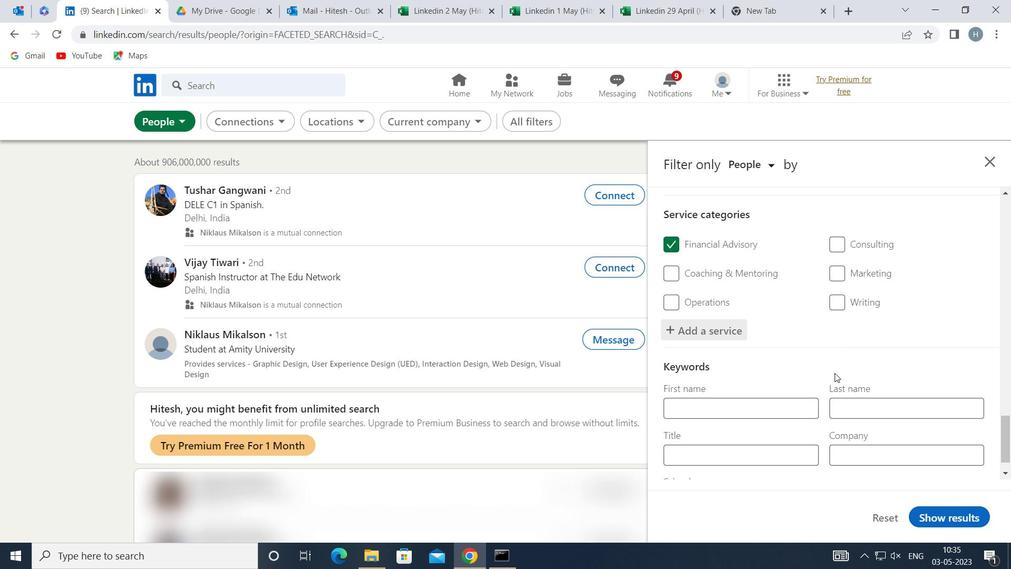 
Action: Mouse scrolled (834, 374) with delta (0, 0)
Screenshot: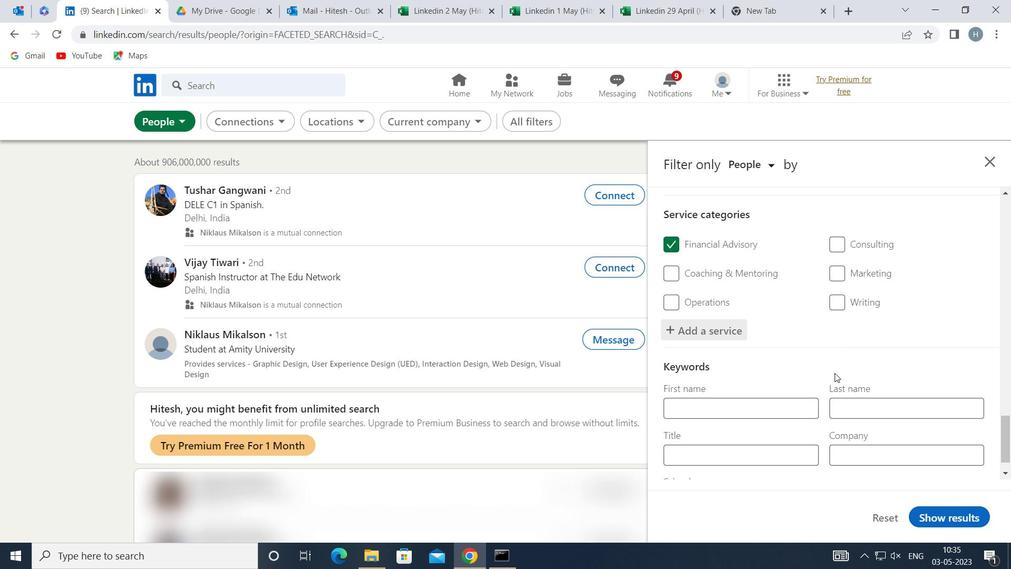 
Action: Mouse moved to (831, 379)
Screenshot: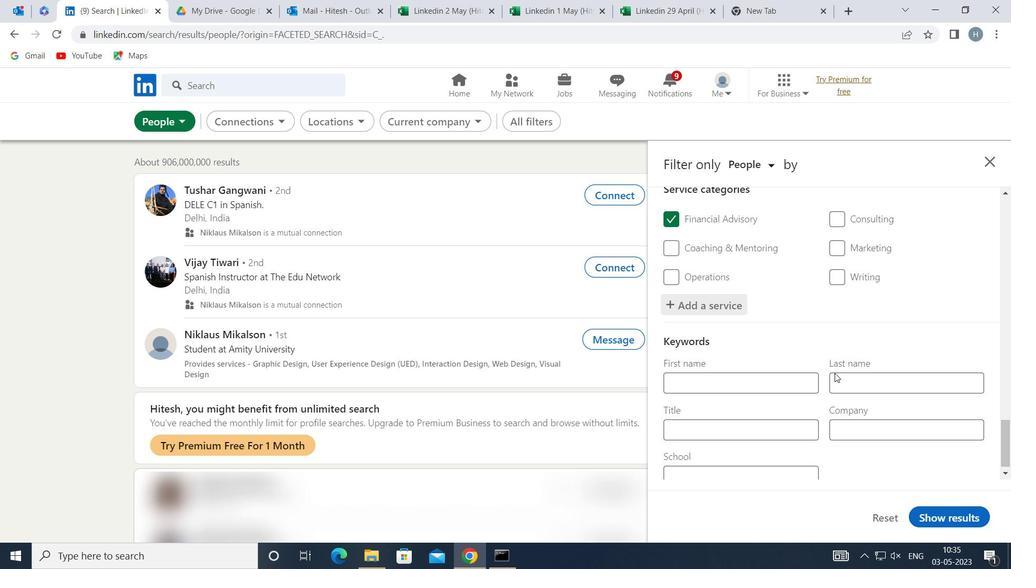 
Action: Mouse scrolled (831, 378) with delta (0, 0)
Screenshot: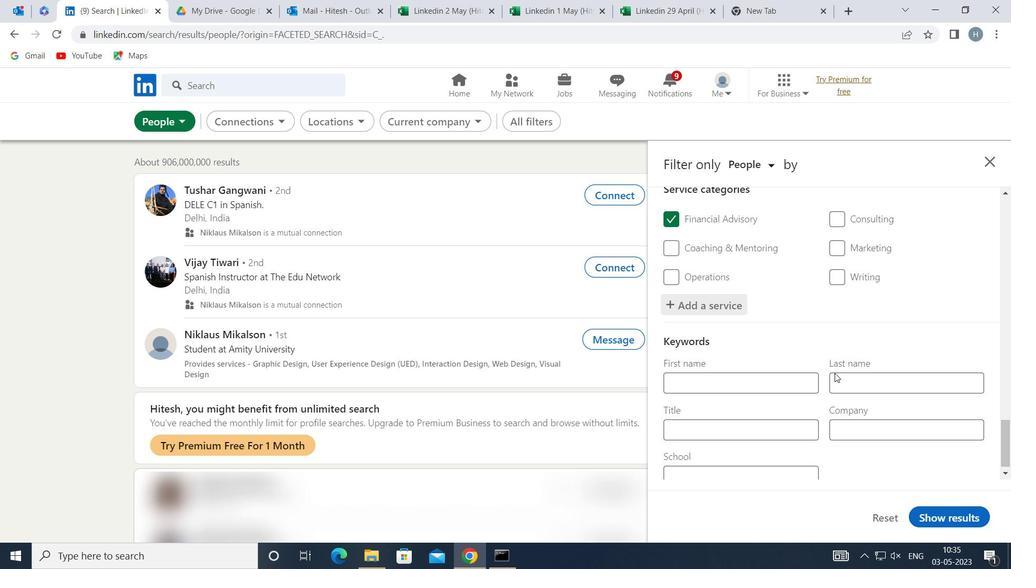
Action: Mouse moved to (795, 427)
Screenshot: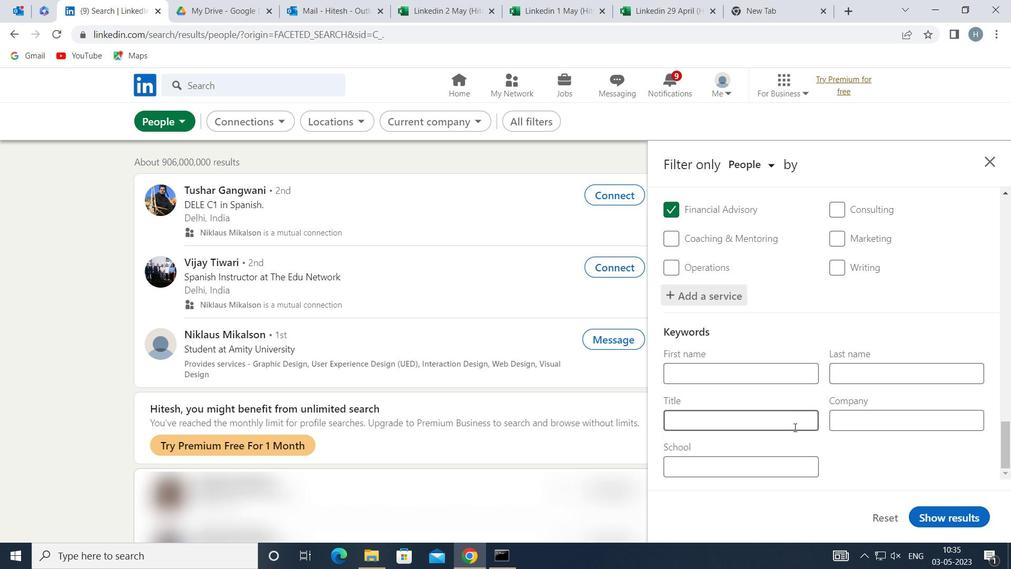 
Action: Mouse pressed left at (795, 427)
Screenshot: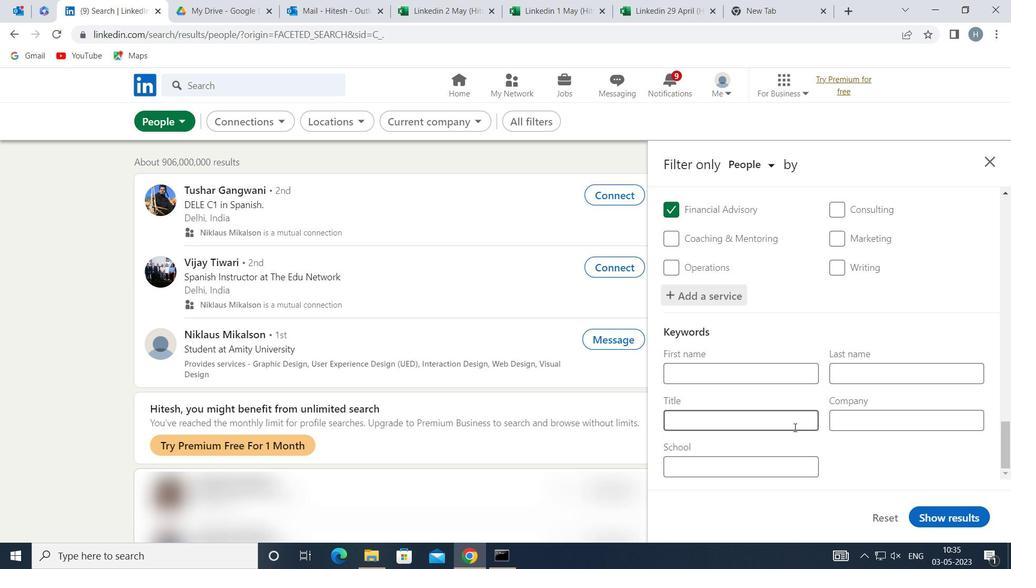 
Action: Mouse moved to (788, 425)
Screenshot: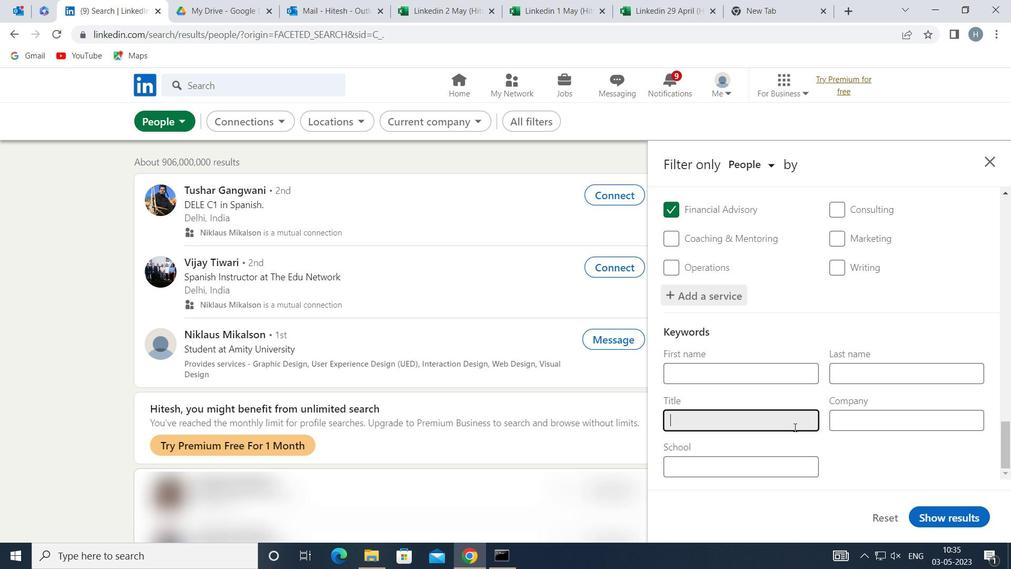 
Action: Key pressed <Key.shift>CONTROLLER
Screenshot: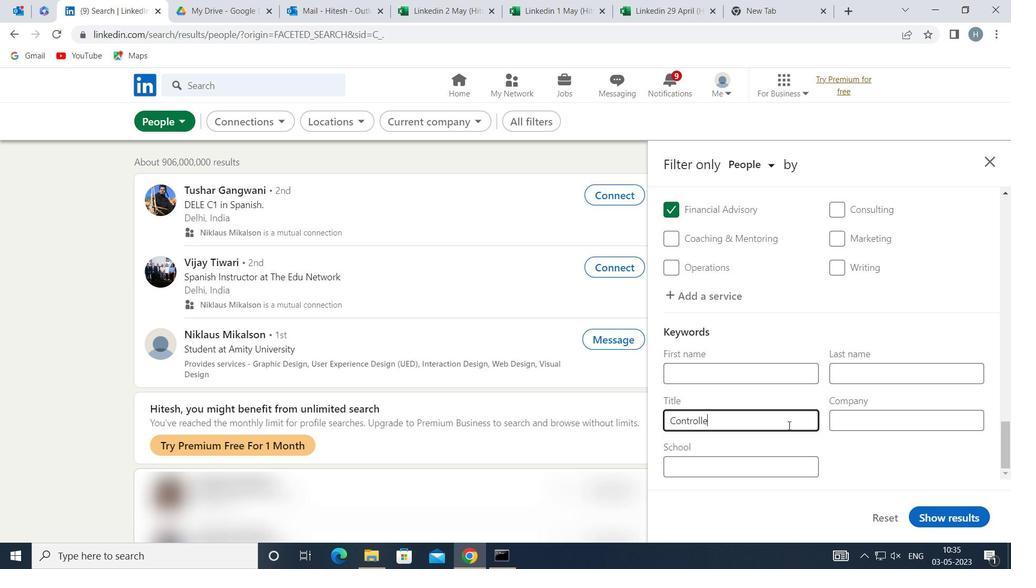 
Action: Mouse moved to (944, 515)
Screenshot: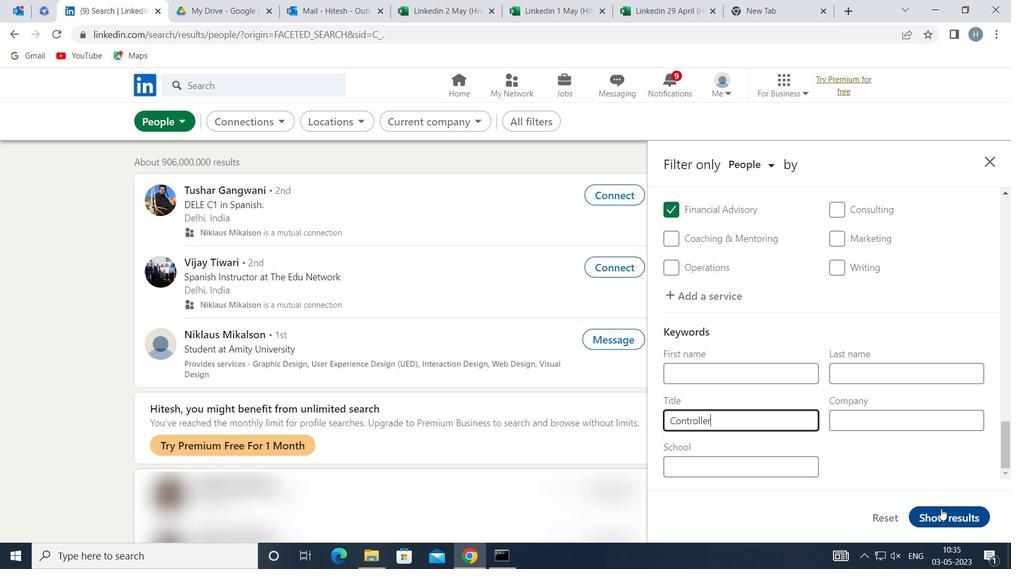 
Action: Mouse pressed left at (944, 515)
Screenshot: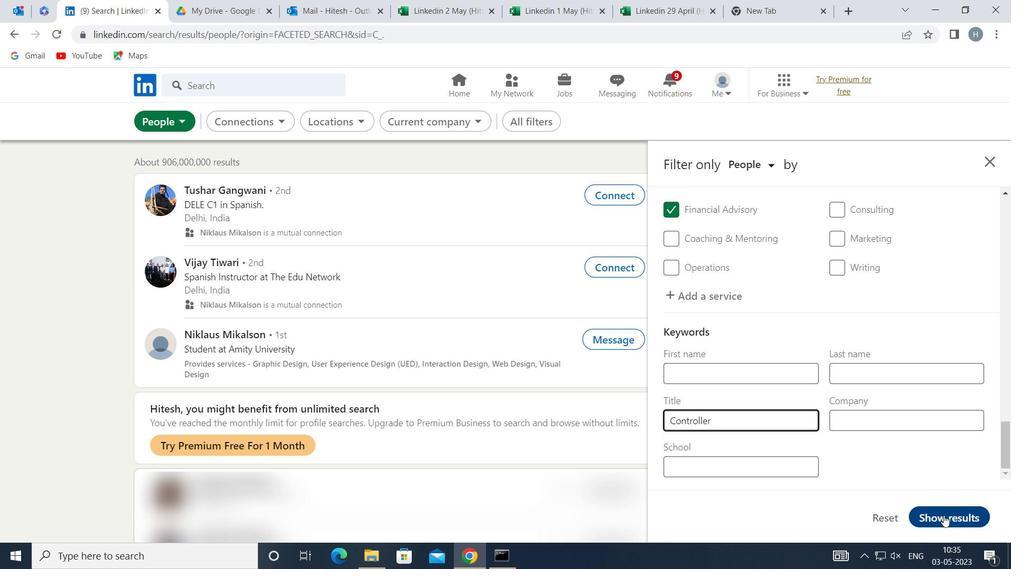 
Action: Mouse moved to (632, 363)
Screenshot: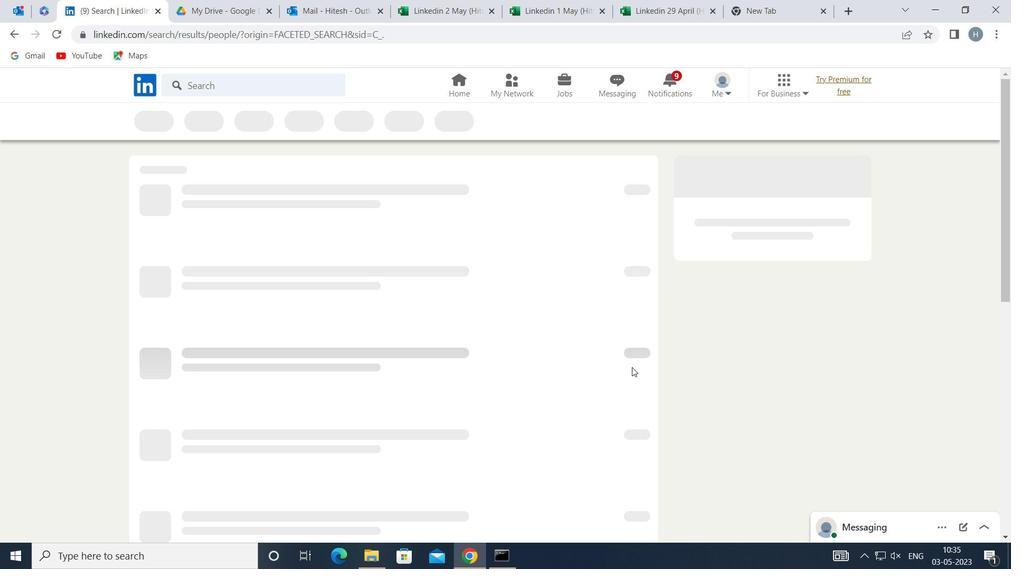 
